 Task: Look for space in Brackenheim, Germany from 5th June, 2023 to 16th June, 2023 for 2 adults in price range Rs.7000 to Rs.15000. Place can be entire place with 1  bedroom having 1 bed and 1 bathroom. Property type can be house, flat, guest house, hotel. Booking option can be shelf check-in. Required host language is English.
Action: Mouse moved to (505, 126)
Screenshot: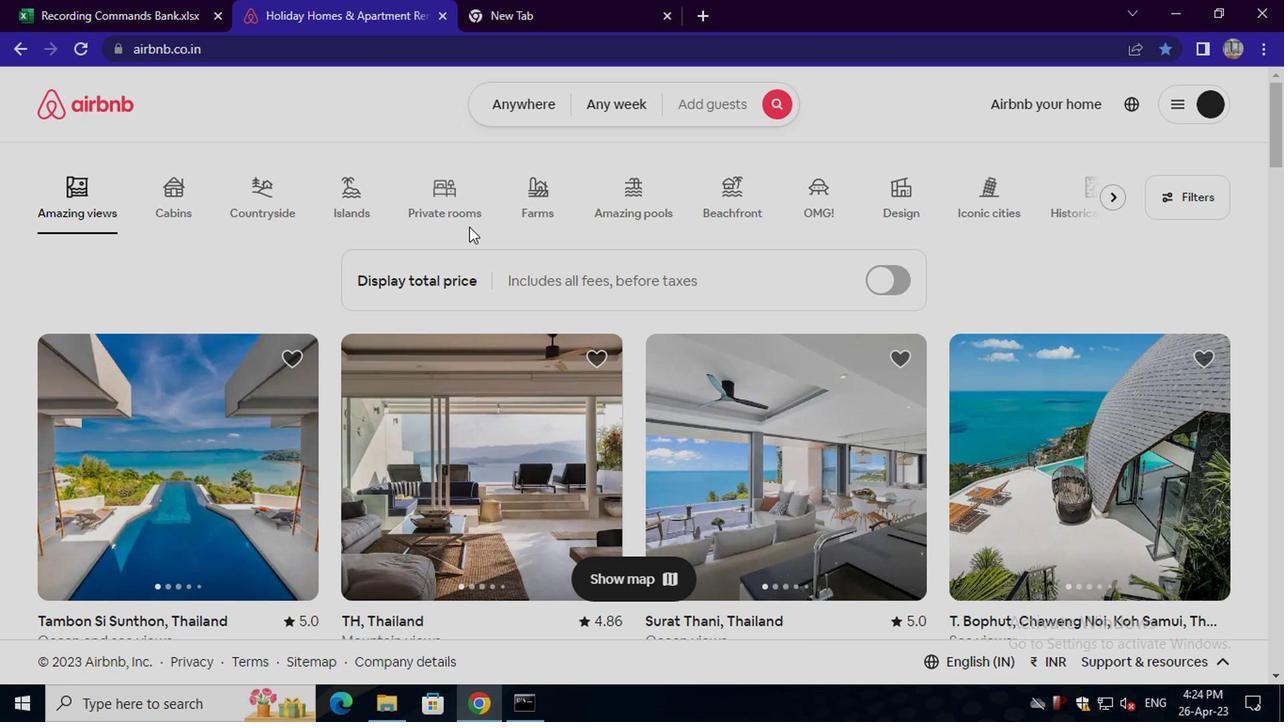 
Action: Mouse pressed left at (505, 126)
Screenshot: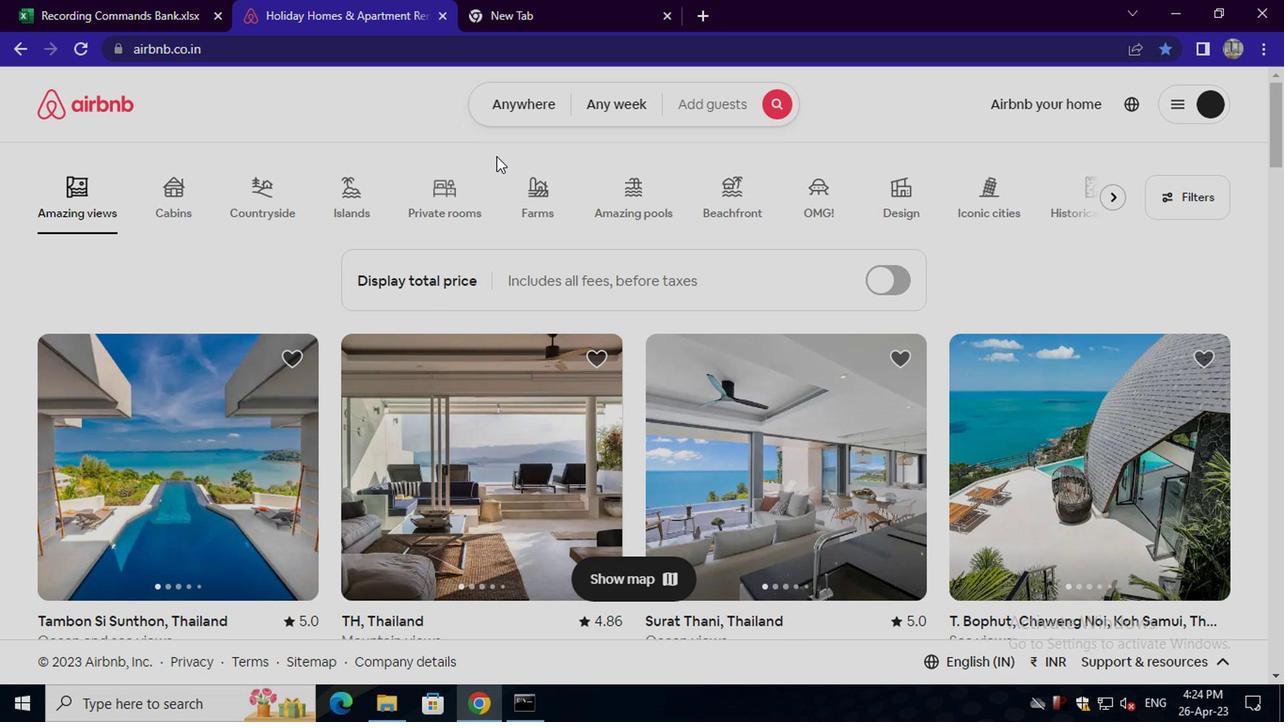 
Action: Mouse moved to (438, 177)
Screenshot: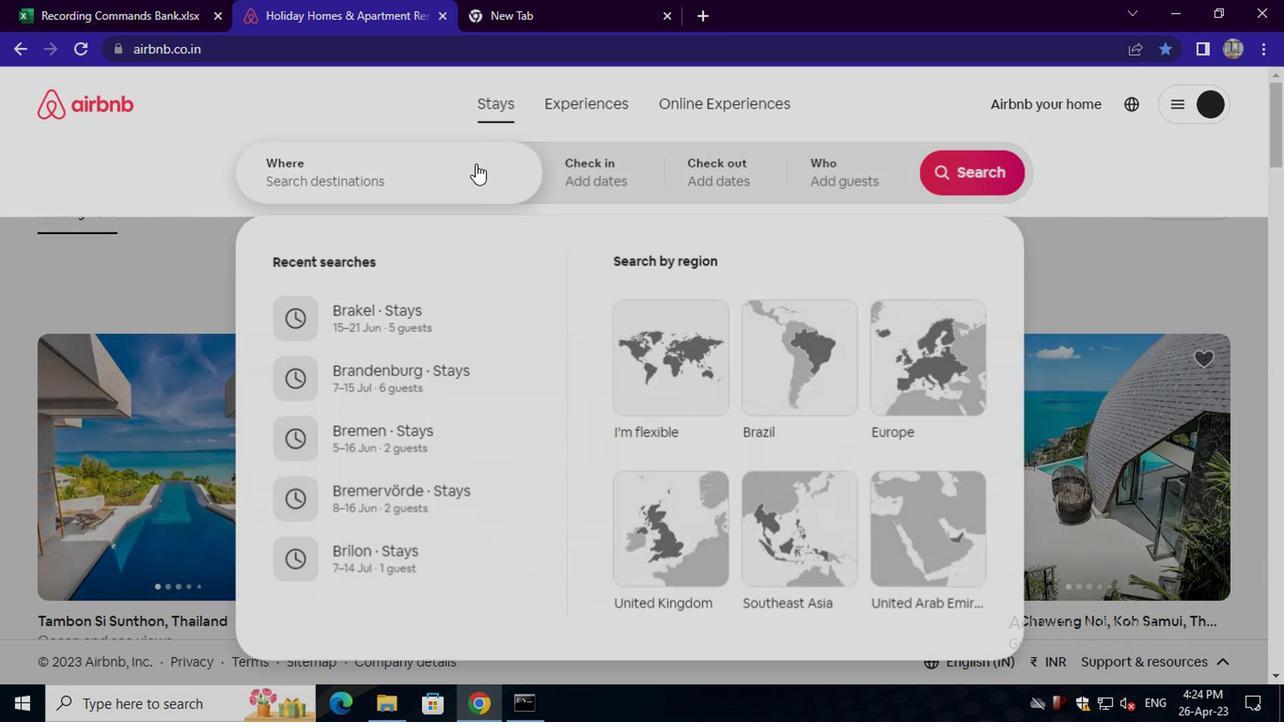 
Action: Mouse pressed left at (438, 177)
Screenshot: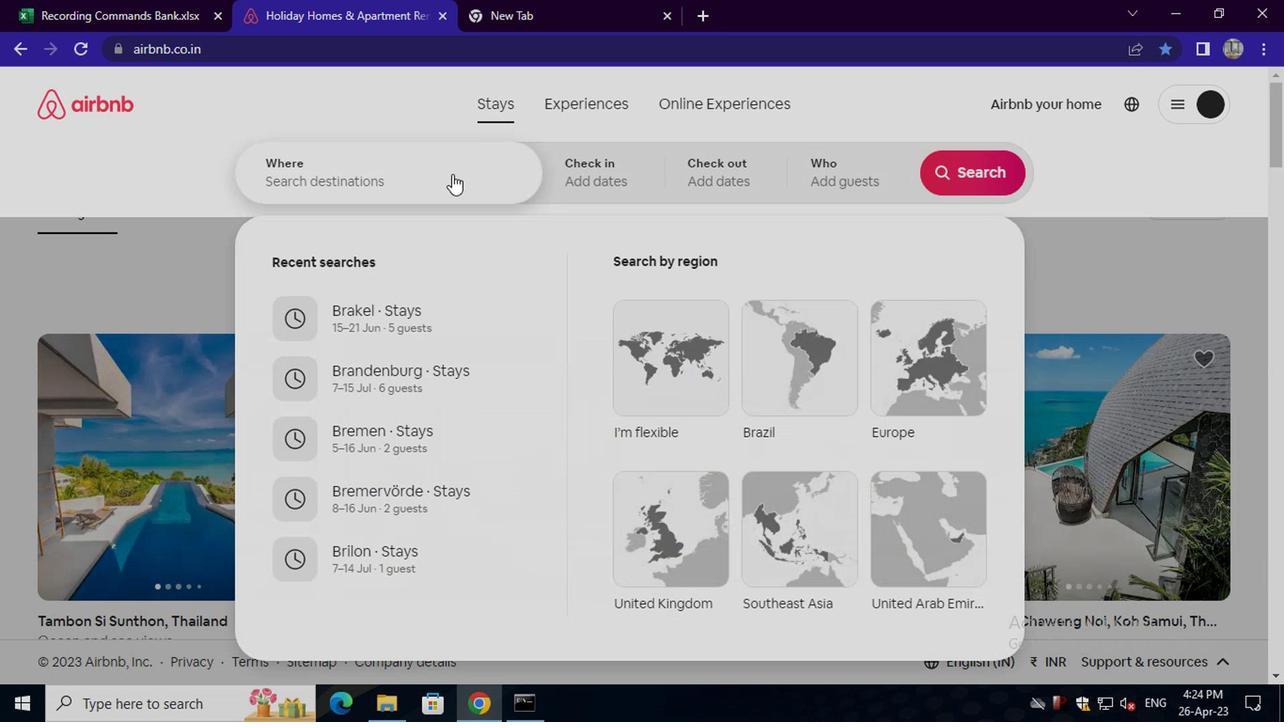 
Action: Mouse moved to (453, 163)
Screenshot: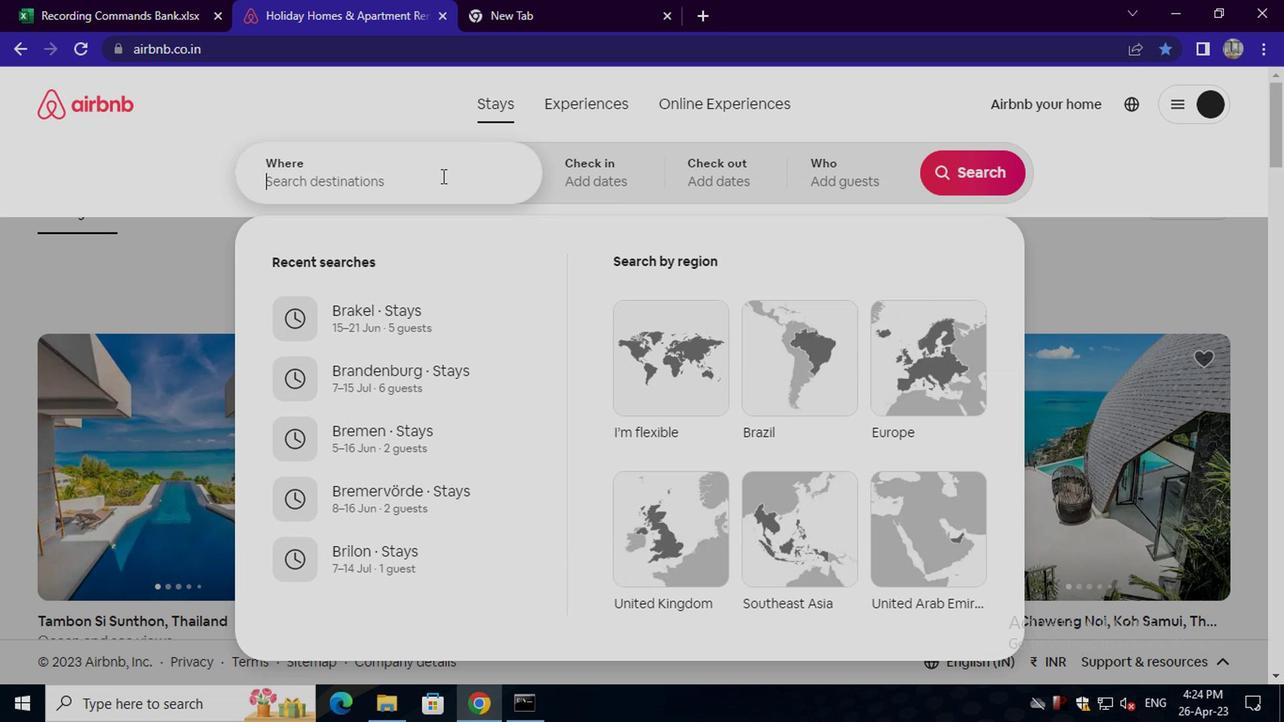 
Action: Key pressed brackenheim,<Key.space>germany<Key.enter>
Screenshot: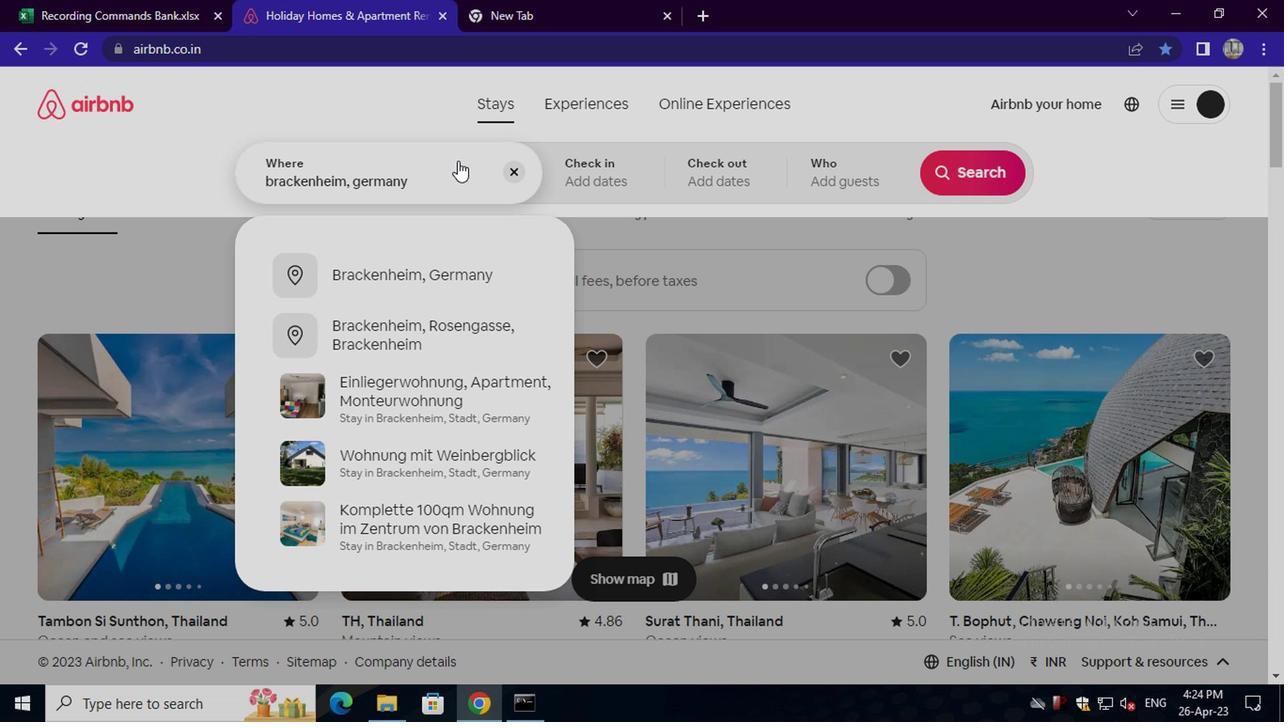 
Action: Mouse moved to (954, 333)
Screenshot: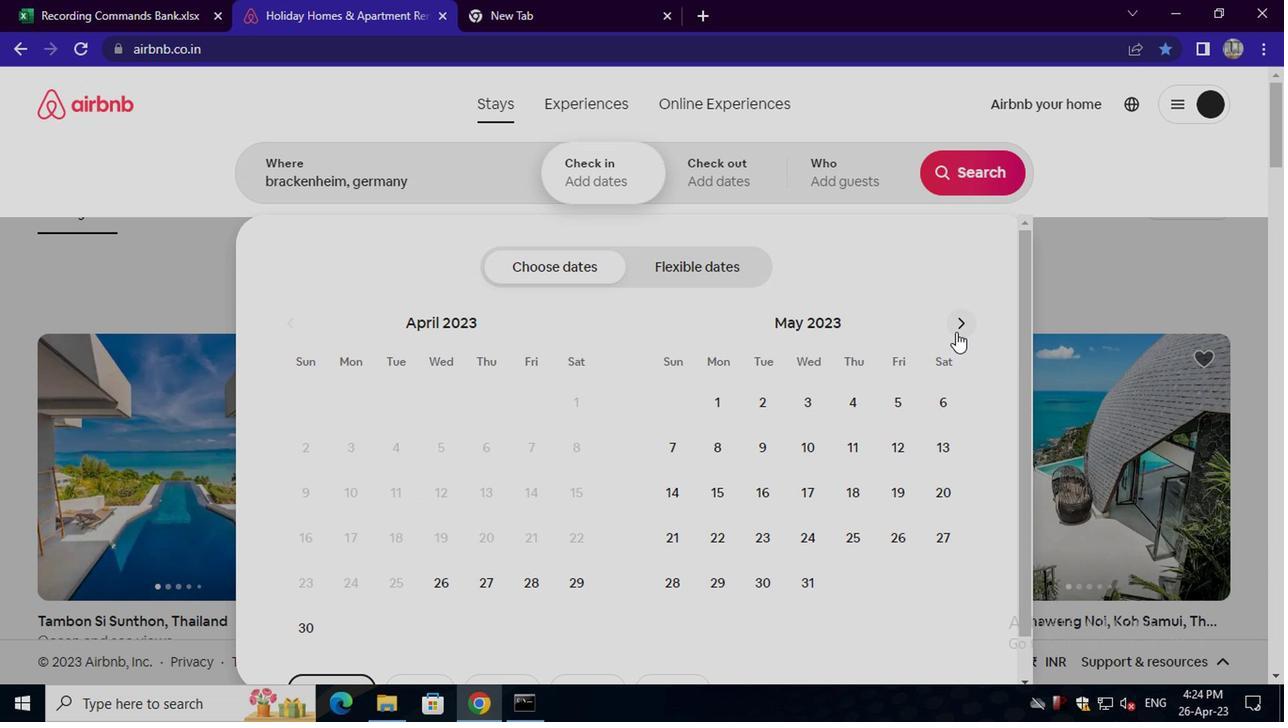 
Action: Mouse pressed left at (954, 333)
Screenshot: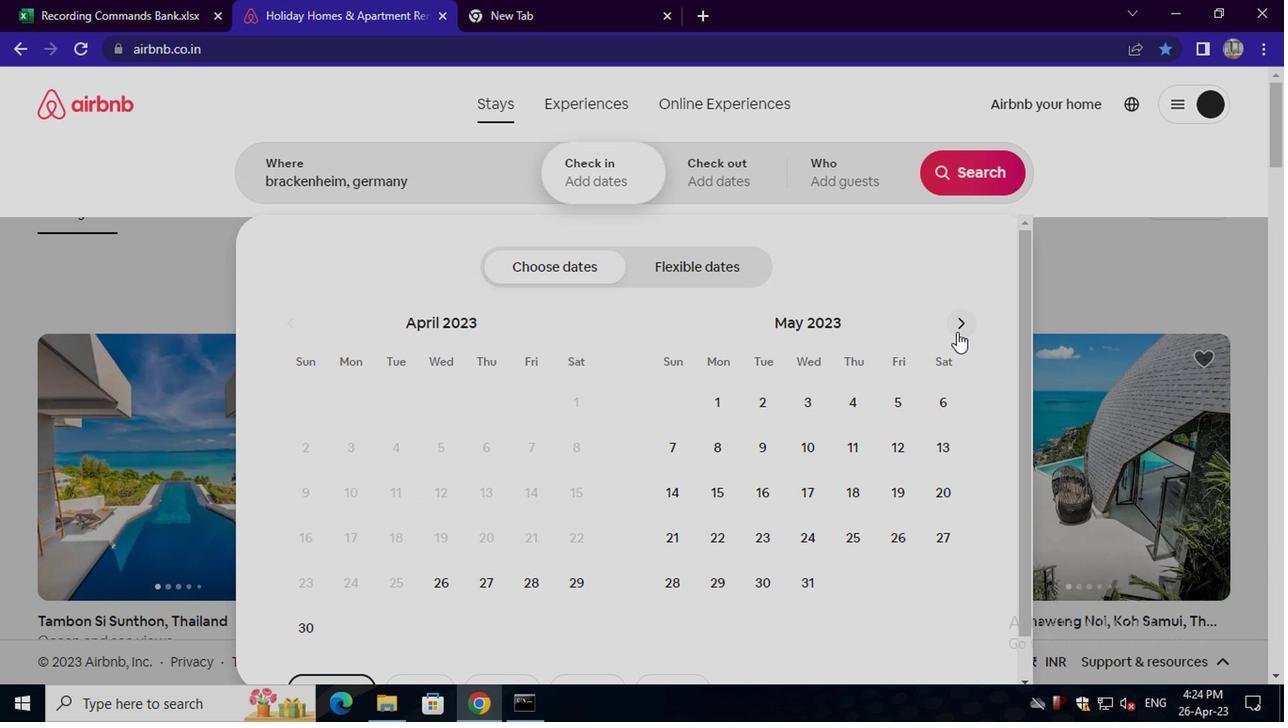 
Action: Mouse moved to (709, 450)
Screenshot: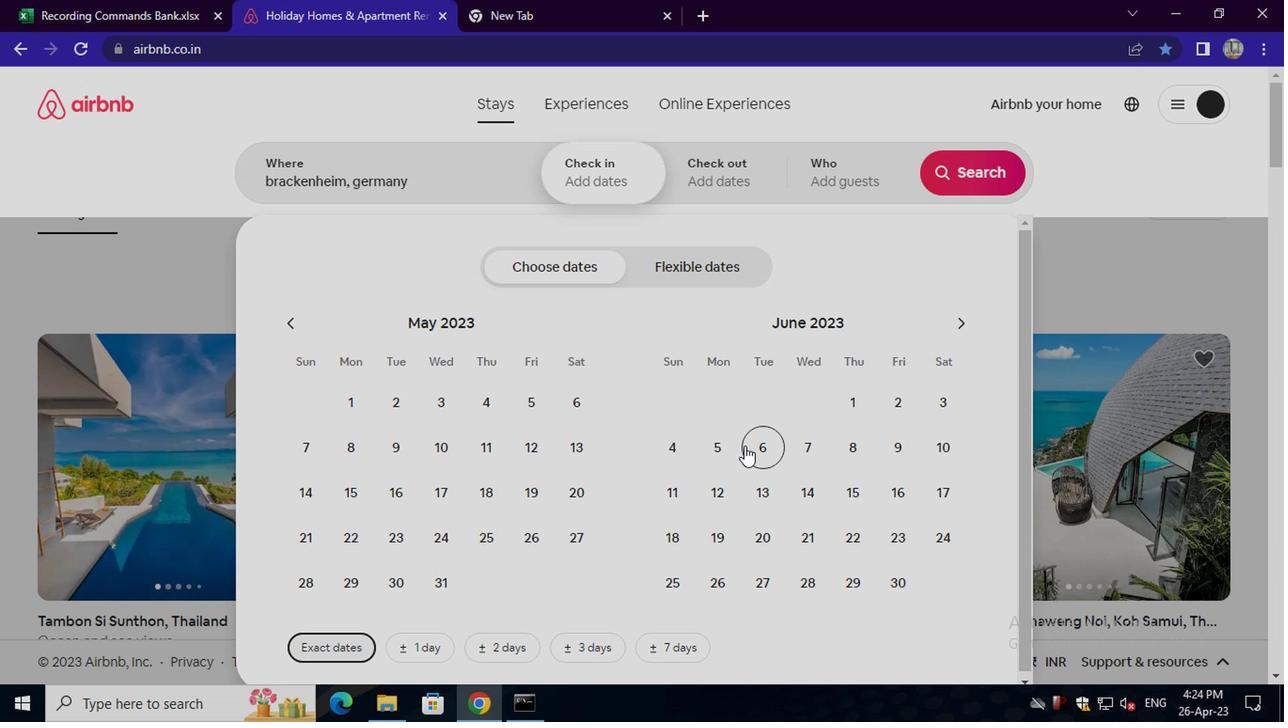 
Action: Mouse pressed left at (709, 450)
Screenshot: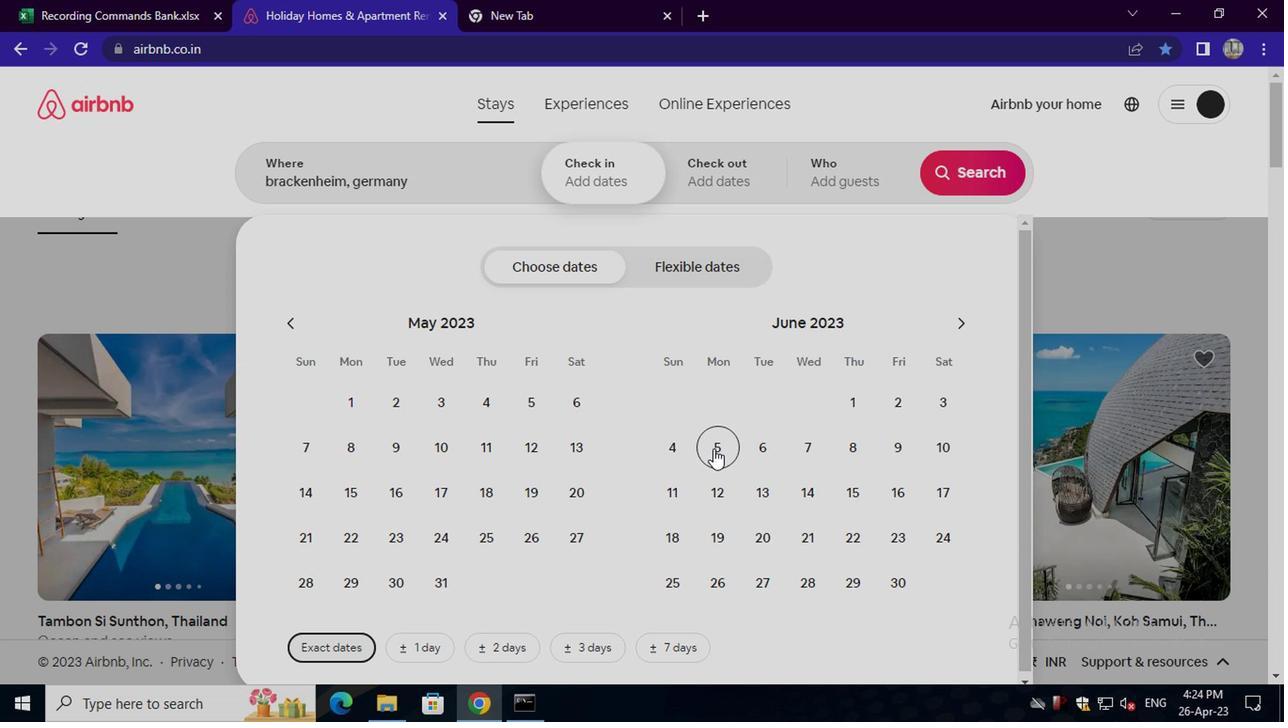 
Action: Mouse moved to (903, 503)
Screenshot: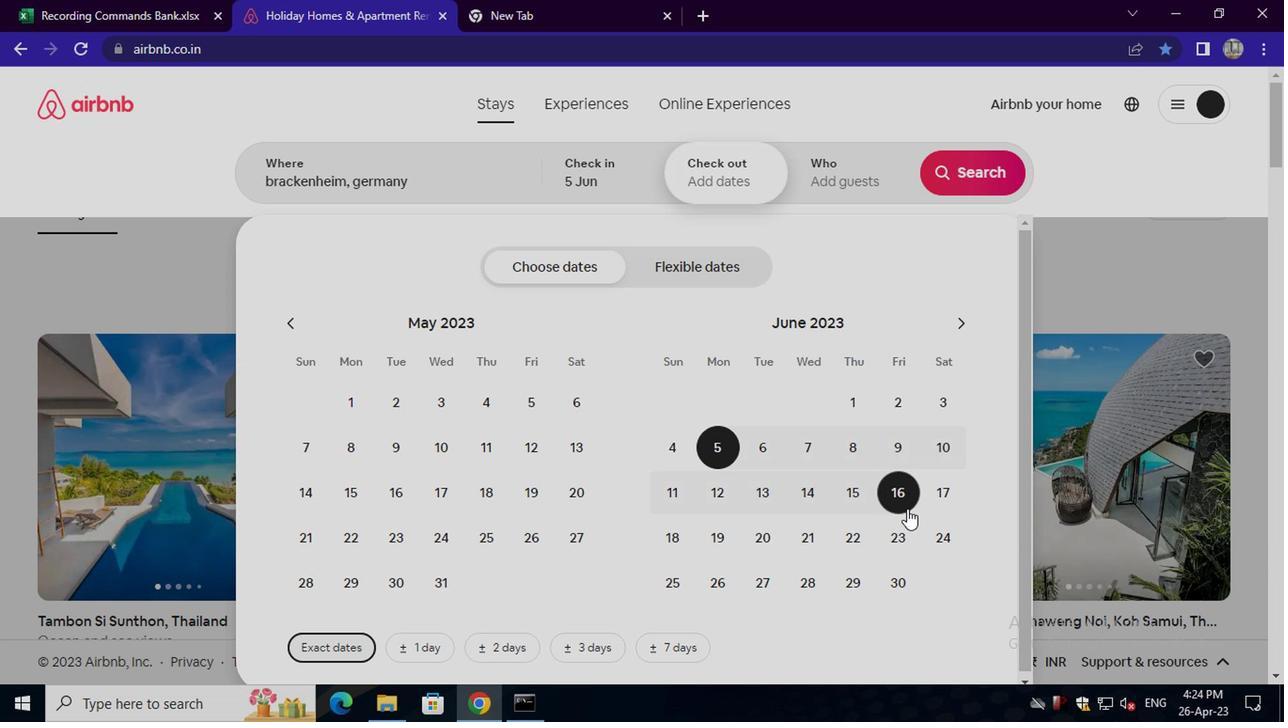 
Action: Mouse pressed left at (903, 503)
Screenshot: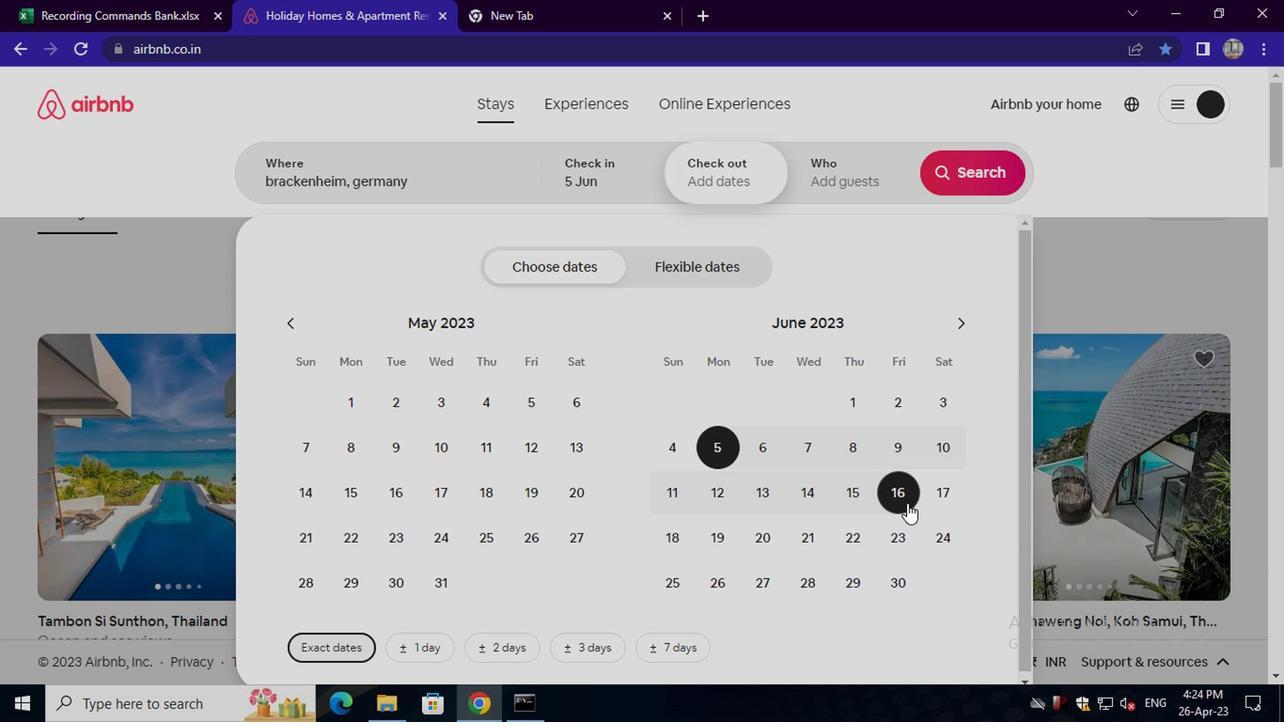 
Action: Mouse moved to (858, 178)
Screenshot: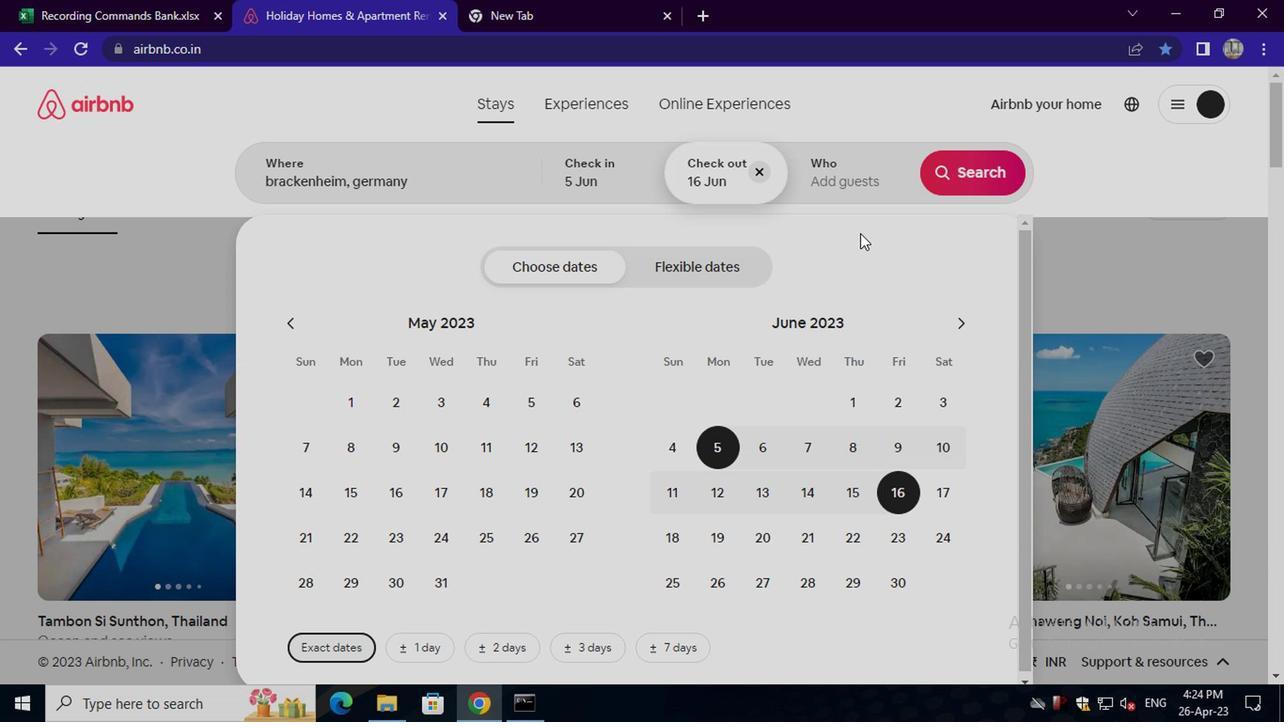 
Action: Mouse pressed left at (858, 178)
Screenshot: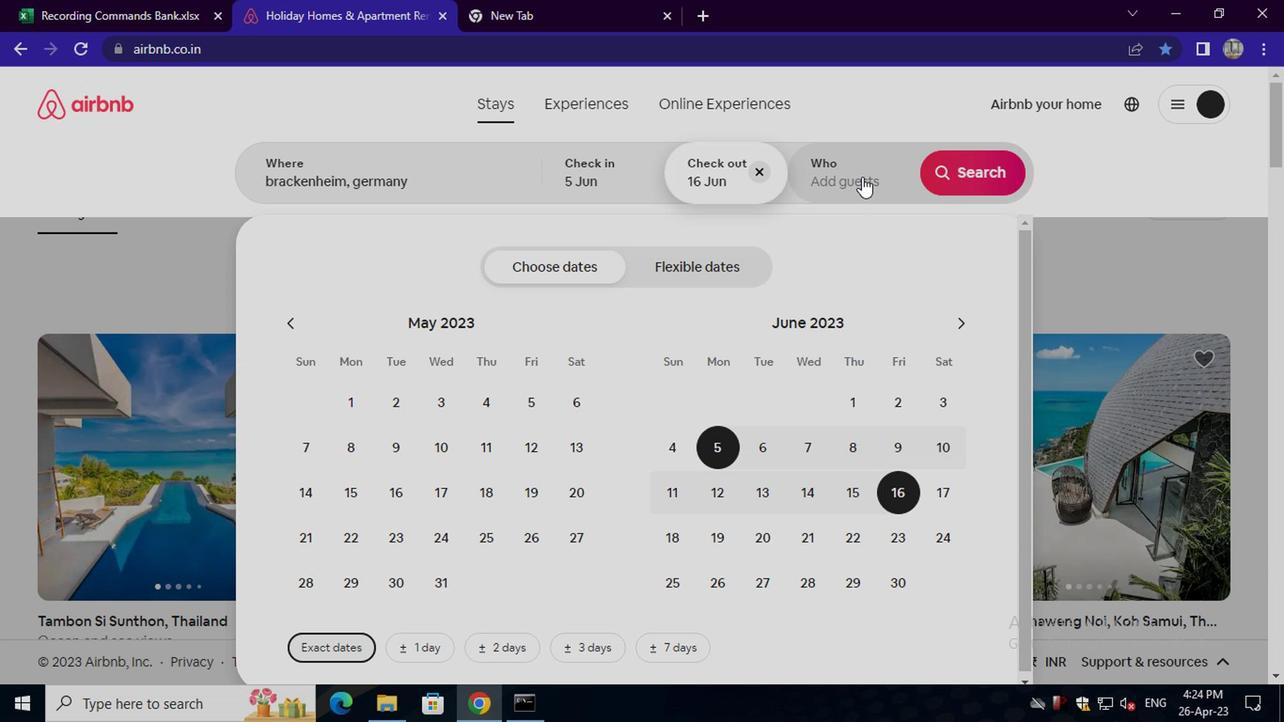 
Action: Mouse moved to (969, 266)
Screenshot: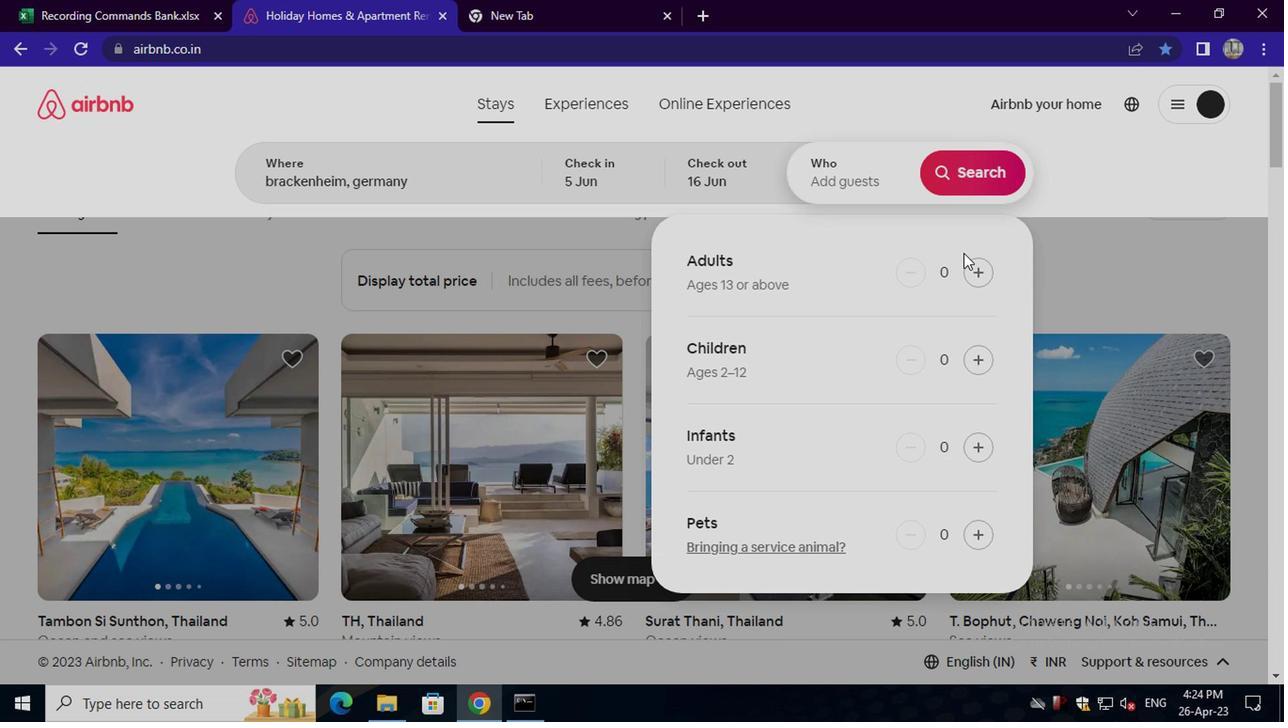 
Action: Mouse pressed left at (969, 266)
Screenshot: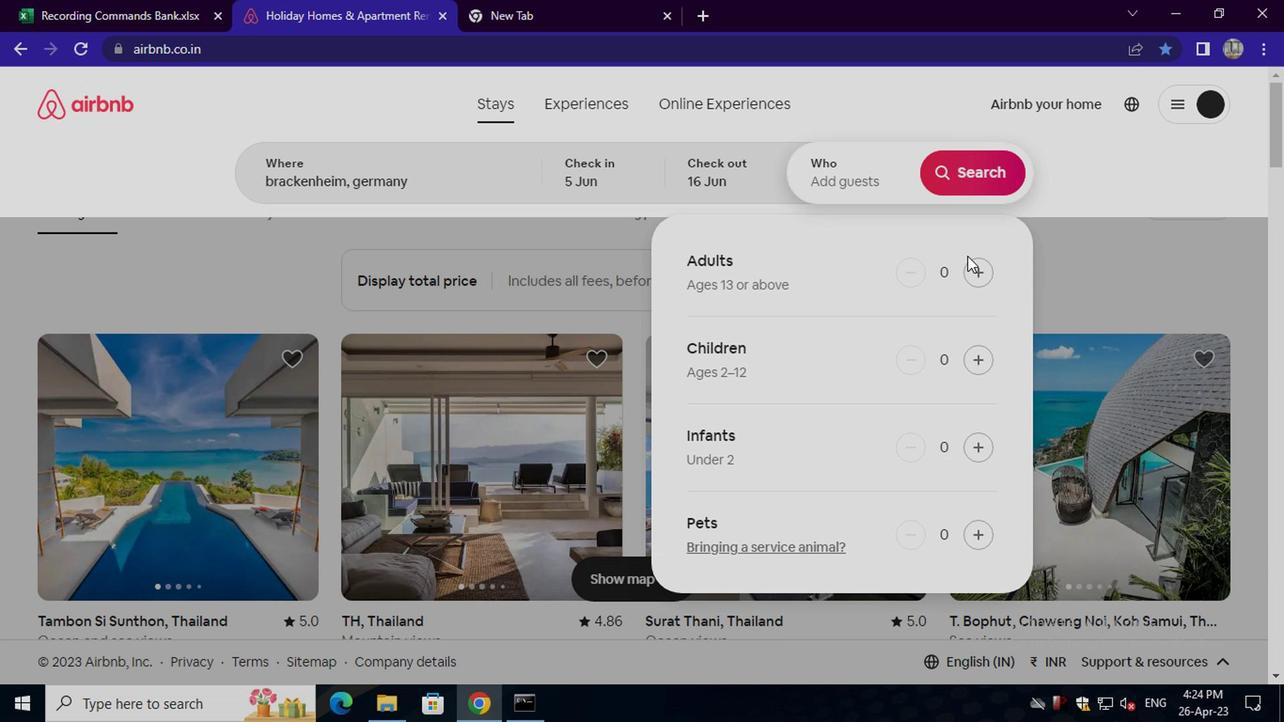 
Action: Mouse pressed left at (969, 266)
Screenshot: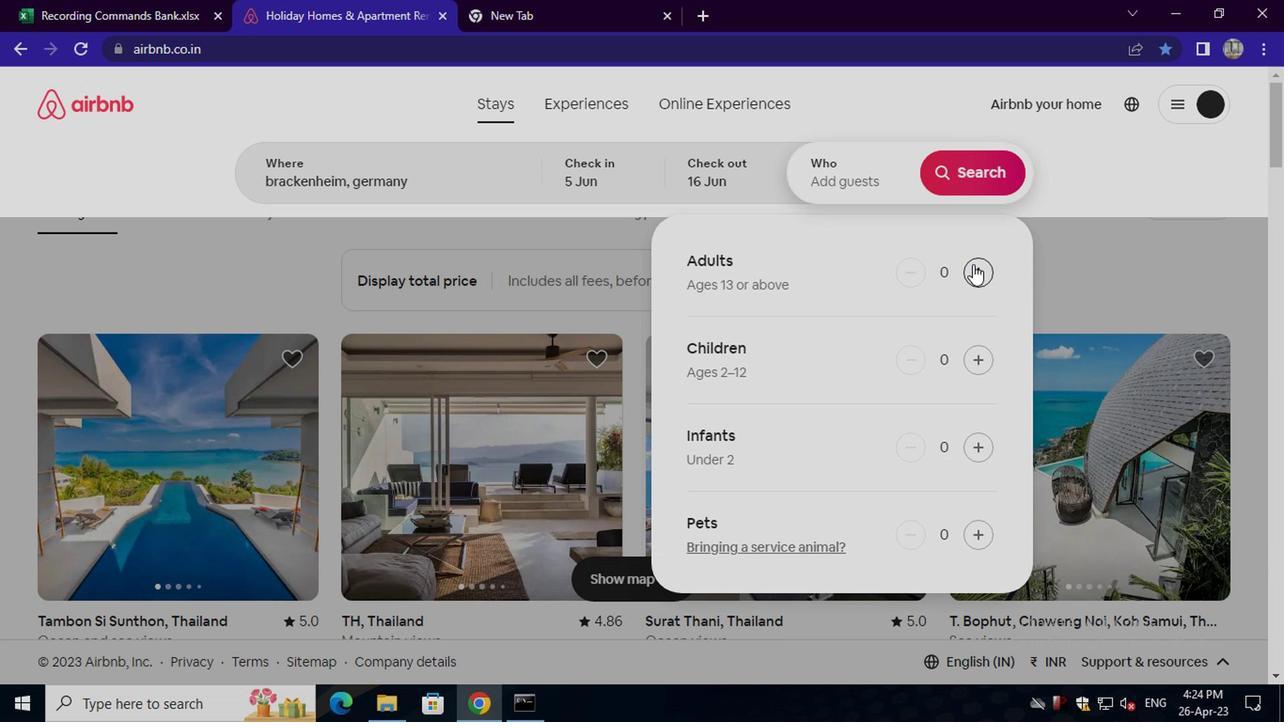 
Action: Mouse moved to (974, 178)
Screenshot: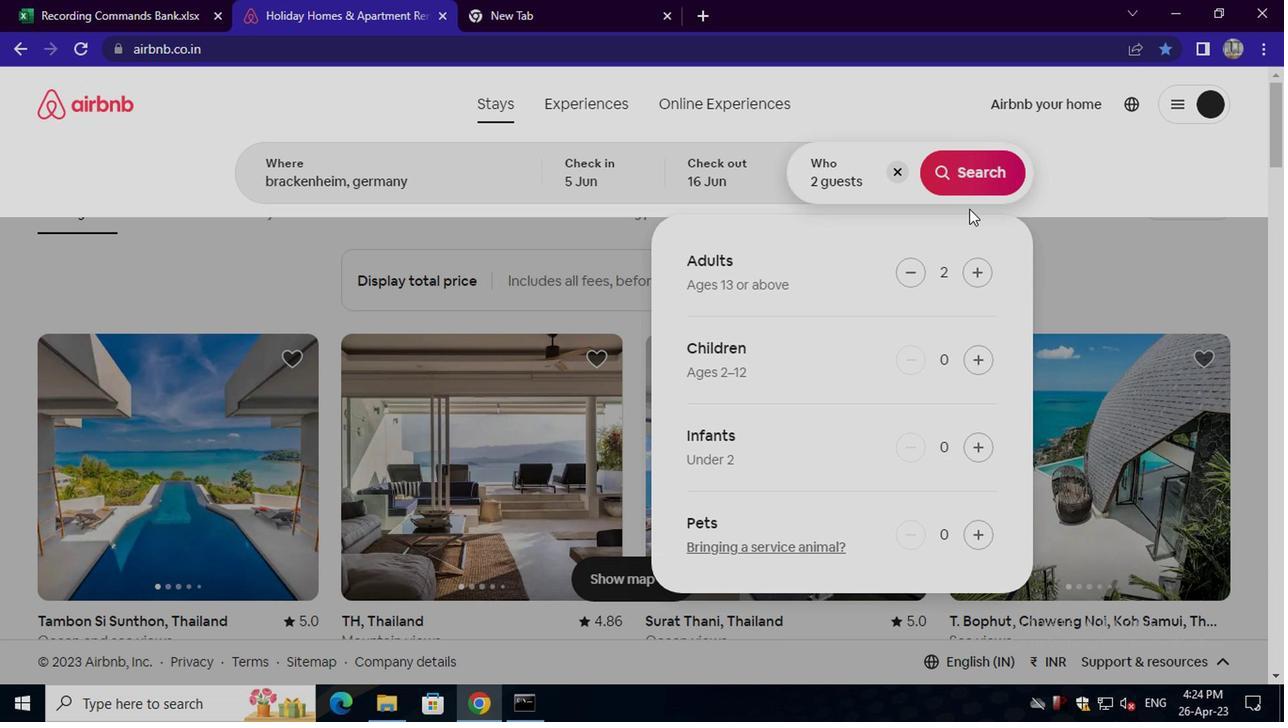 
Action: Mouse pressed left at (974, 178)
Screenshot: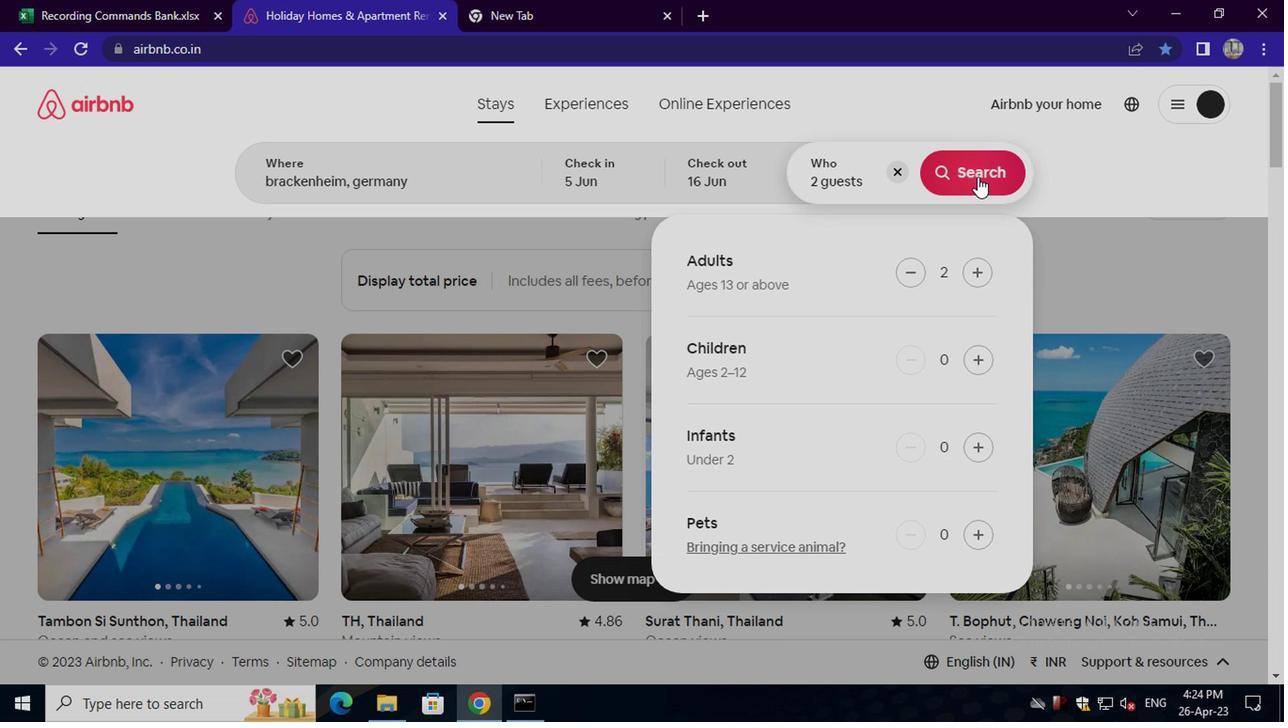 
Action: Mouse moved to (1173, 184)
Screenshot: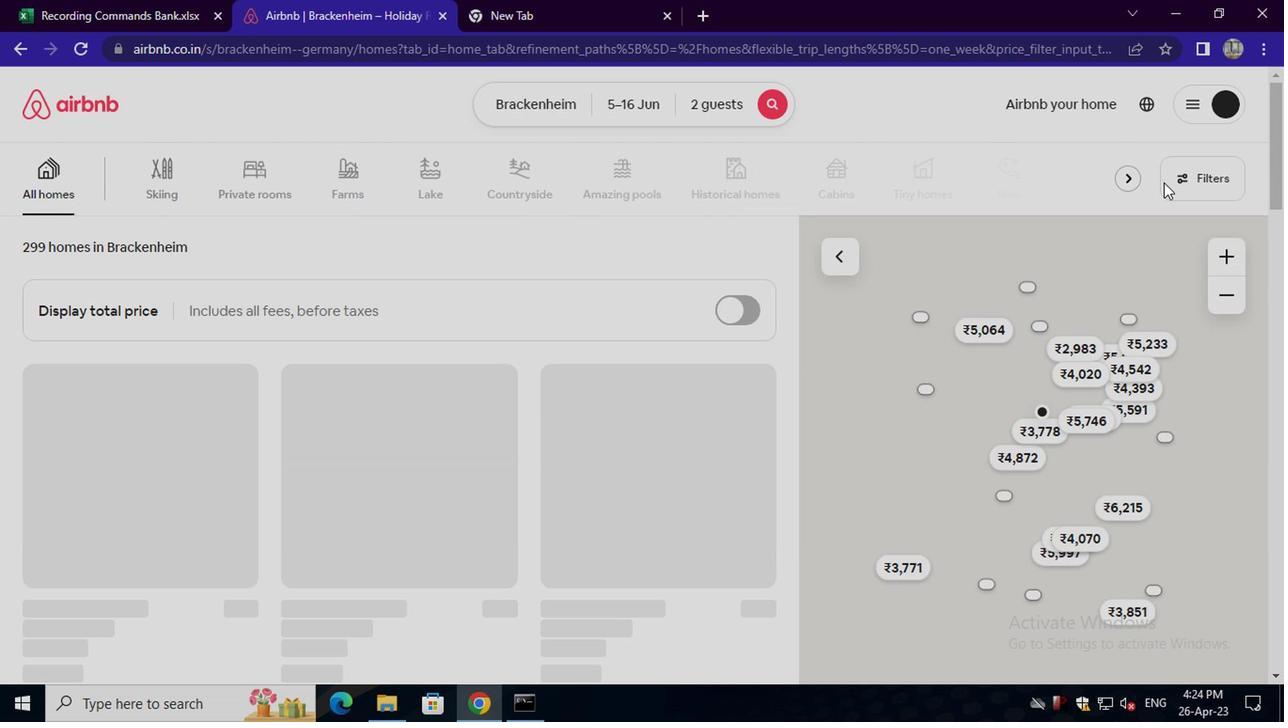 
Action: Mouse pressed left at (1173, 184)
Screenshot: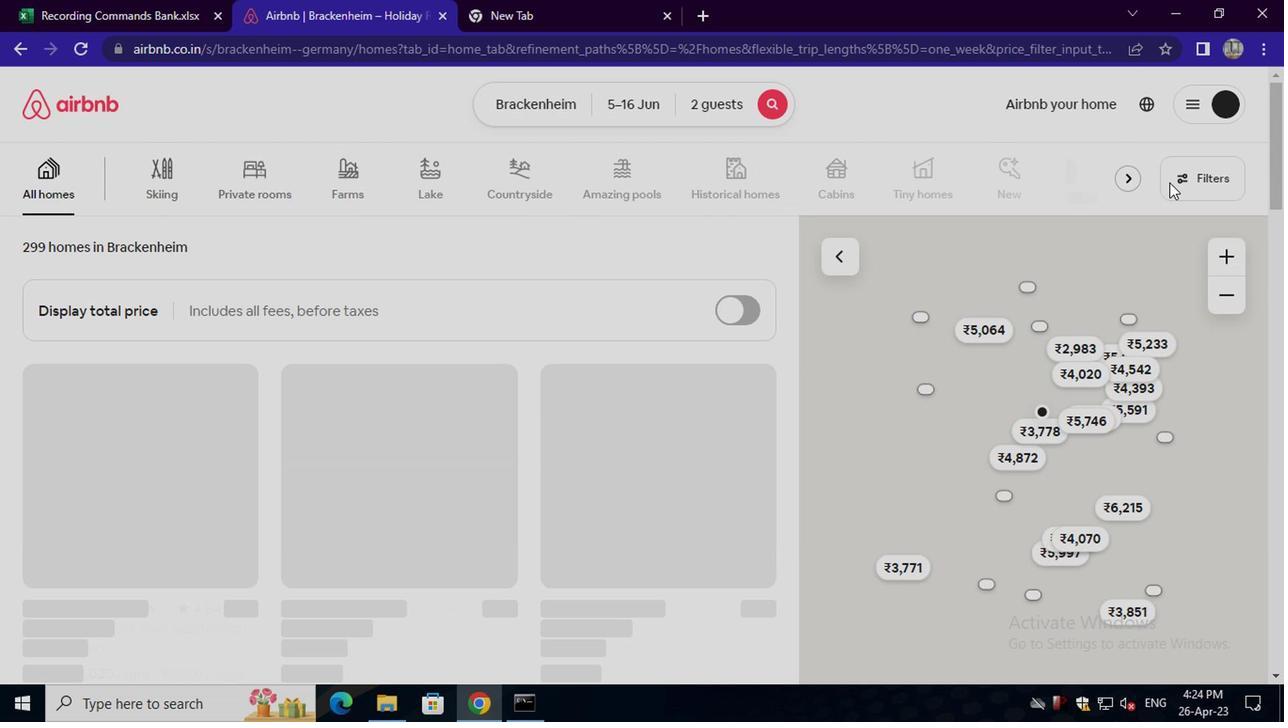 
Action: Mouse moved to (424, 428)
Screenshot: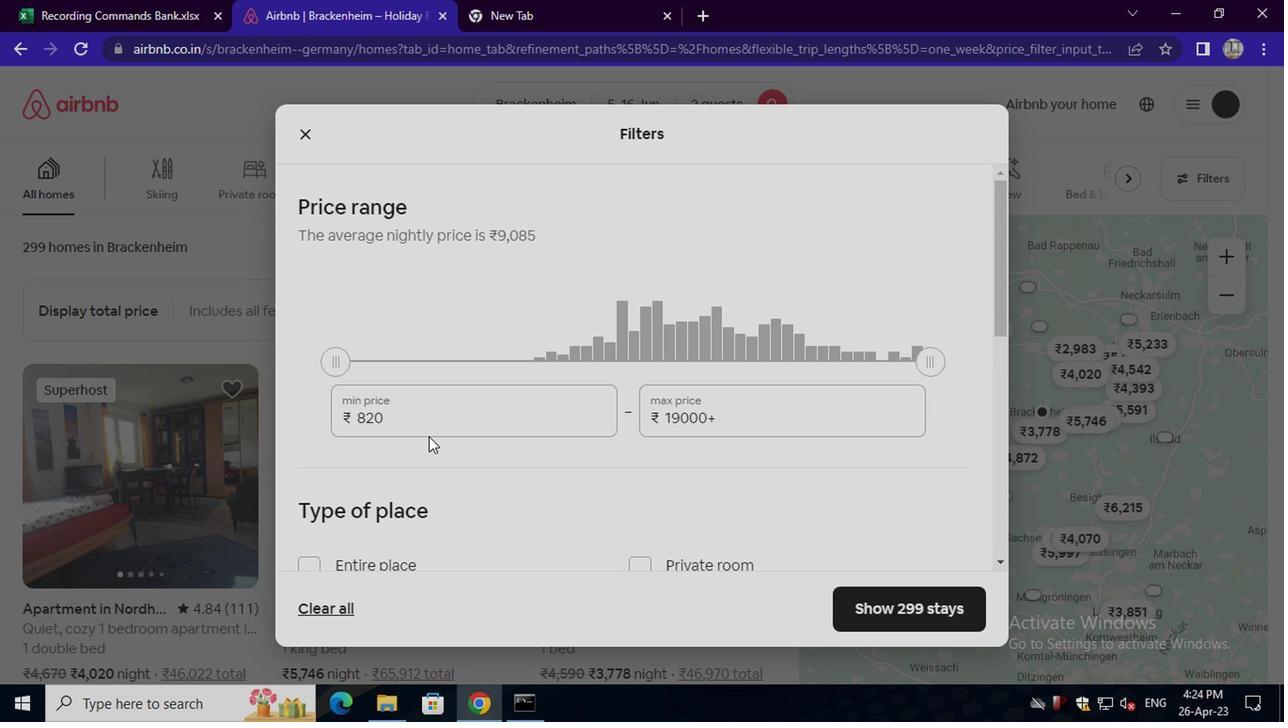 
Action: Mouse pressed left at (424, 428)
Screenshot: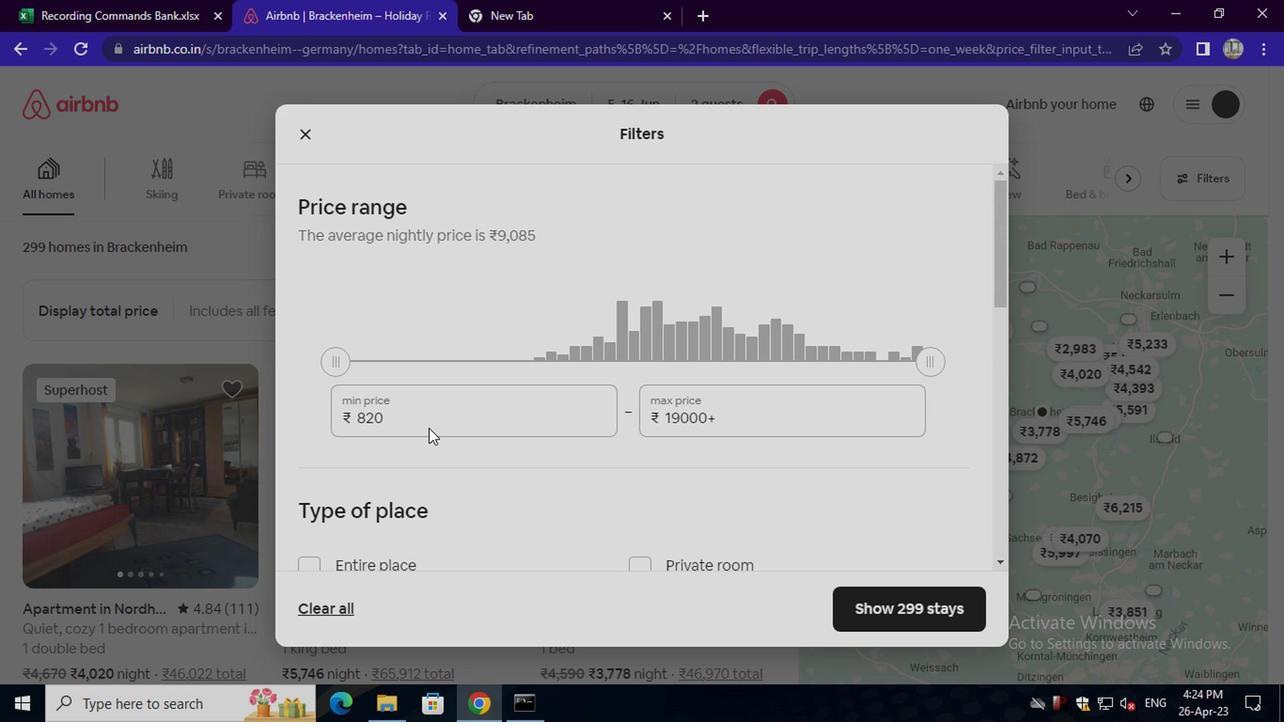 
Action: Mouse moved to (441, 416)
Screenshot: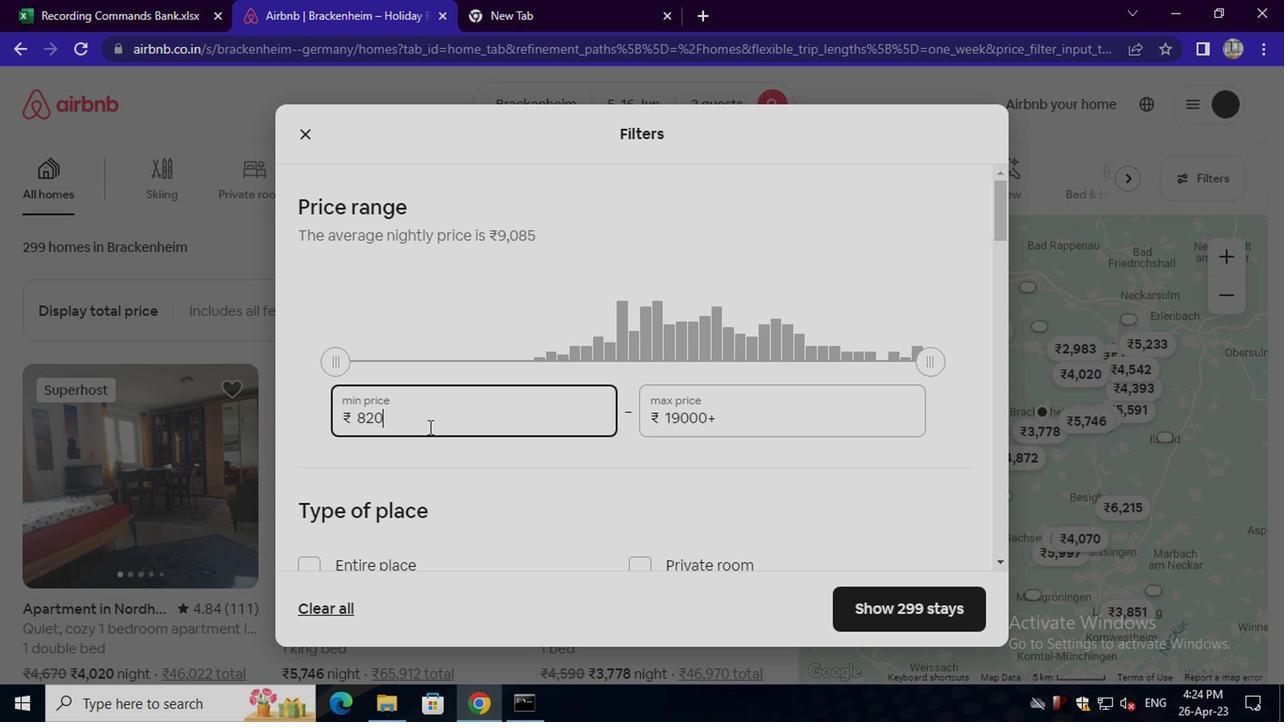 
Action: Key pressed <Key.backspace><Key.backspace><Key.backspace><Key.backspace><Key.backspace><Key.backspace><Key.backspace><Key.backspace><Key.backspace><Key.backspace><Key.backspace><Key.backspace><Key.backspace><Key.backspace>7000
Screenshot: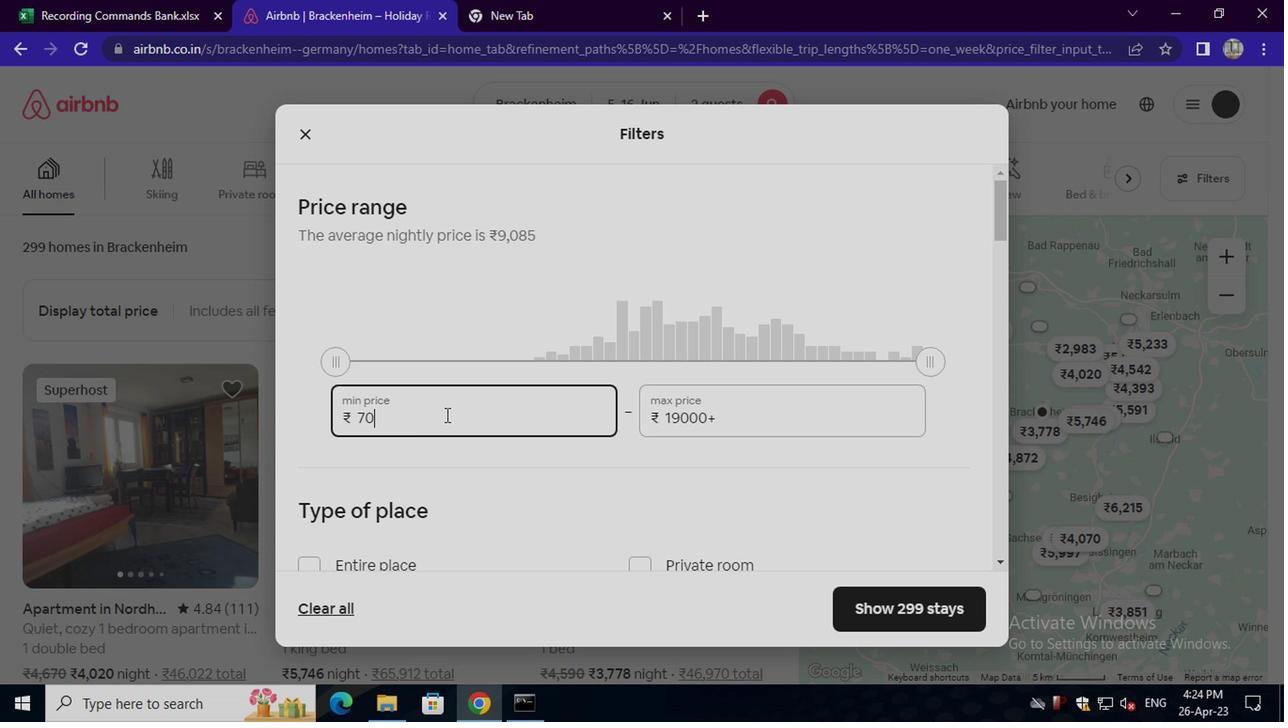 
Action: Mouse moved to (723, 418)
Screenshot: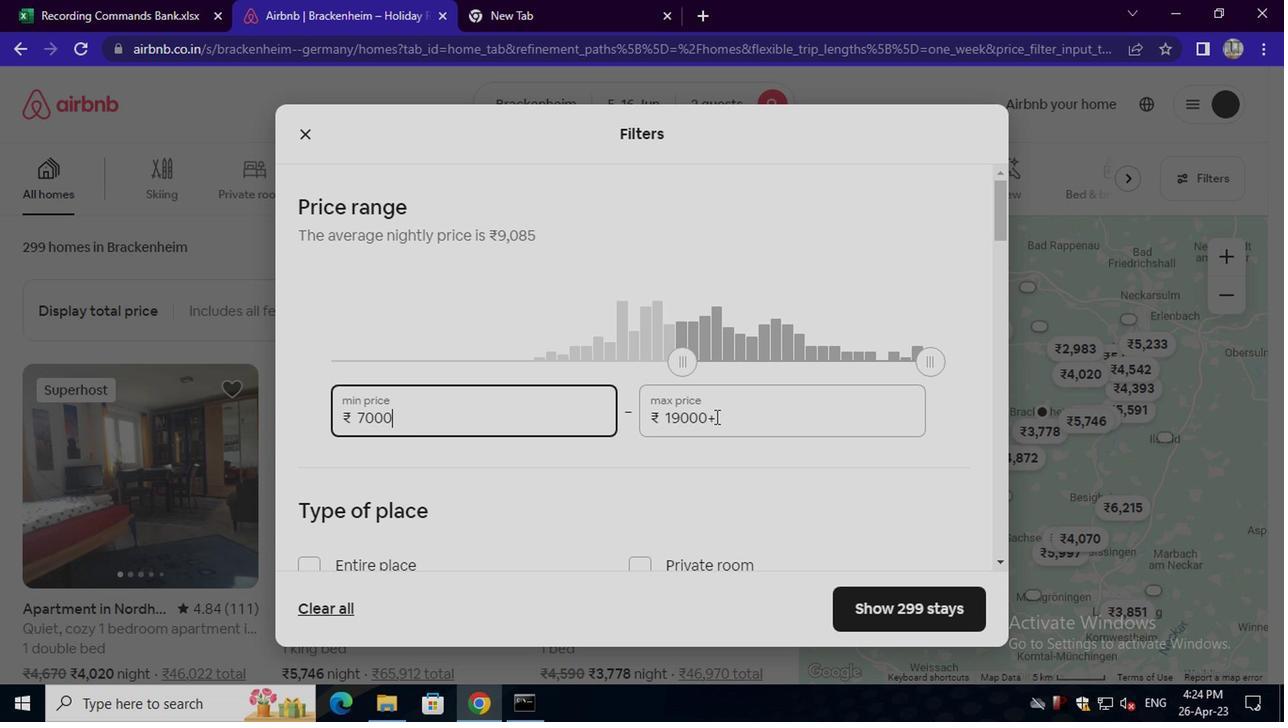
Action: Mouse pressed left at (723, 418)
Screenshot: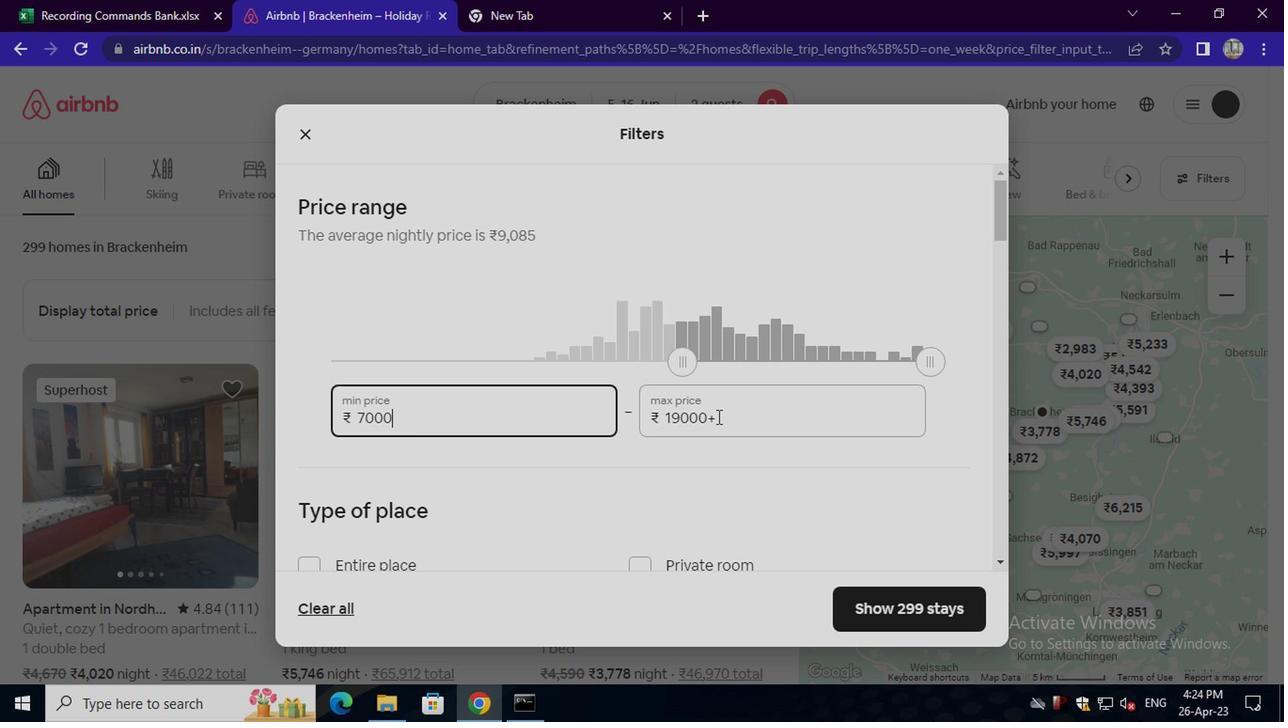 
Action: Key pressed <Key.backspace><Key.backspace><Key.backspace><Key.backspace><Key.backspace><Key.backspace><Key.backspace><Key.backspace><Key.backspace><Key.backspace><Key.backspace><Key.backspace><Key.backspace><Key.backspace><Key.backspace><Key.backspace><Key.backspace><Key.backspace><Key.backspace>15000
Screenshot: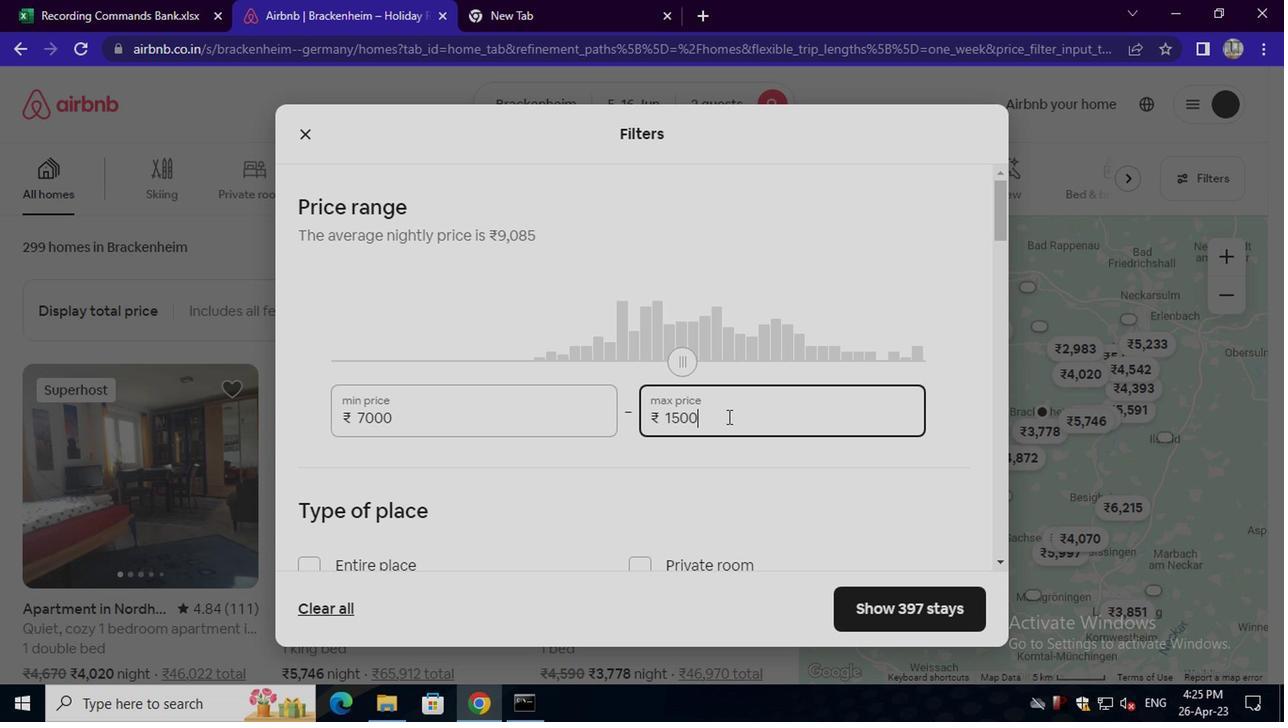 
Action: Mouse moved to (713, 428)
Screenshot: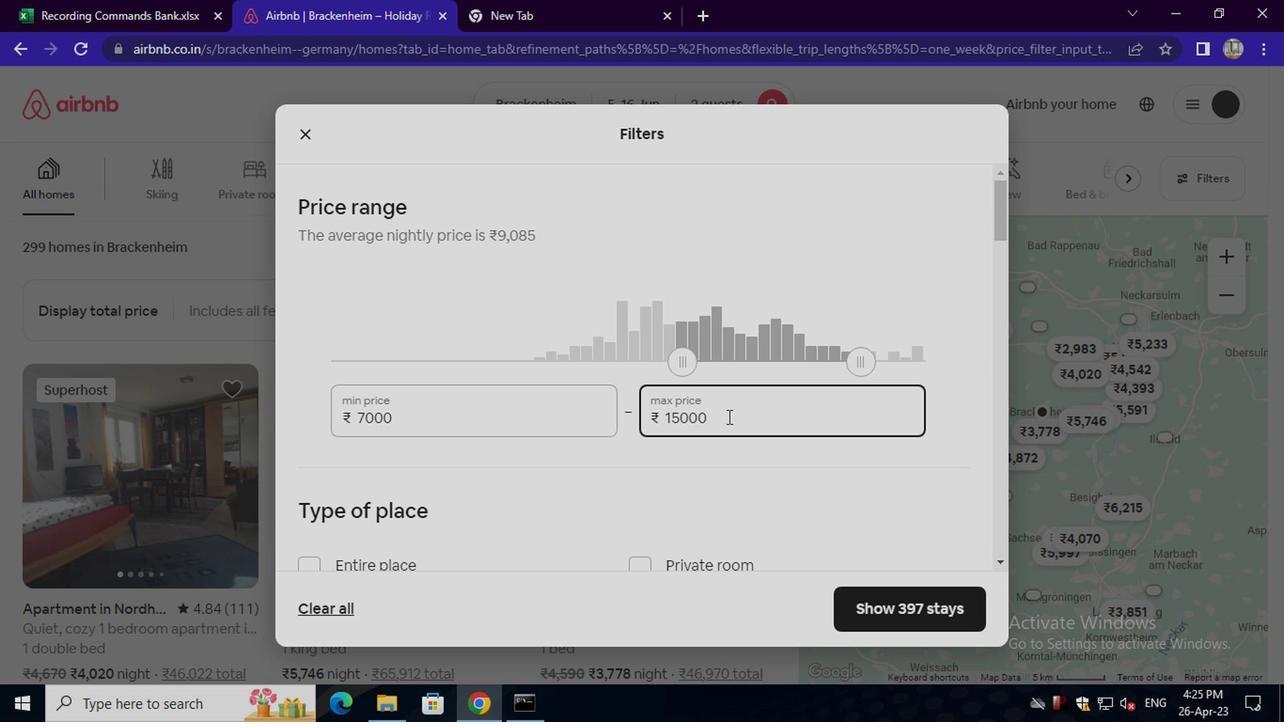 
Action: Mouse scrolled (713, 427) with delta (0, -1)
Screenshot: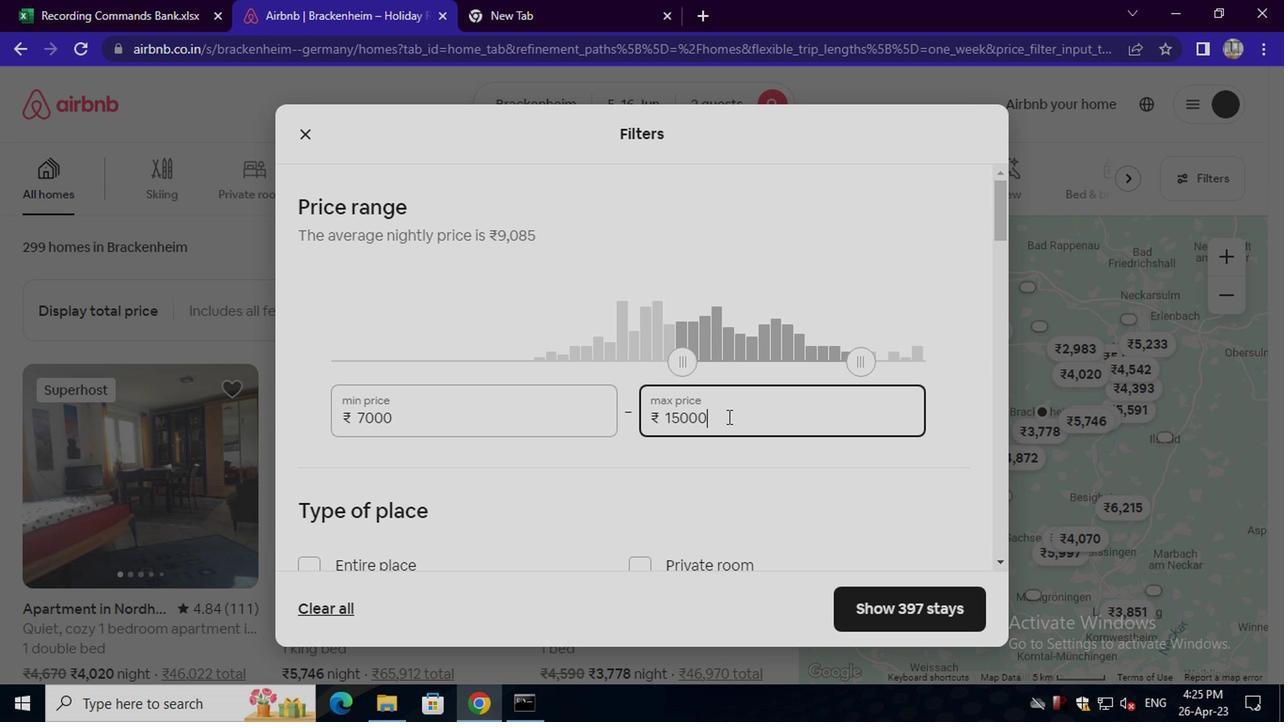 
Action: Mouse moved to (707, 432)
Screenshot: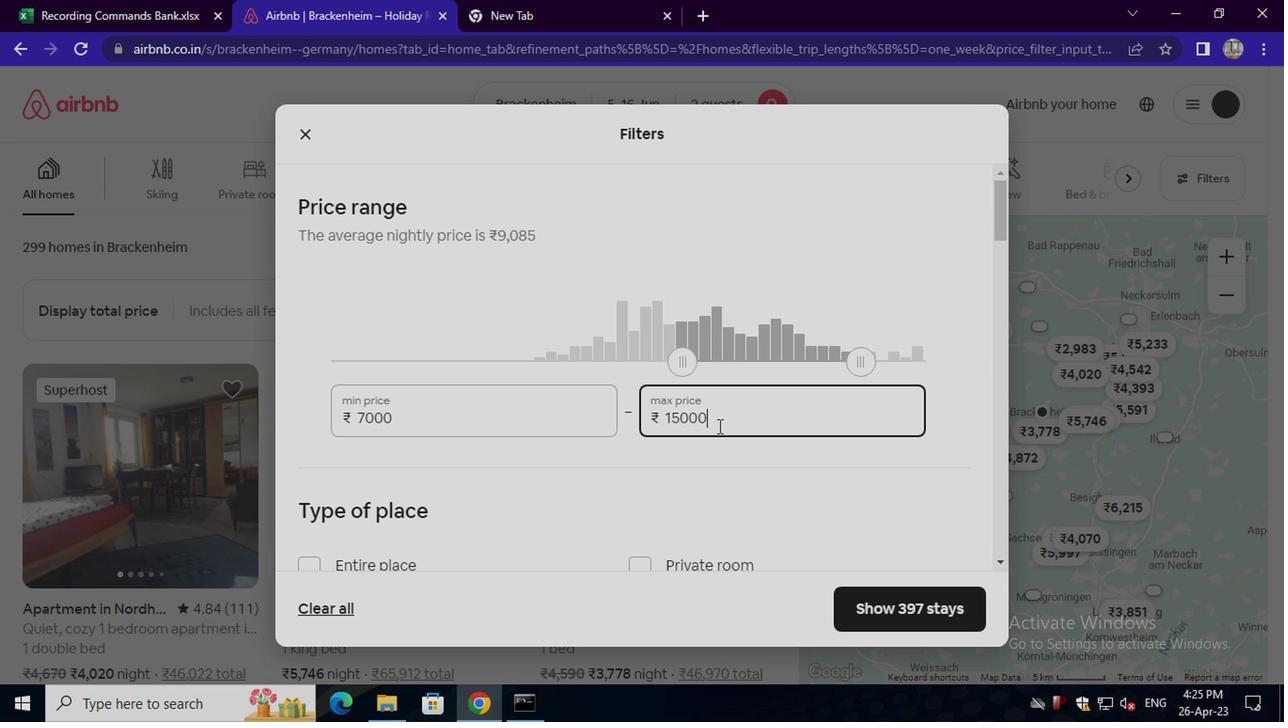 
Action: Mouse scrolled (707, 431) with delta (0, -1)
Screenshot: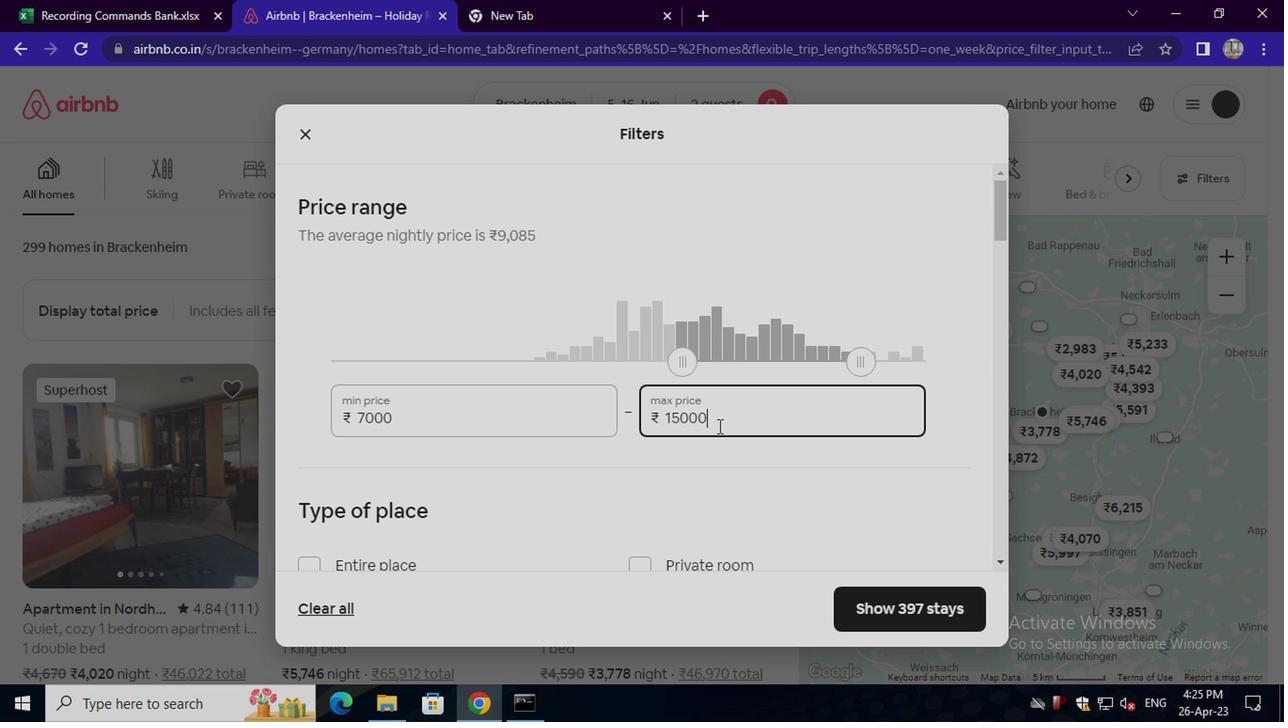 
Action: Mouse moved to (409, 387)
Screenshot: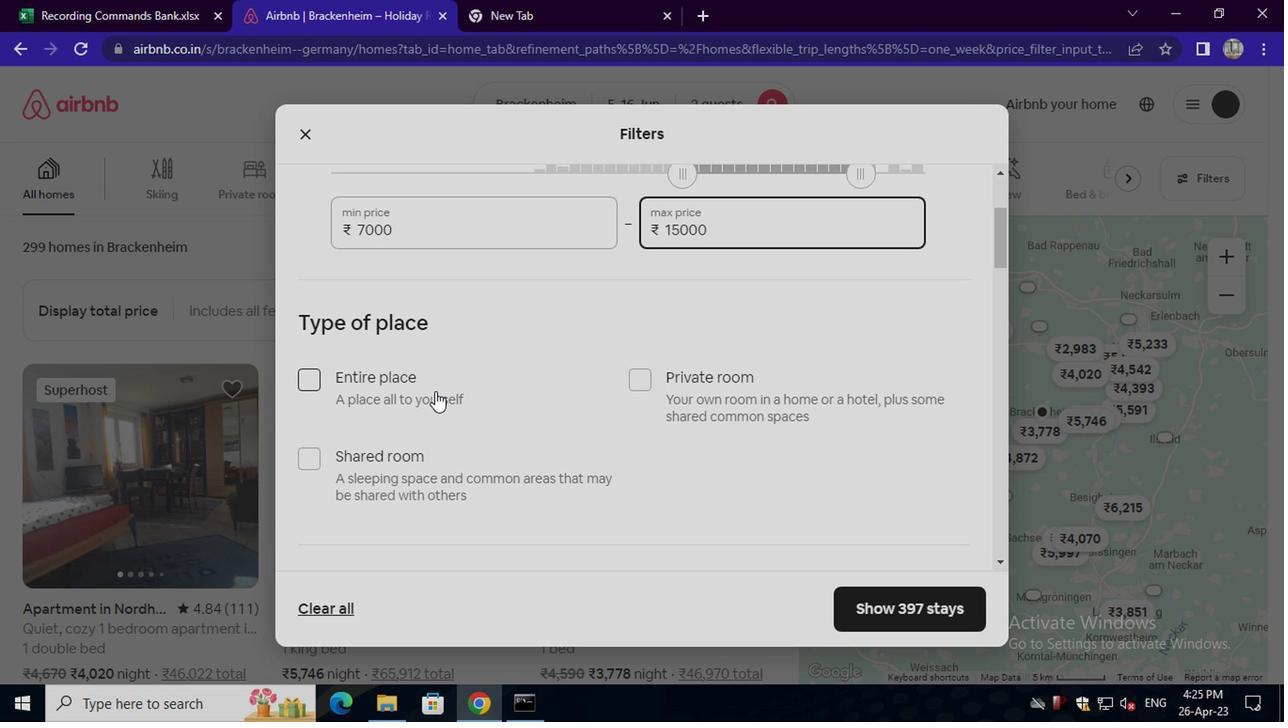 
Action: Mouse pressed left at (409, 387)
Screenshot: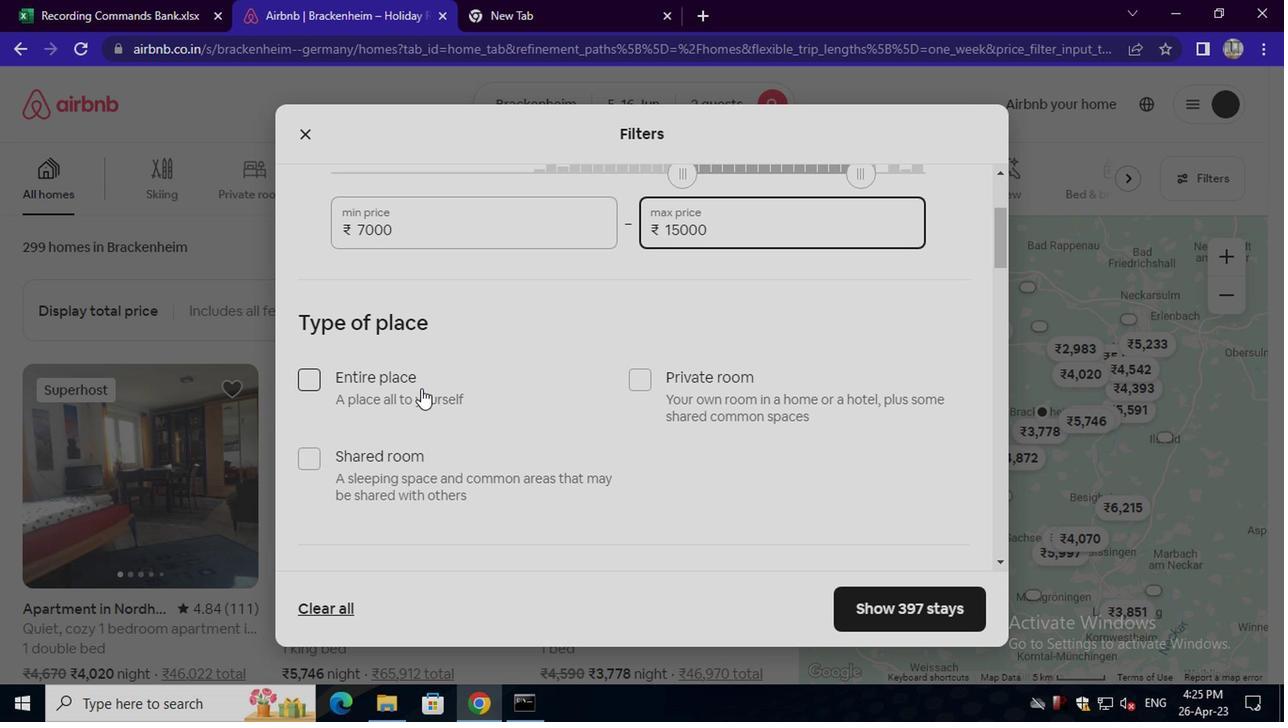 
Action: Mouse moved to (501, 442)
Screenshot: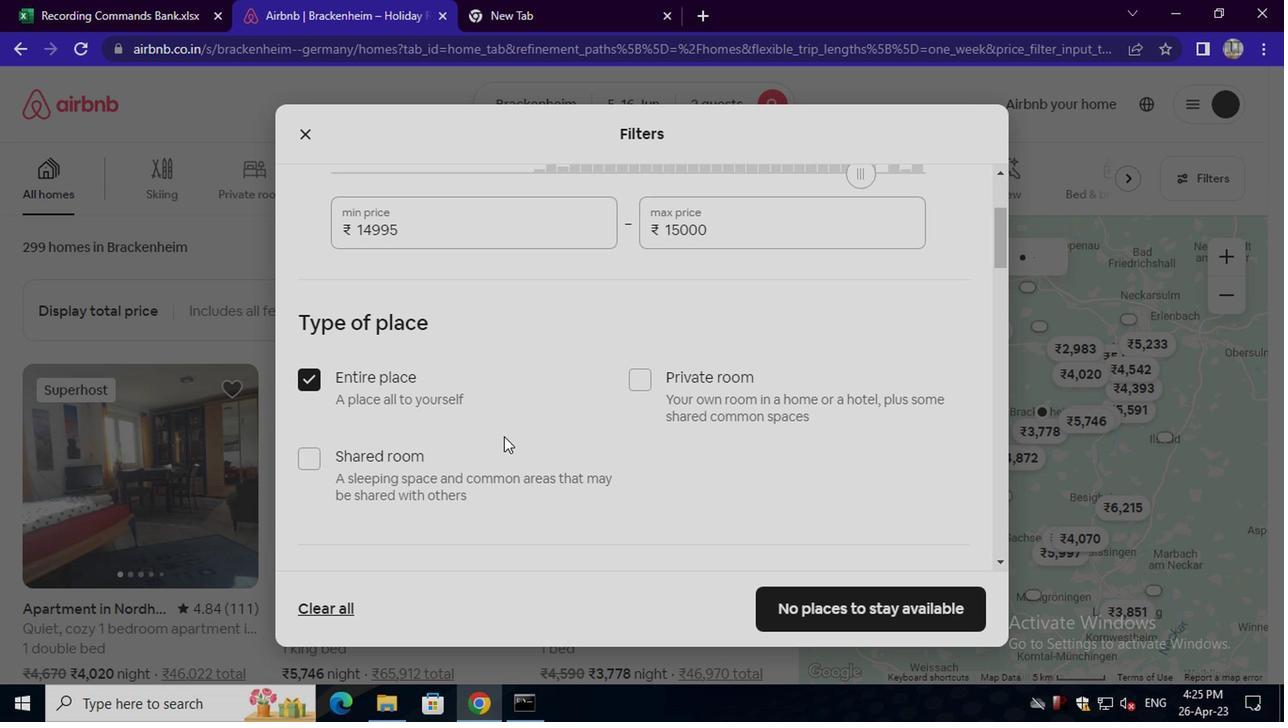 
Action: Mouse scrolled (501, 440) with delta (0, -1)
Screenshot: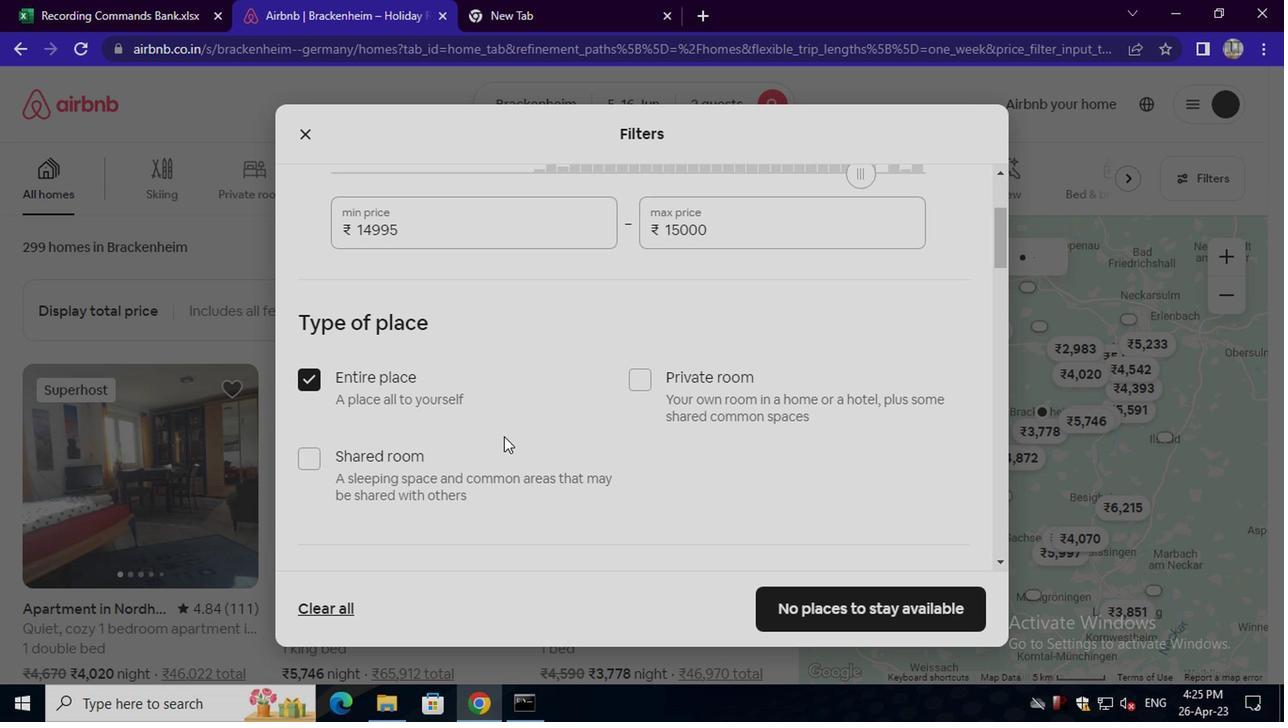 
Action: Mouse moved to (501, 442)
Screenshot: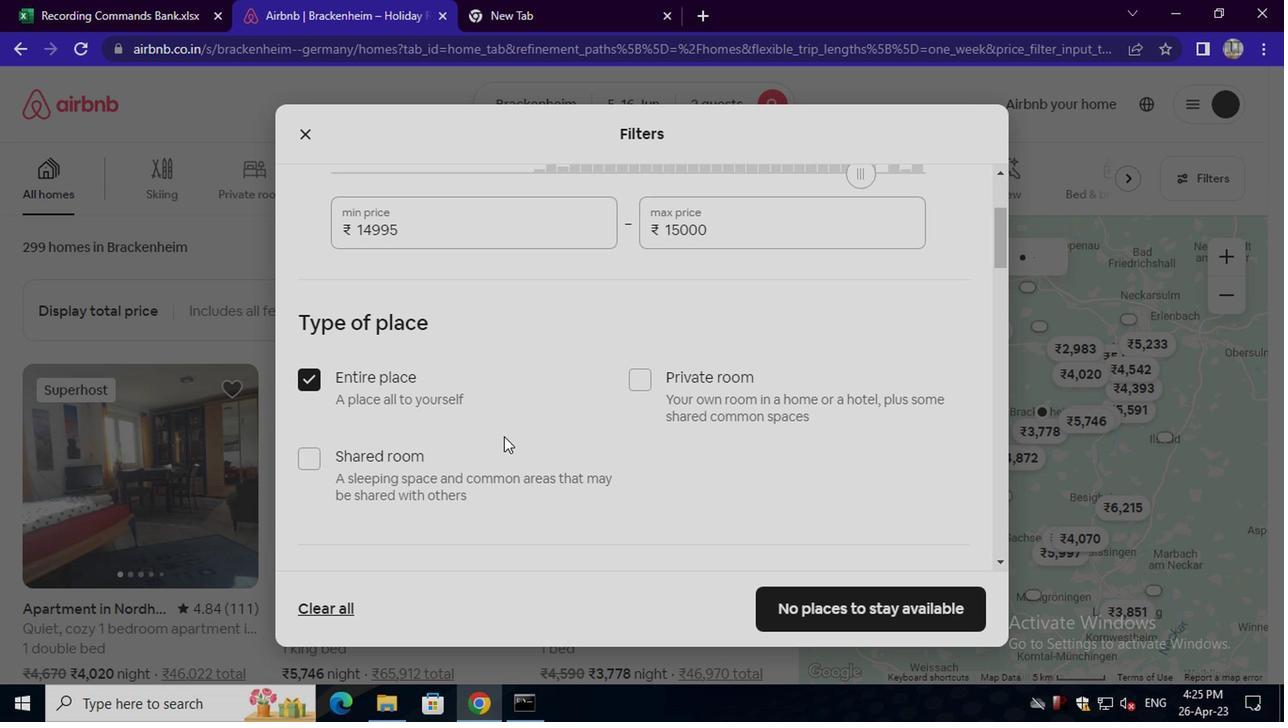 
Action: Mouse scrolled (501, 440) with delta (0, -1)
Screenshot: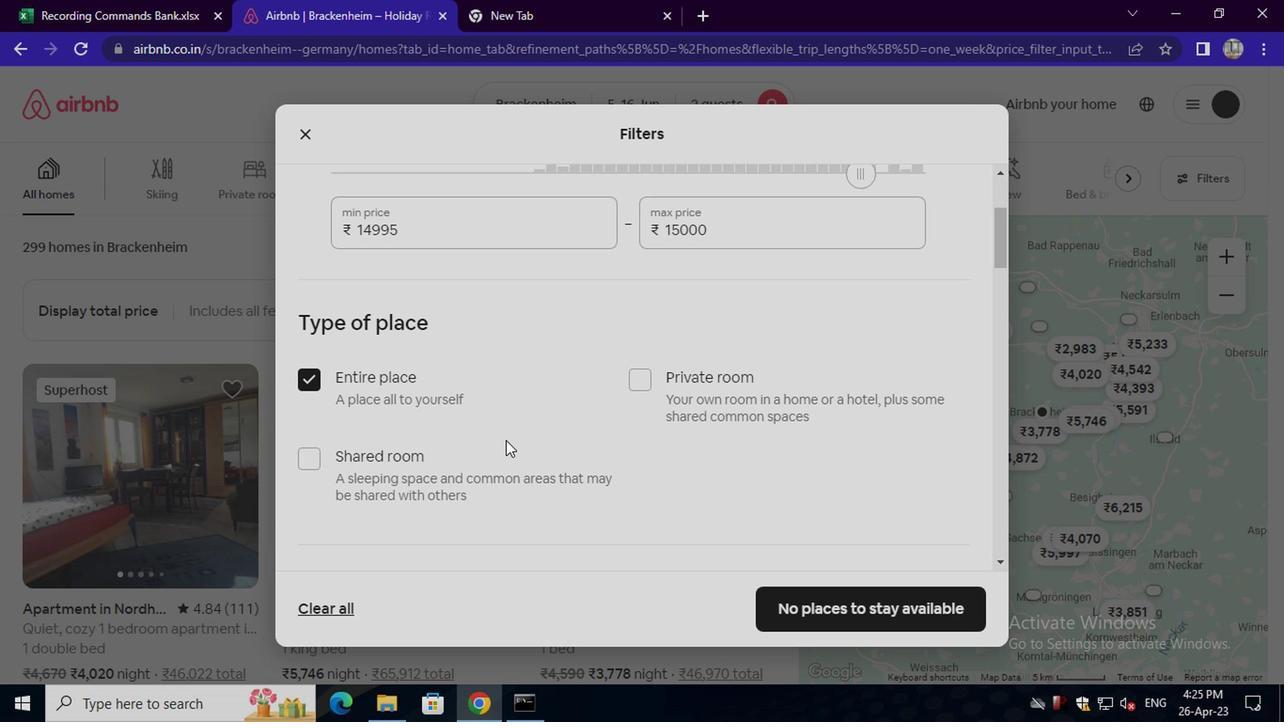 
Action: Mouse moved to (404, 496)
Screenshot: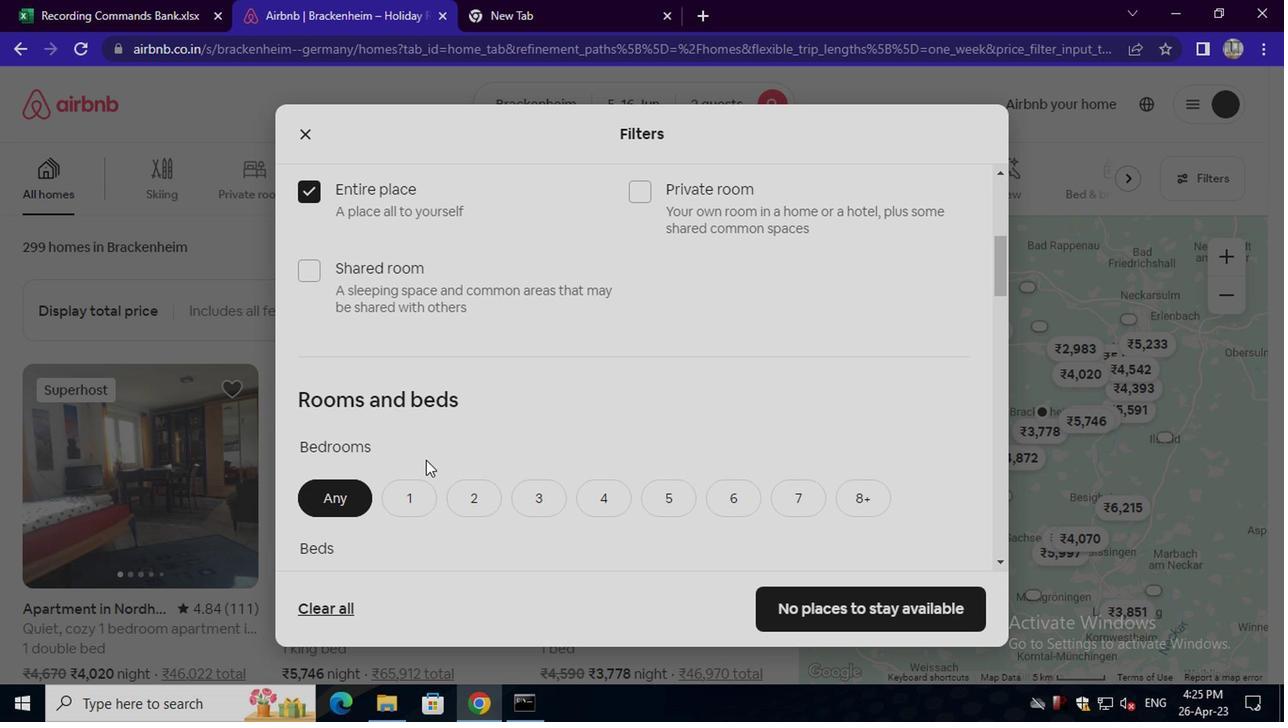
Action: Mouse pressed left at (404, 496)
Screenshot: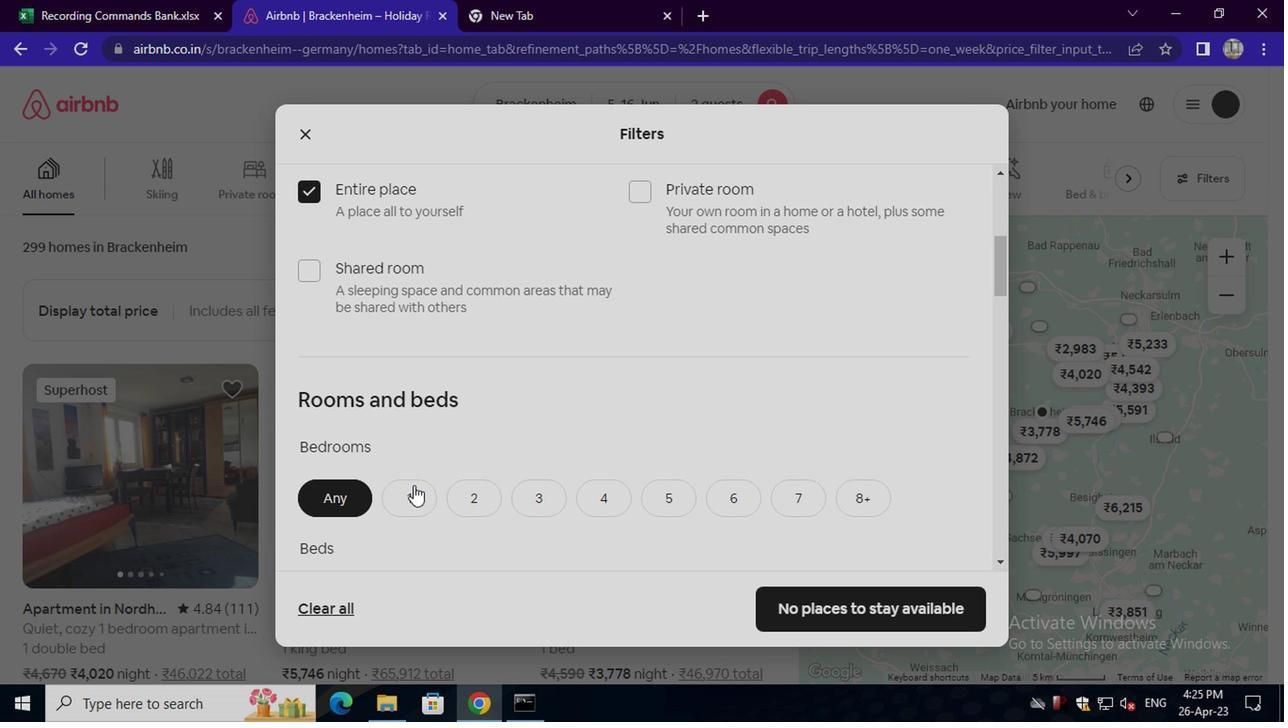 
Action: Mouse scrolled (404, 495) with delta (0, 0)
Screenshot: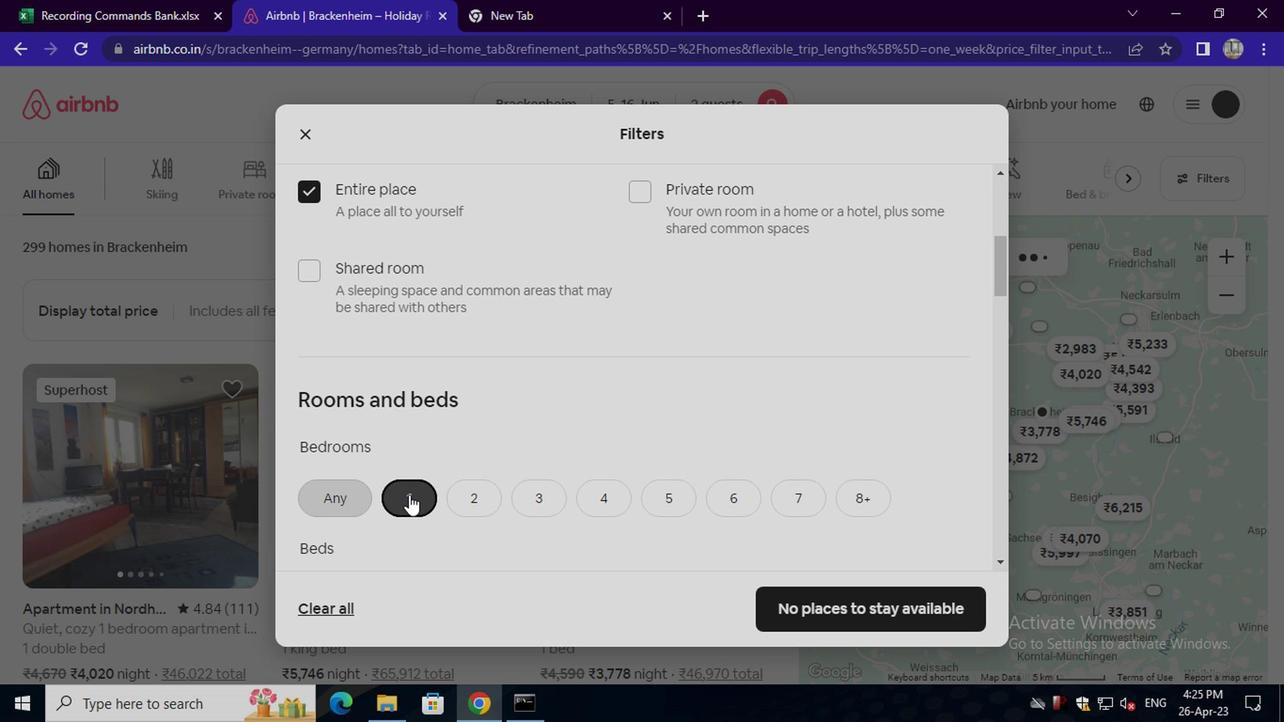
Action: Mouse scrolled (404, 495) with delta (0, 0)
Screenshot: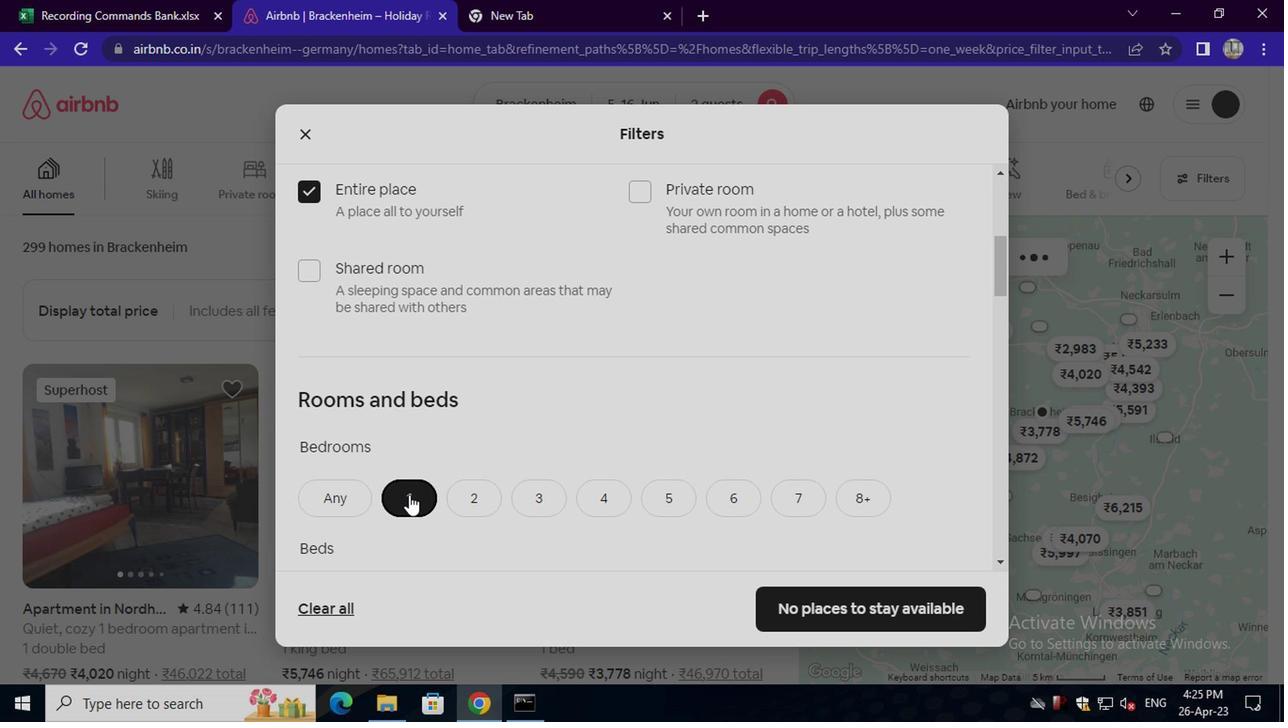
Action: Mouse scrolled (404, 495) with delta (0, 0)
Screenshot: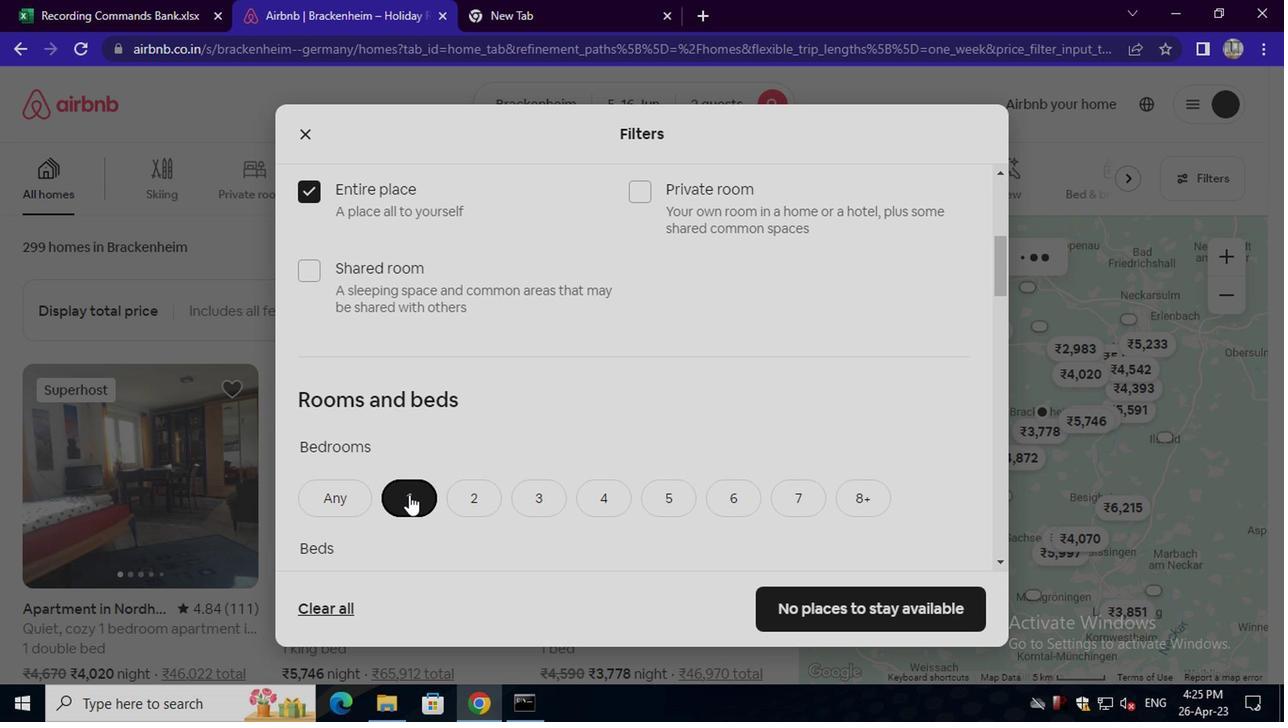 
Action: Mouse moved to (409, 317)
Screenshot: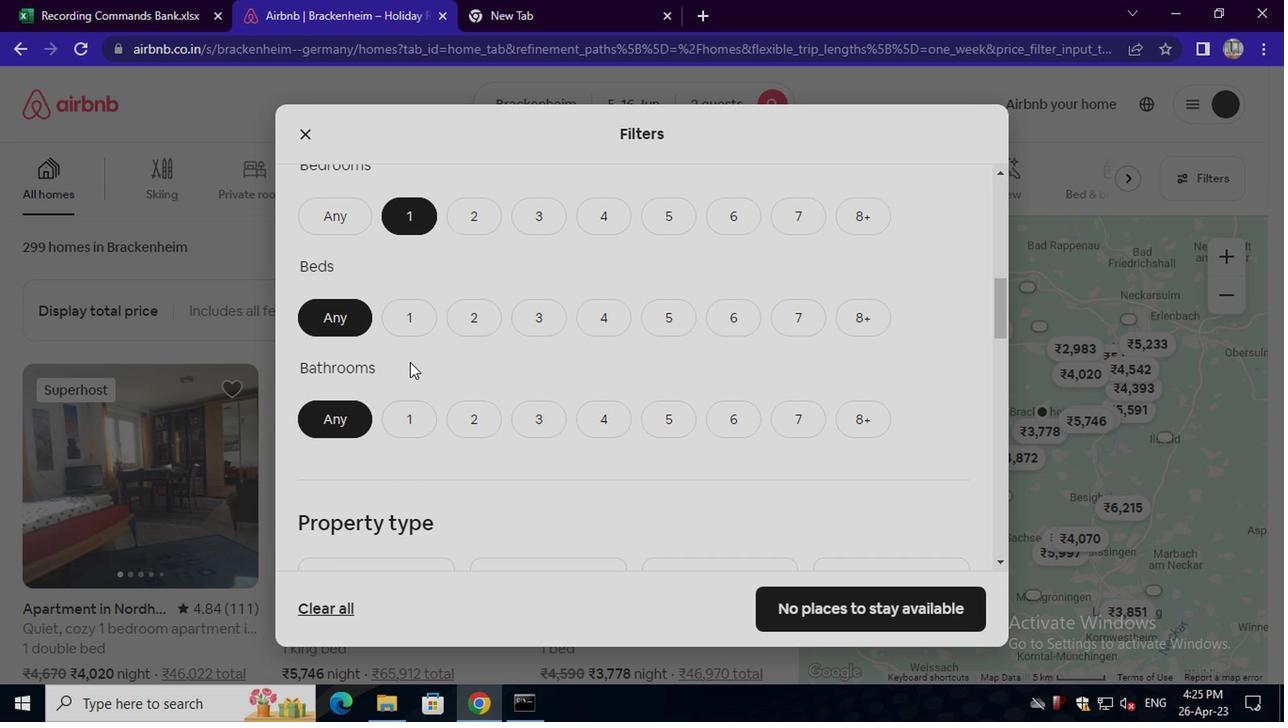 
Action: Mouse pressed left at (409, 317)
Screenshot: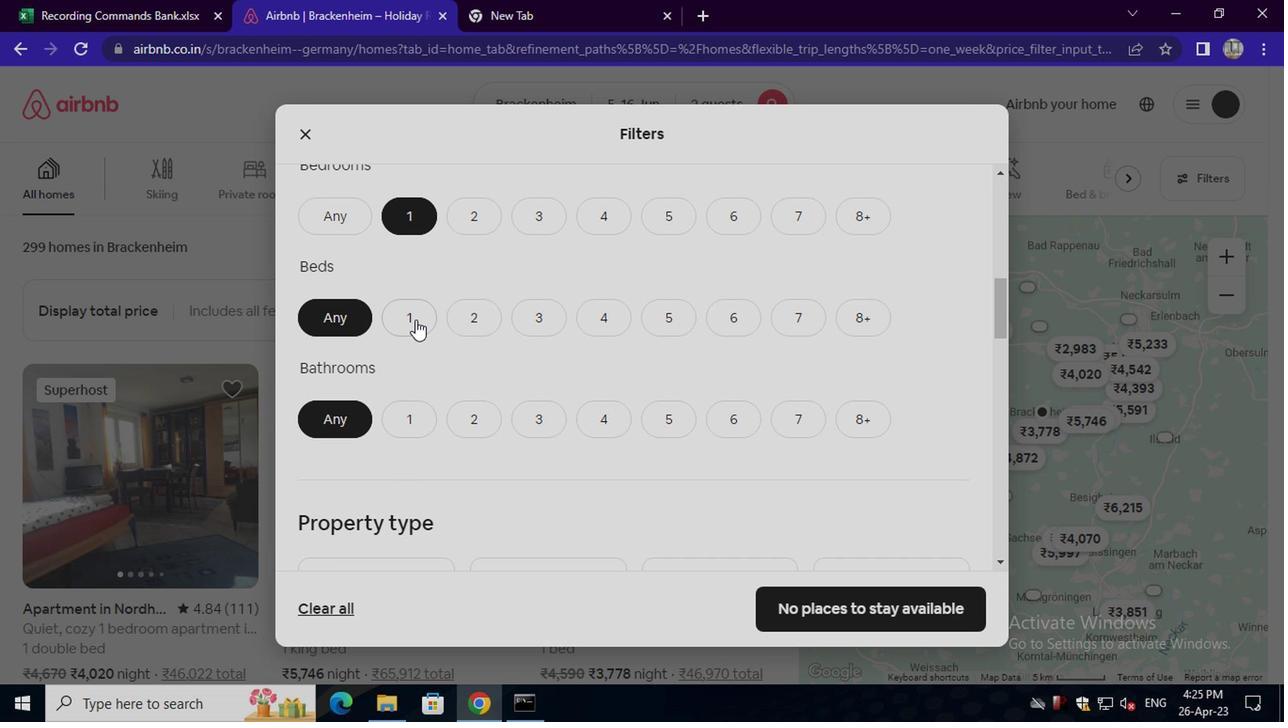 
Action: Mouse moved to (404, 415)
Screenshot: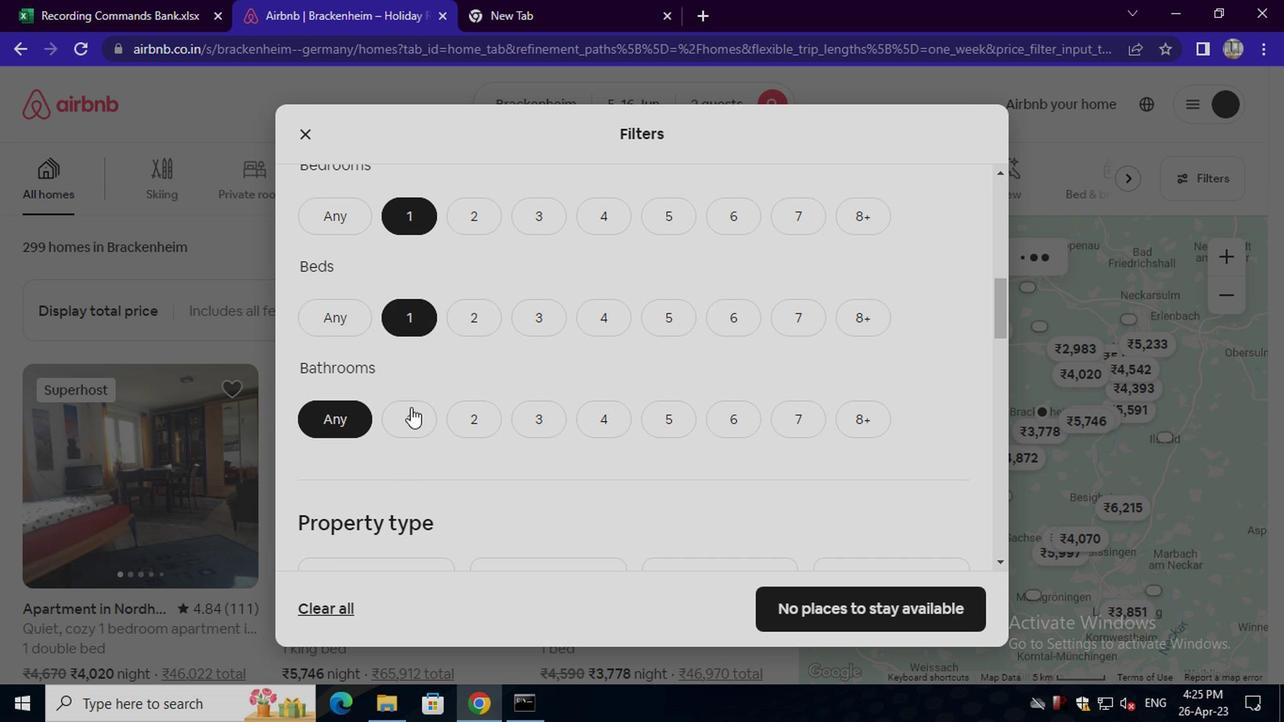 
Action: Mouse pressed left at (404, 415)
Screenshot: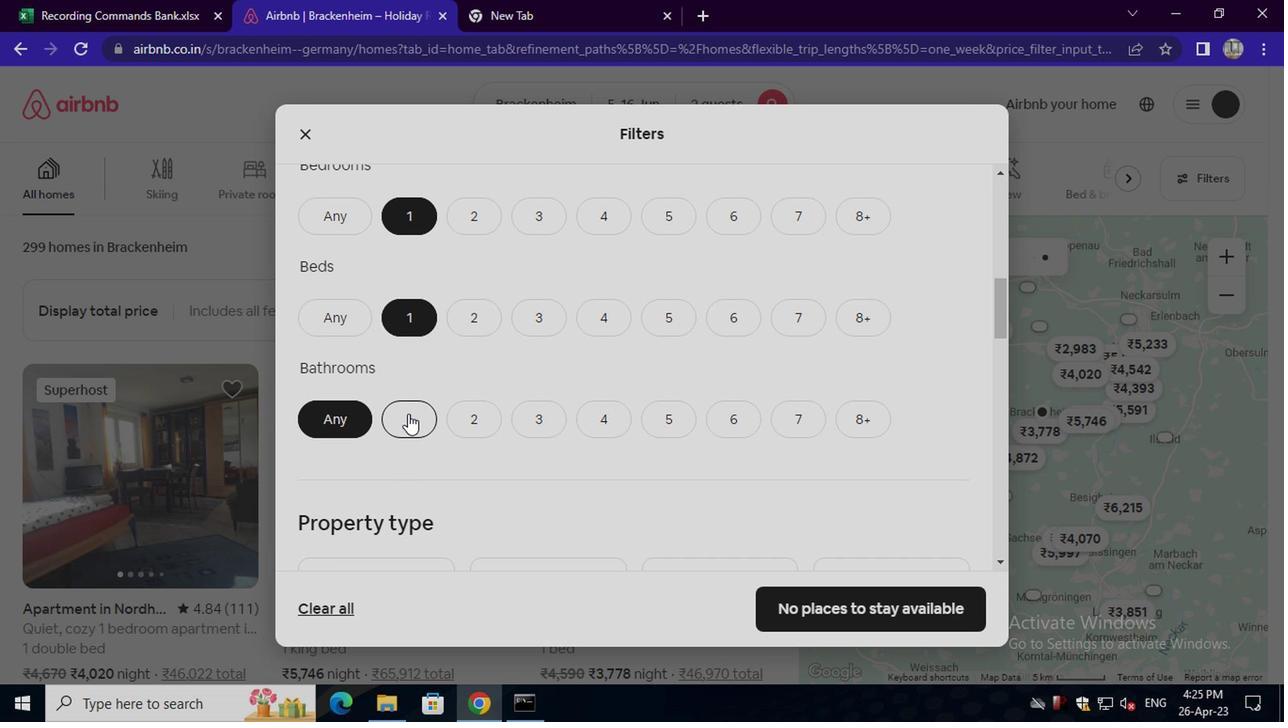 
Action: Mouse moved to (407, 422)
Screenshot: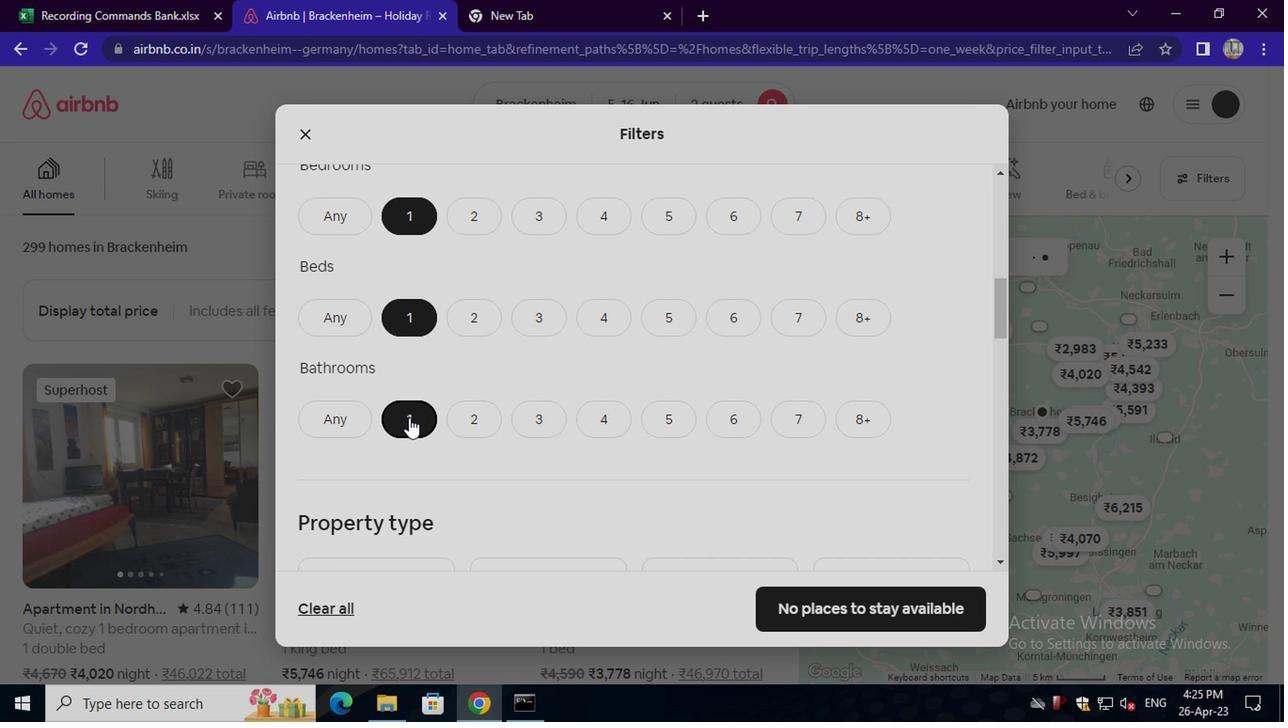 
Action: Mouse scrolled (407, 421) with delta (0, 0)
Screenshot: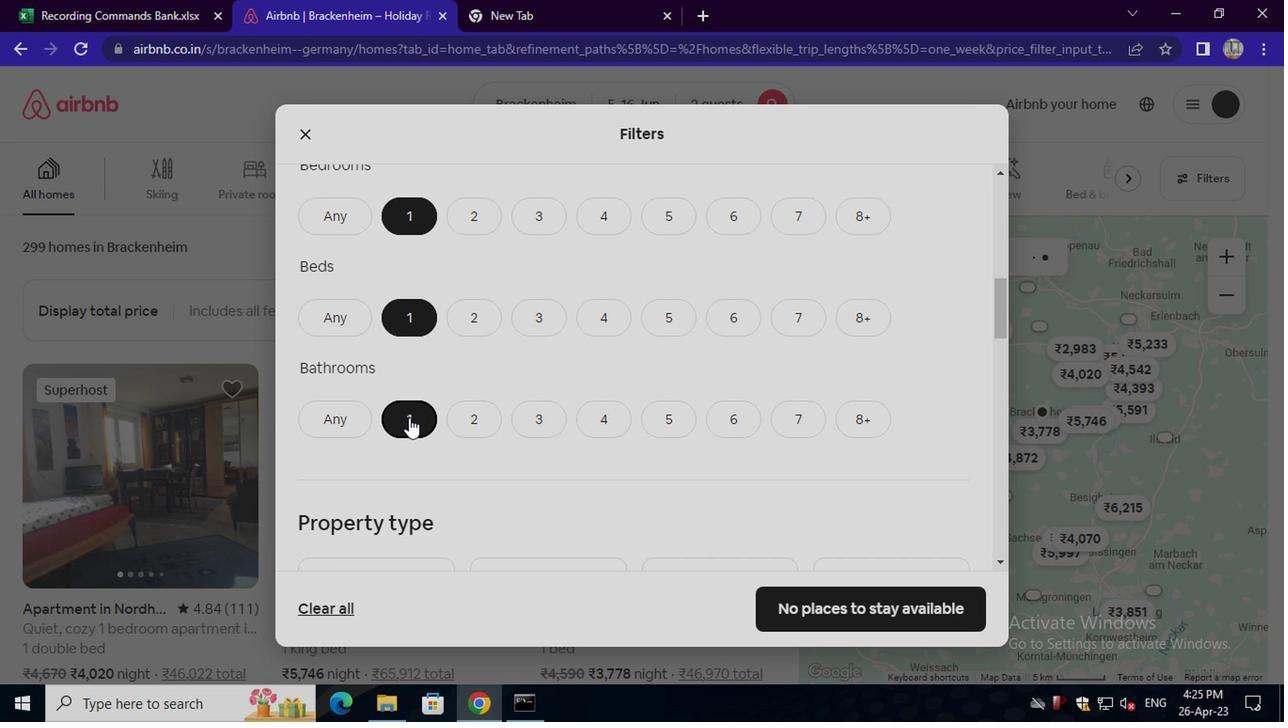 
Action: Mouse moved to (407, 424)
Screenshot: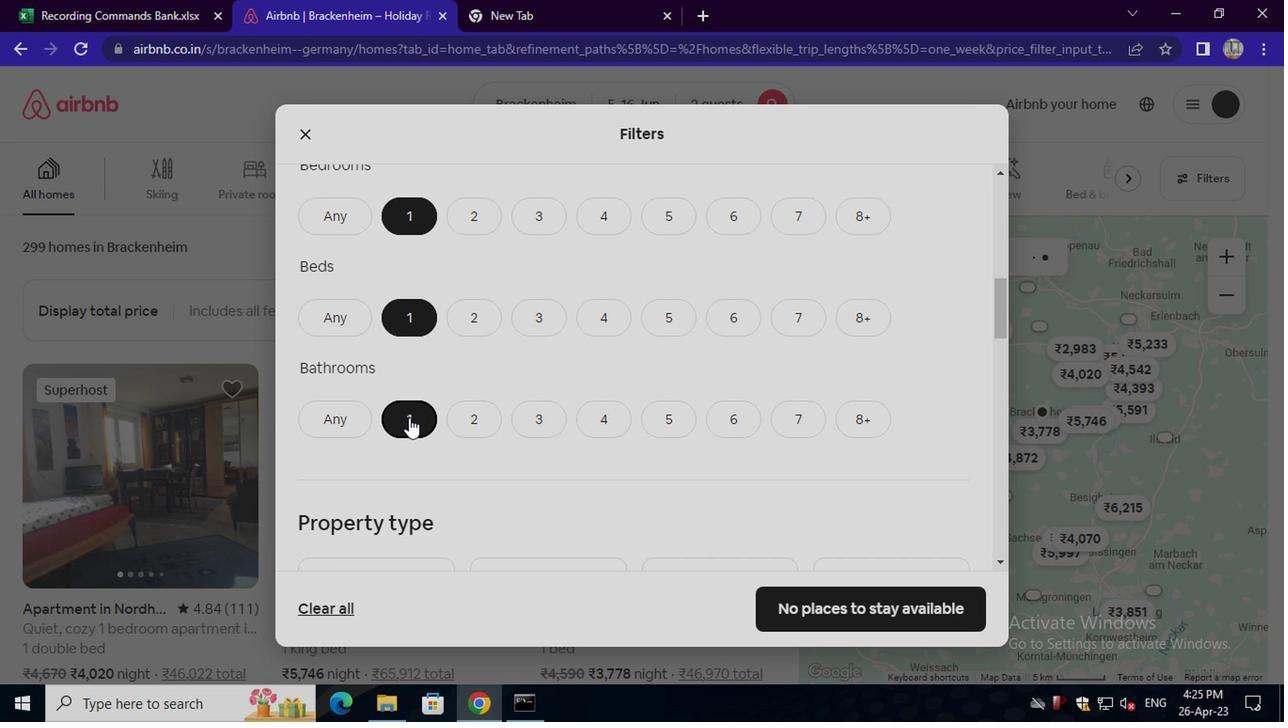 
Action: Mouse scrolled (407, 422) with delta (0, -1)
Screenshot: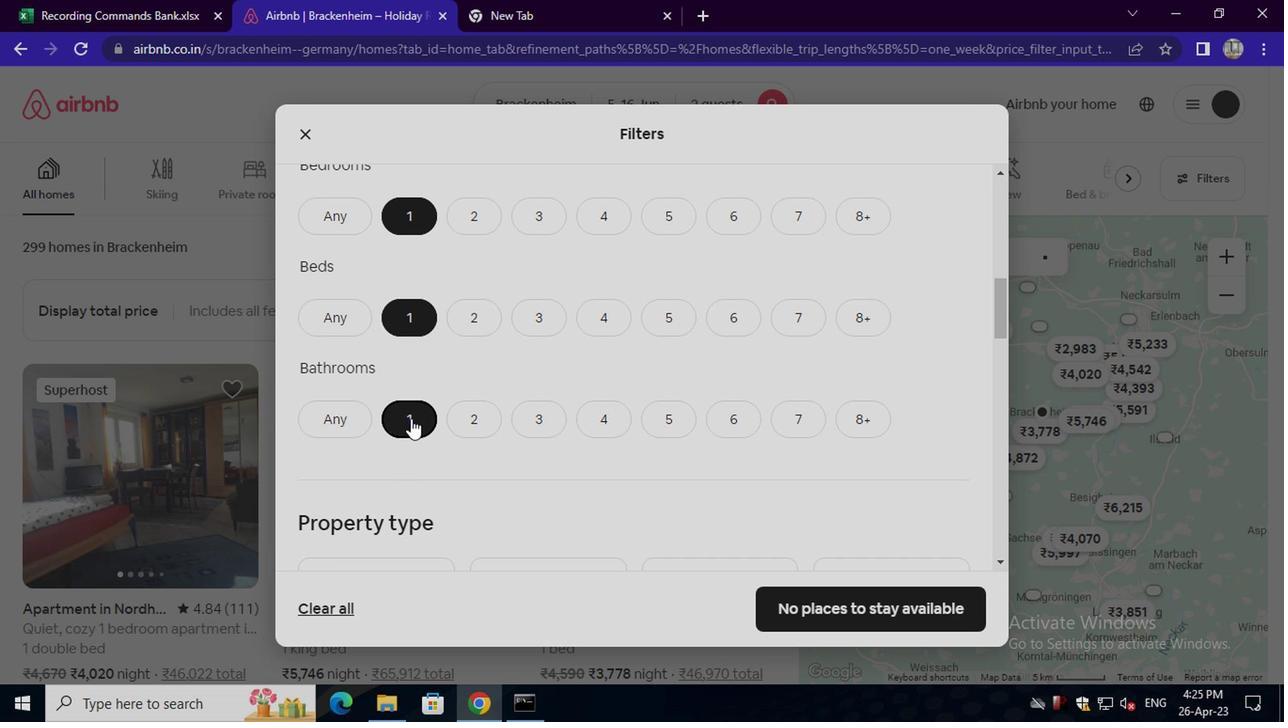 
Action: Mouse scrolled (407, 422) with delta (0, -1)
Screenshot: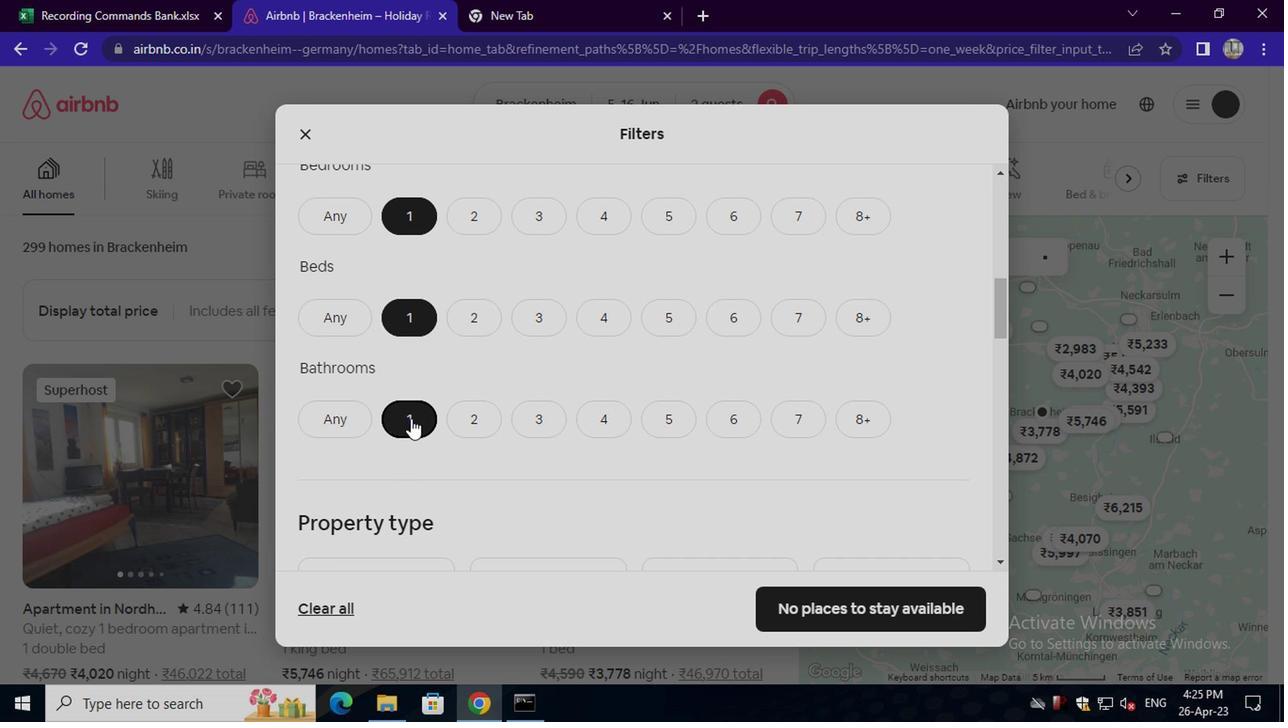 
Action: Mouse moved to (372, 361)
Screenshot: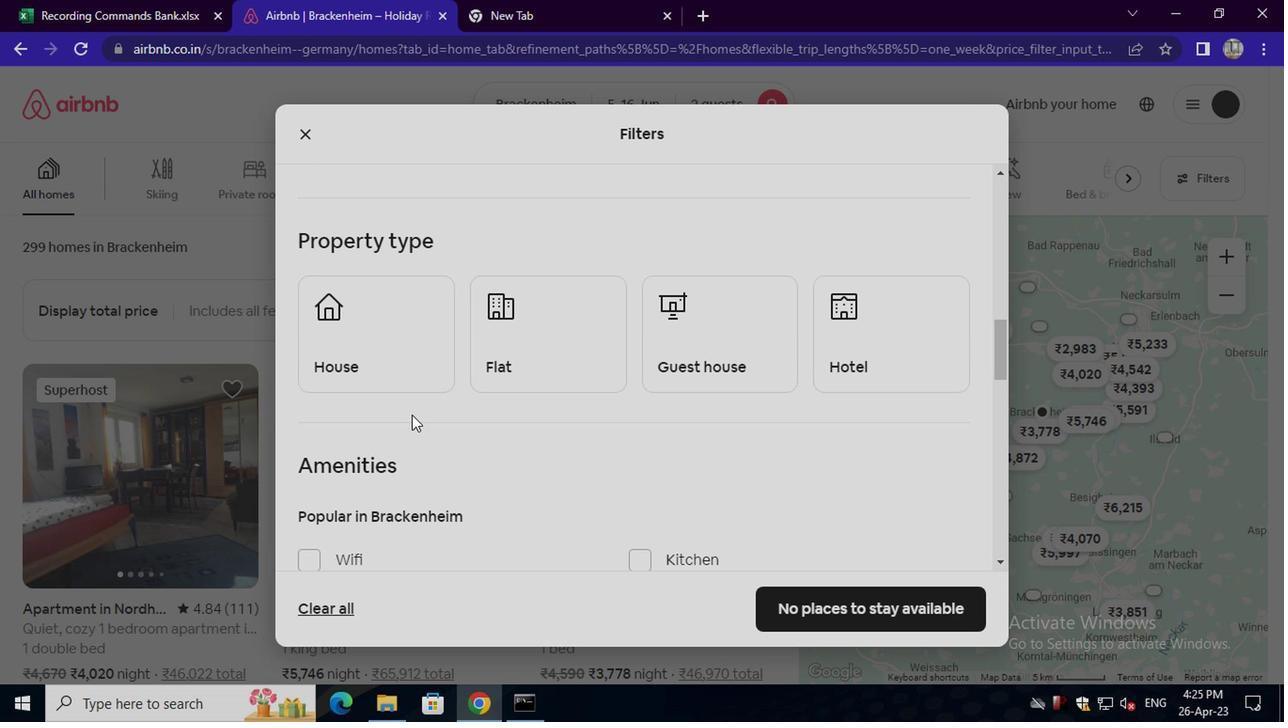 
Action: Mouse pressed left at (372, 361)
Screenshot: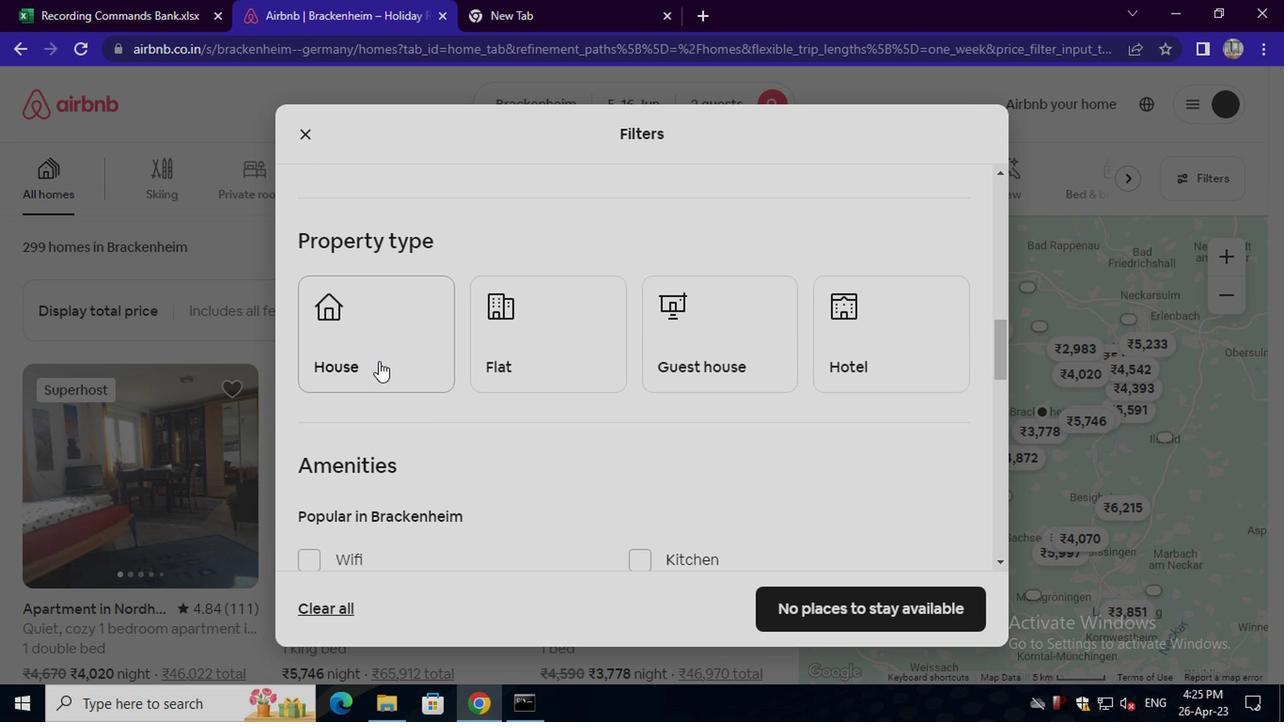 
Action: Mouse moved to (515, 363)
Screenshot: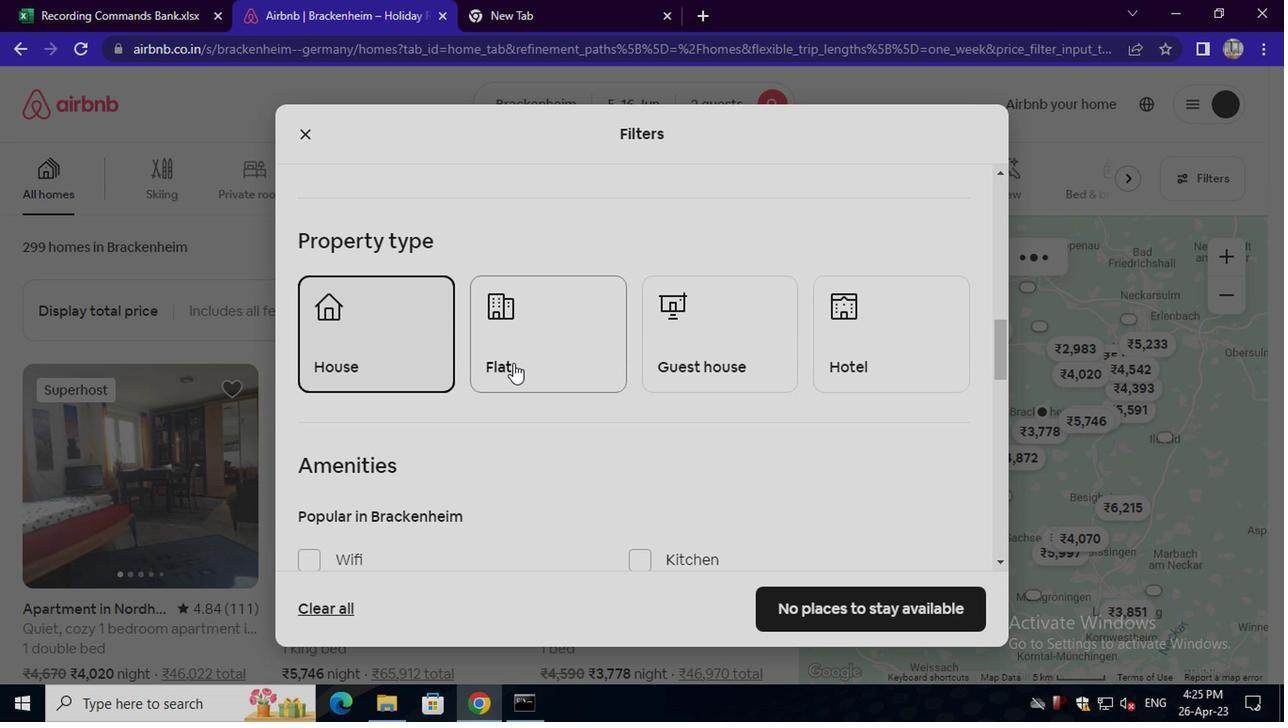 
Action: Mouse pressed left at (515, 363)
Screenshot: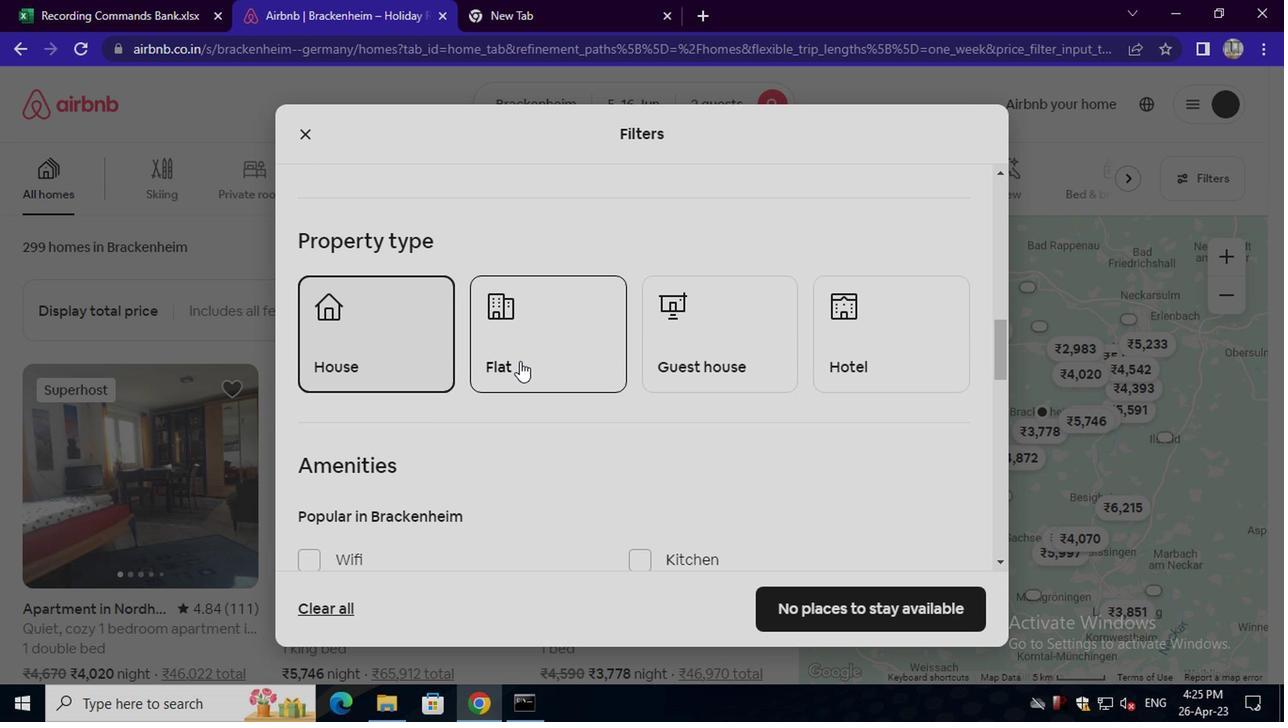 
Action: Mouse moved to (719, 364)
Screenshot: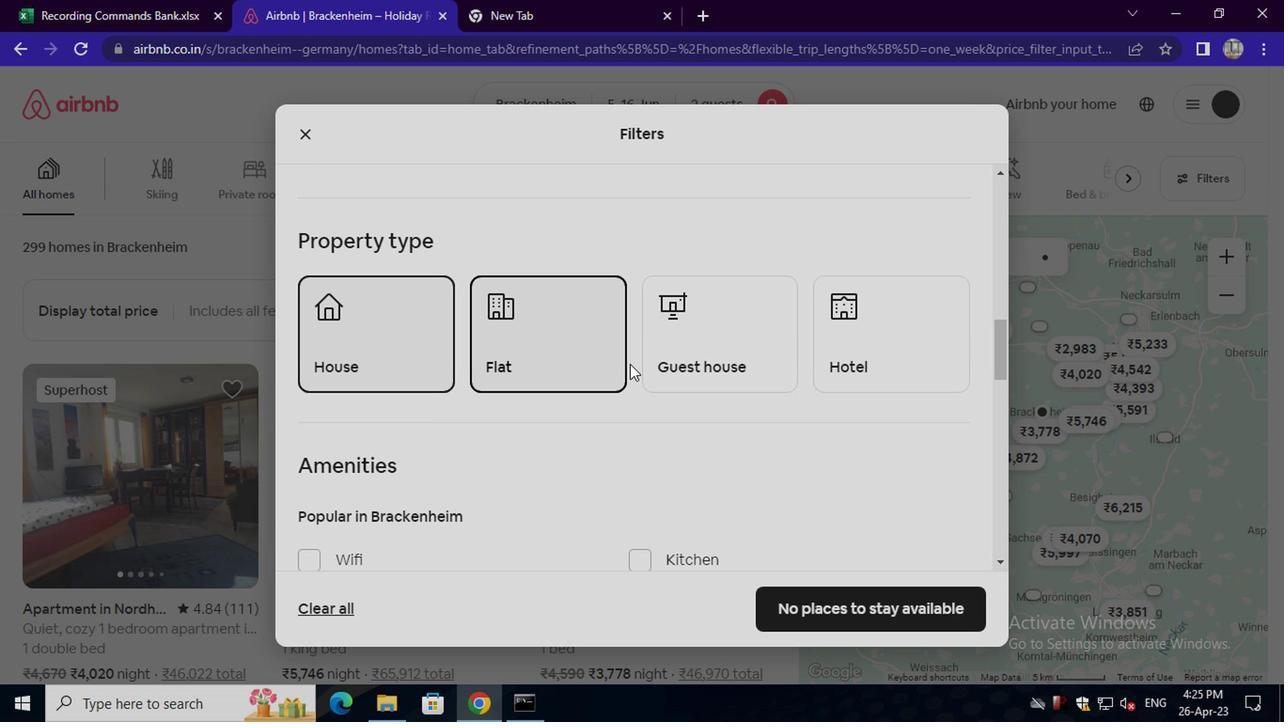 
Action: Mouse pressed left at (719, 364)
Screenshot: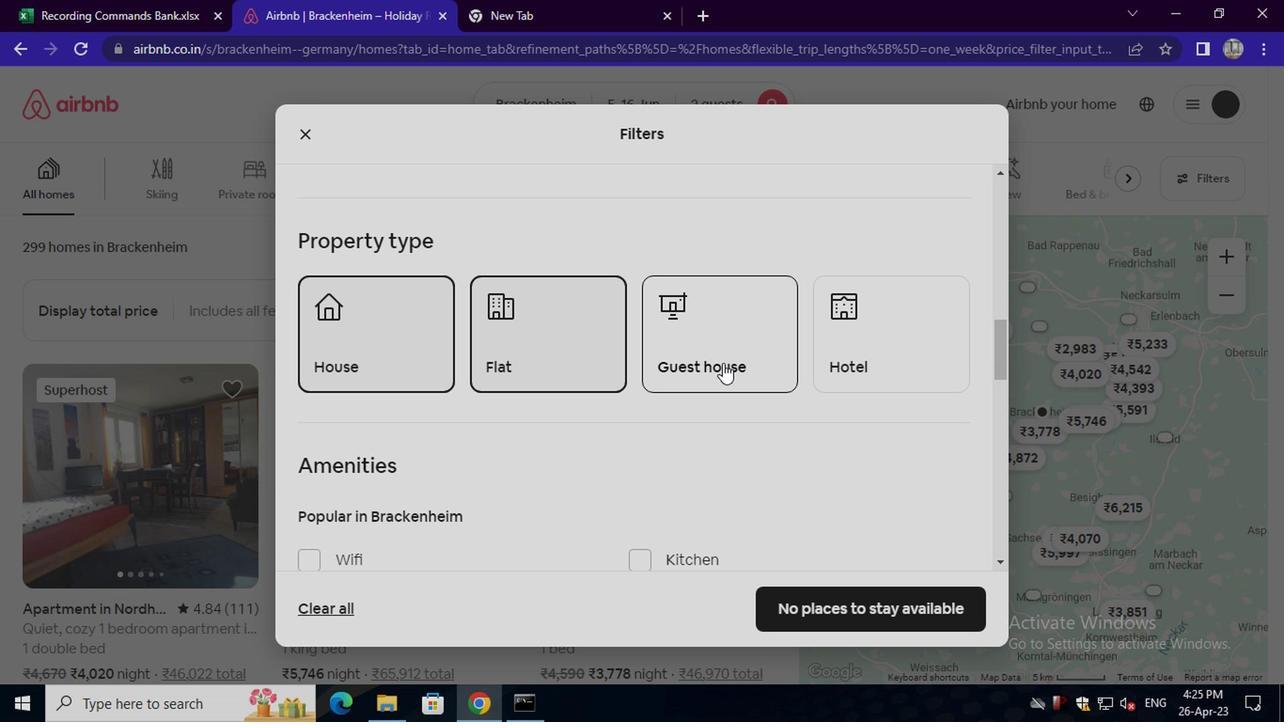 
Action: Mouse moved to (860, 347)
Screenshot: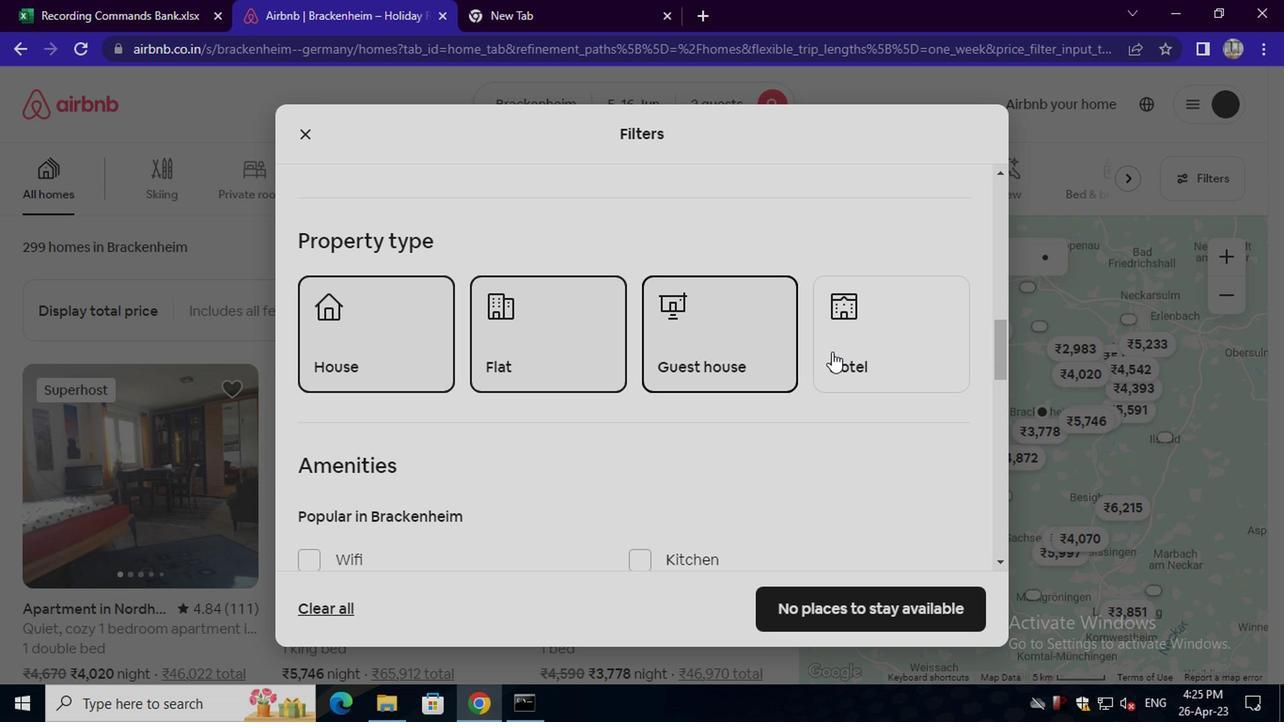 
Action: Mouse pressed left at (860, 347)
Screenshot: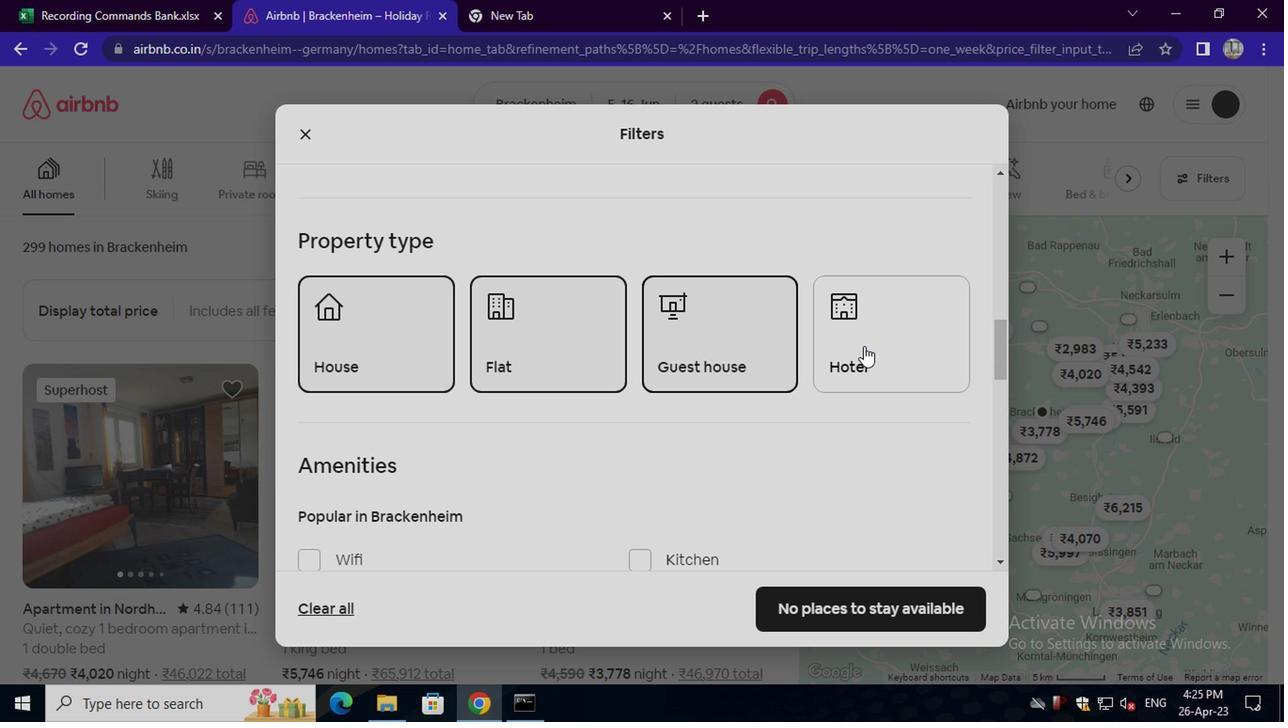 
Action: Mouse moved to (860, 350)
Screenshot: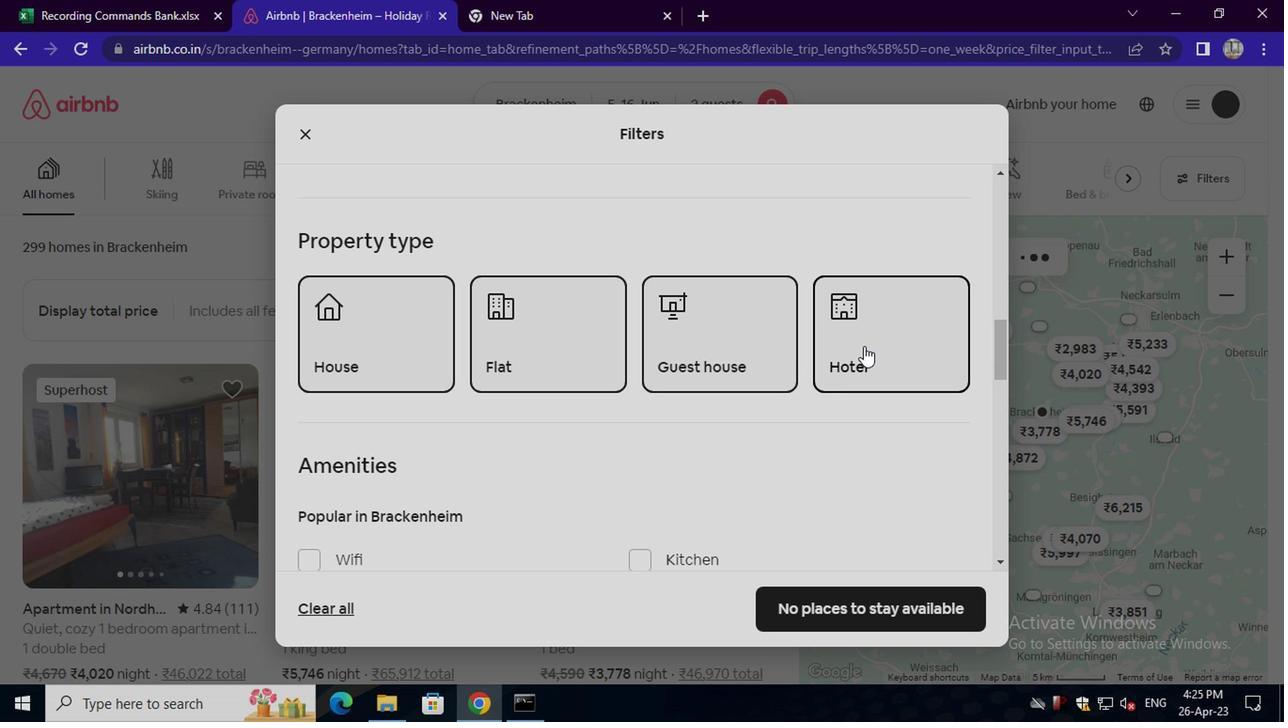 
Action: Mouse scrolled (860, 349) with delta (0, 0)
Screenshot: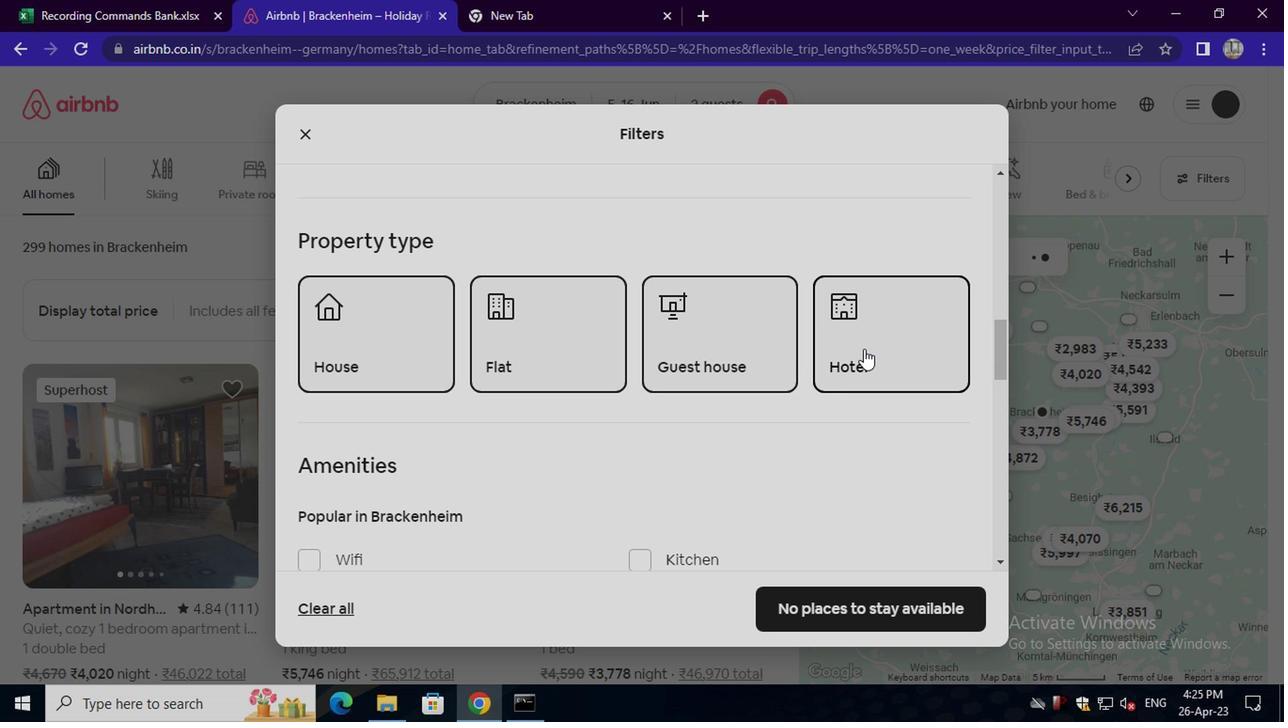 
Action: Mouse scrolled (860, 349) with delta (0, 0)
Screenshot: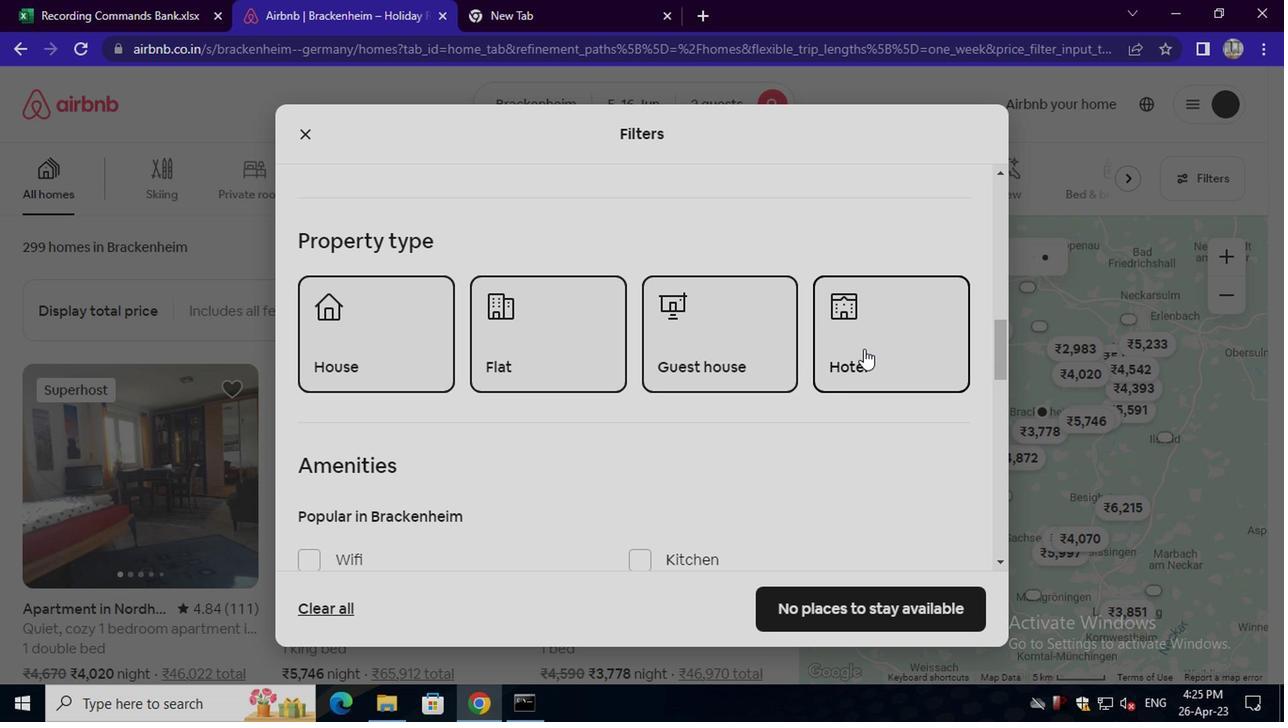 
Action: Mouse scrolled (860, 349) with delta (0, 0)
Screenshot: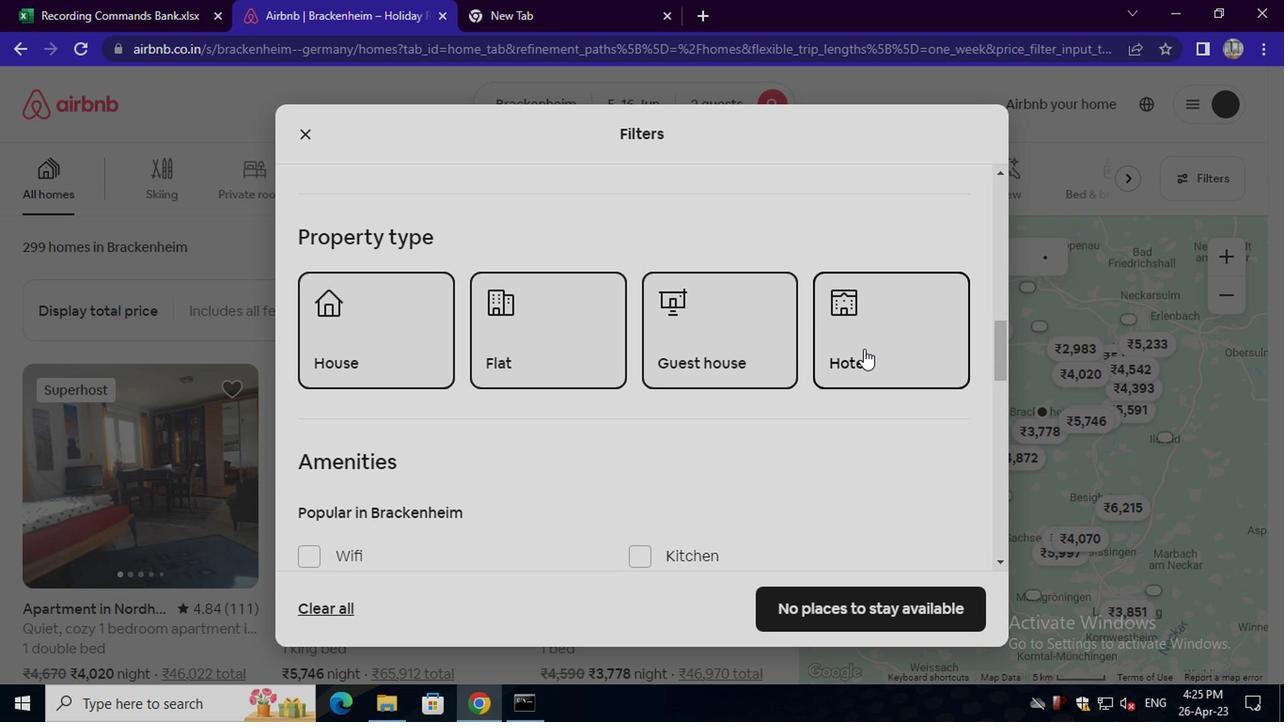 
Action: Mouse scrolled (860, 349) with delta (0, 0)
Screenshot: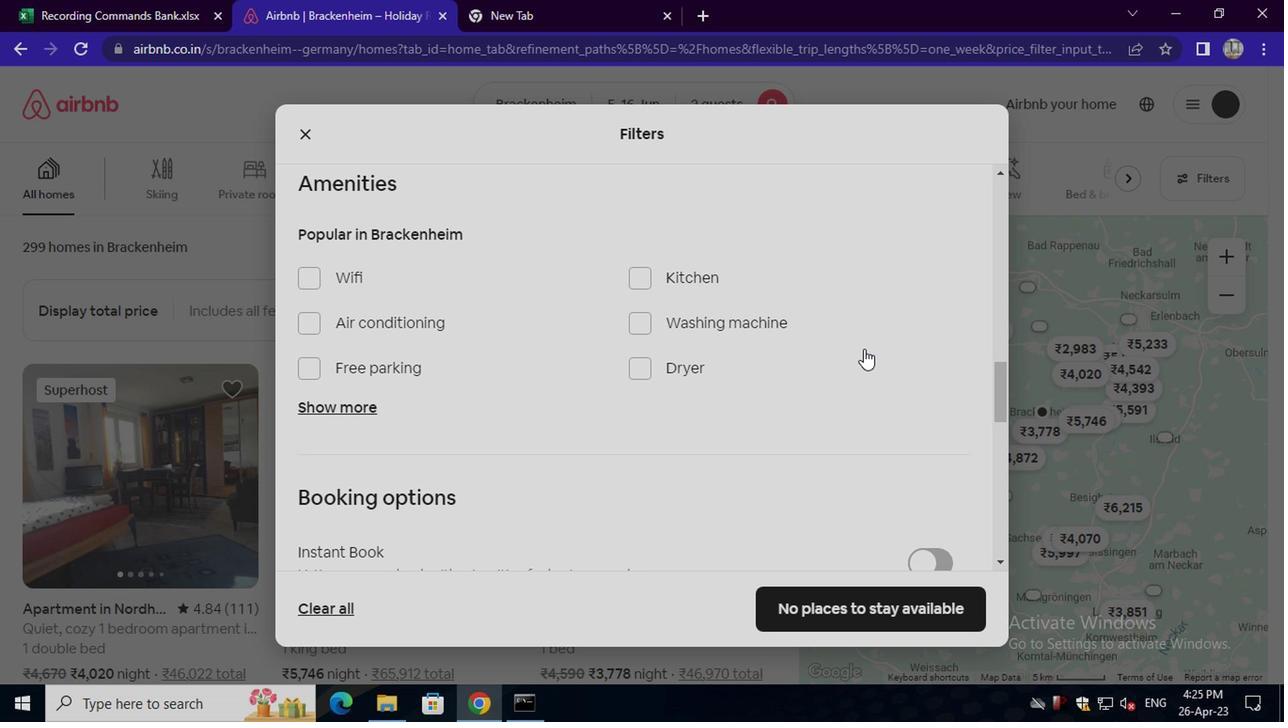 
Action: Mouse scrolled (860, 349) with delta (0, 0)
Screenshot: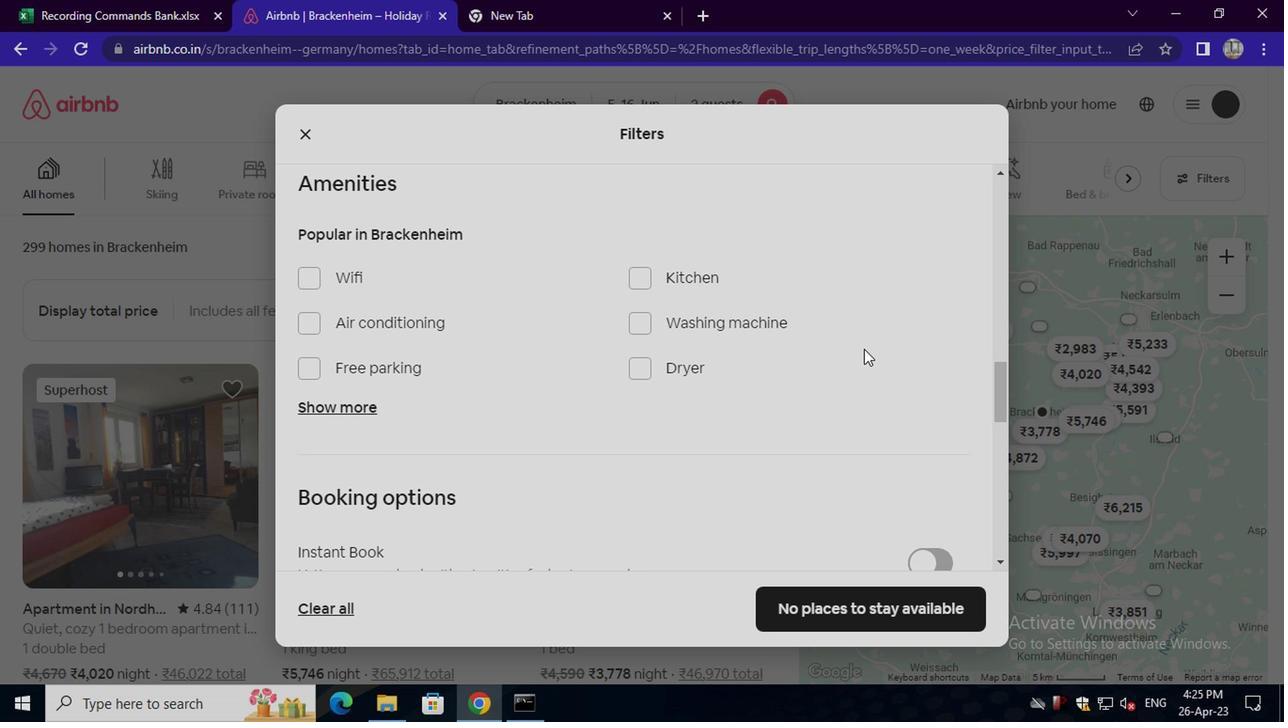
Action: Mouse moved to (910, 438)
Screenshot: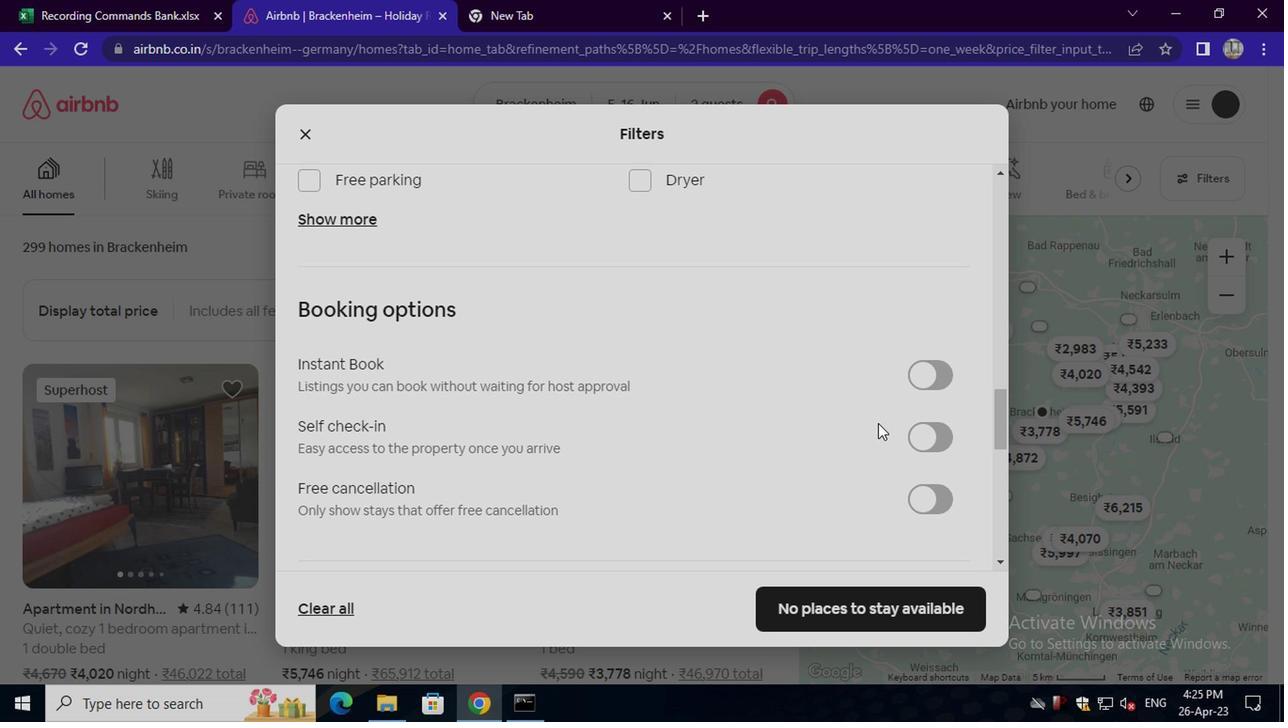 
Action: Mouse pressed left at (910, 438)
Screenshot: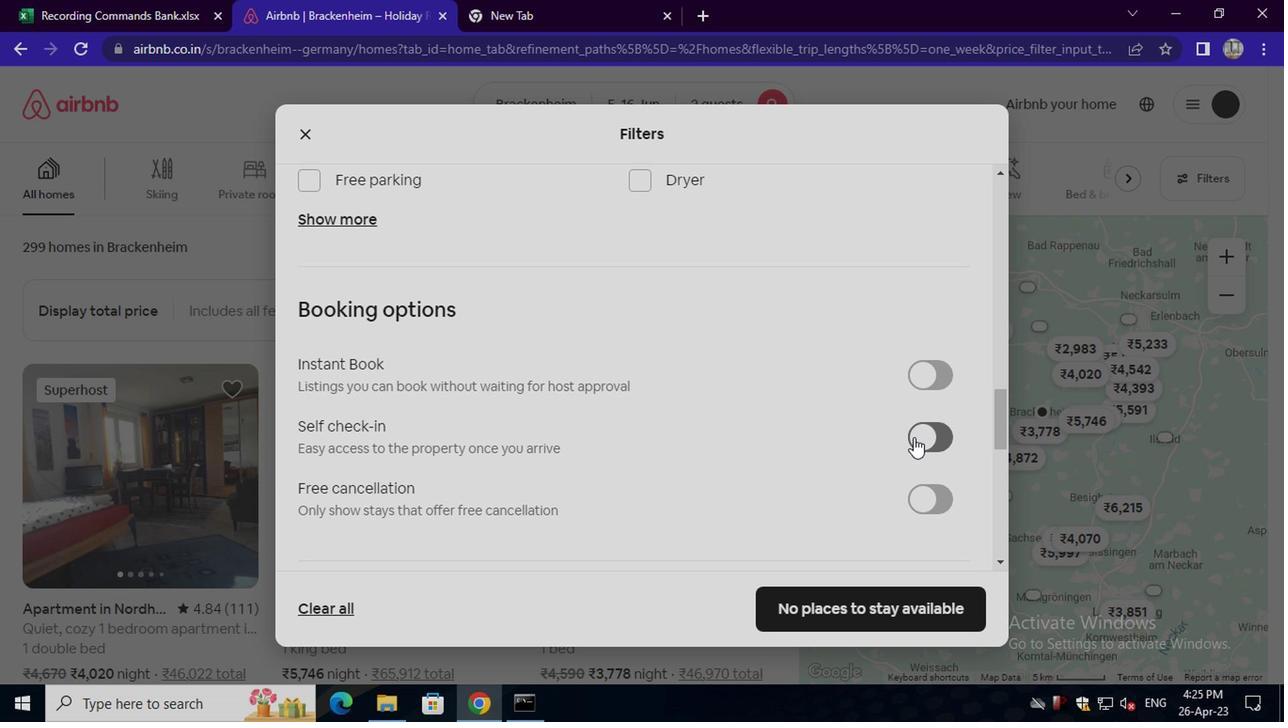
Action: Mouse moved to (672, 446)
Screenshot: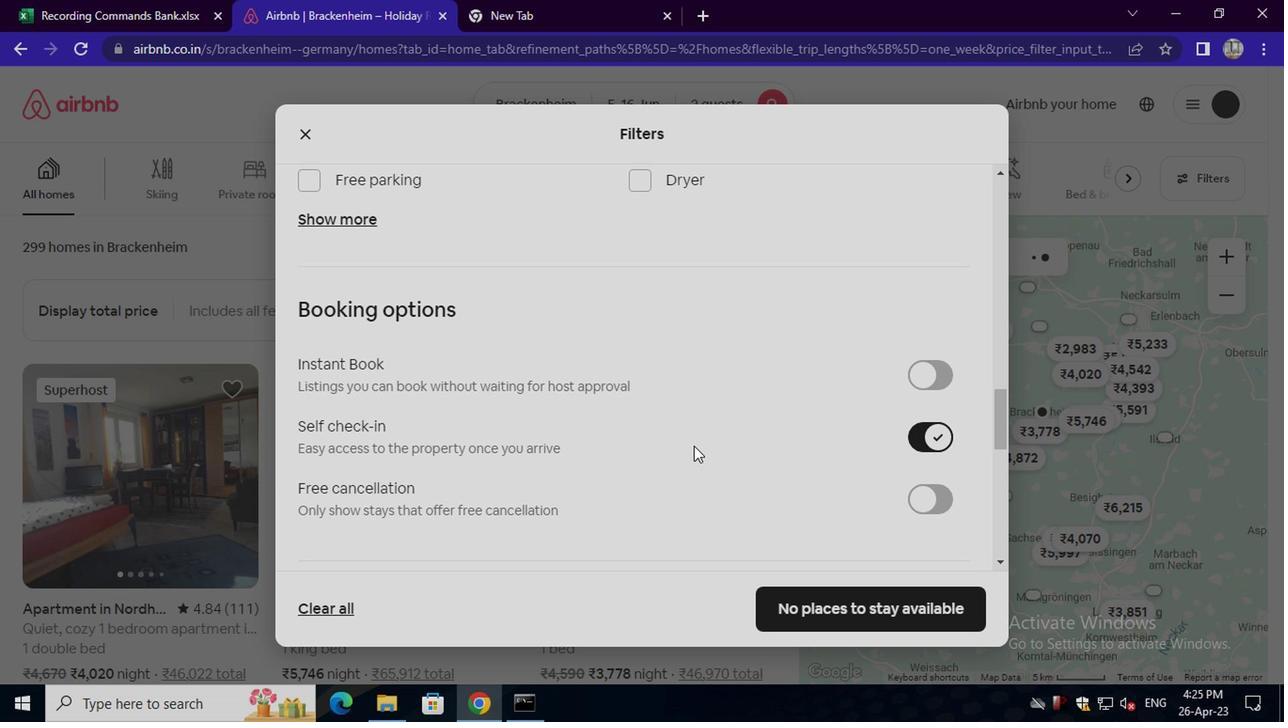 
Action: Mouse scrolled (672, 445) with delta (0, -1)
Screenshot: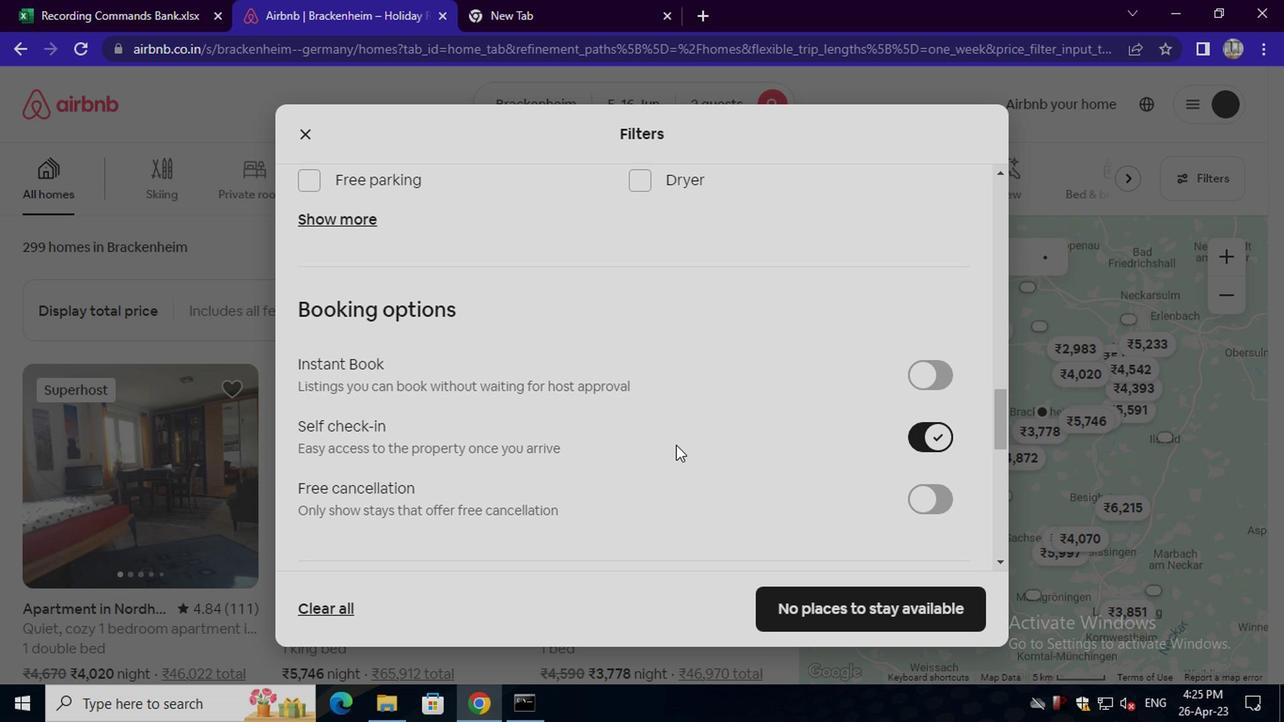 
Action: Mouse scrolled (672, 445) with delta (0, -1)
Screenshot: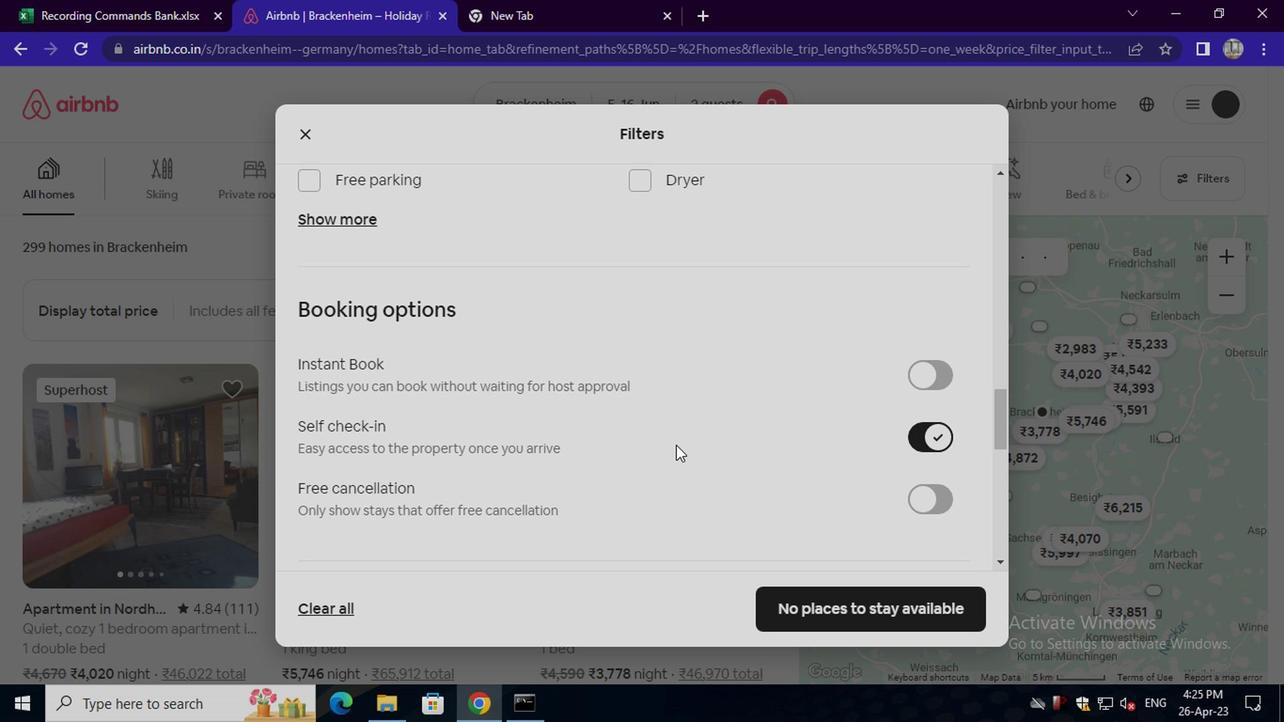 
Action: Mouse scrolled (672, 445) with delta (0, -1)
Screenshot: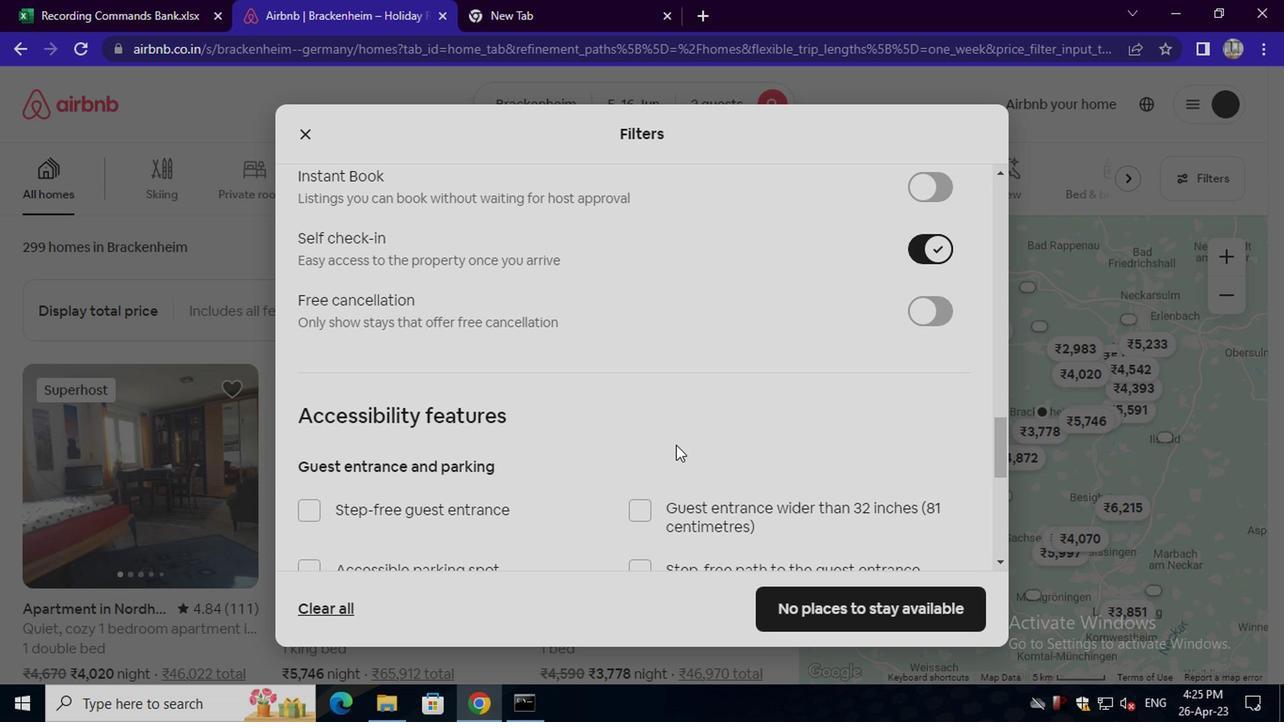 
Action: Mouse moved to (668, 446)
Screenshot: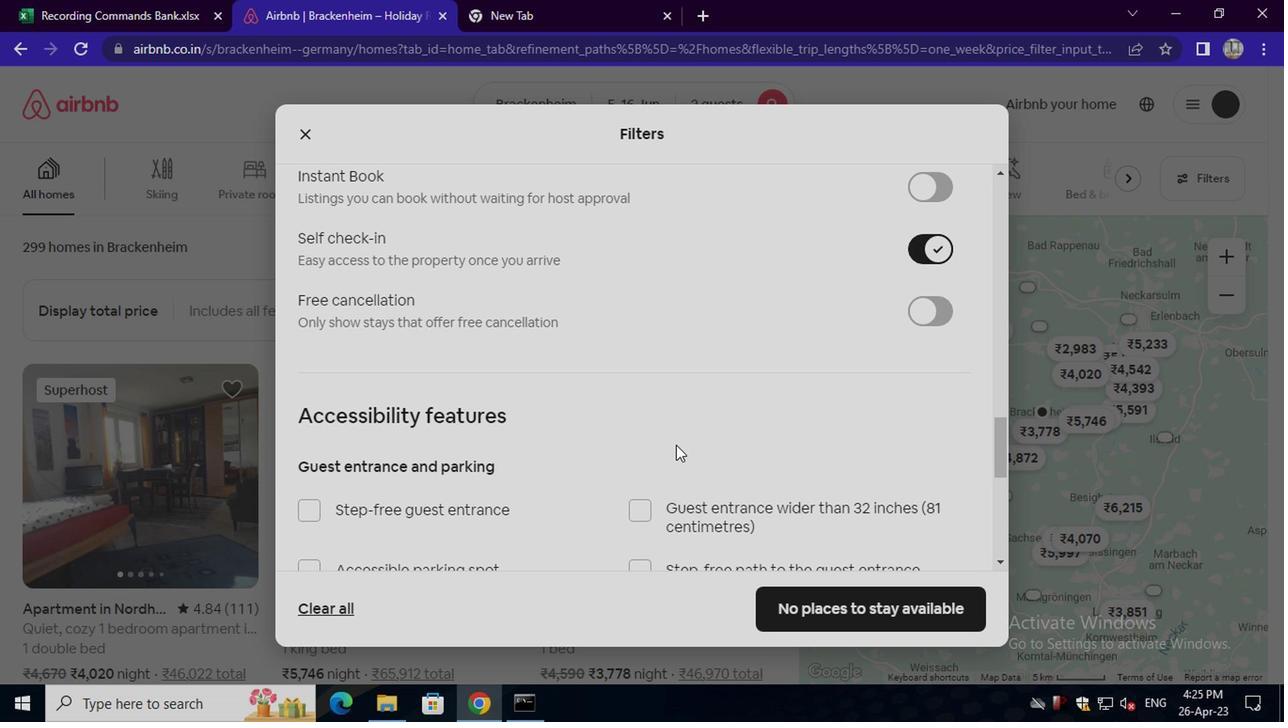 
Action: Mouse scrolled (668, 445) with delta (0, -1)
Screenshot: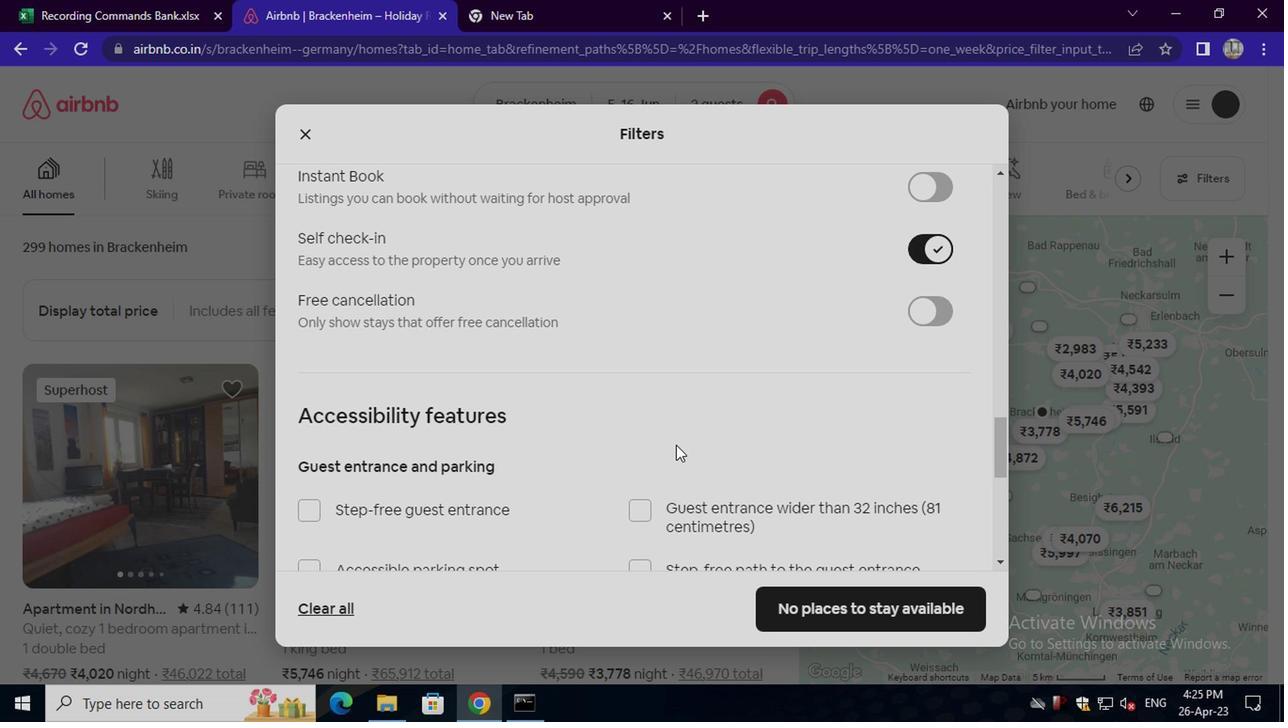 
Action: Mouse moved to (586, 450)
Screenshot: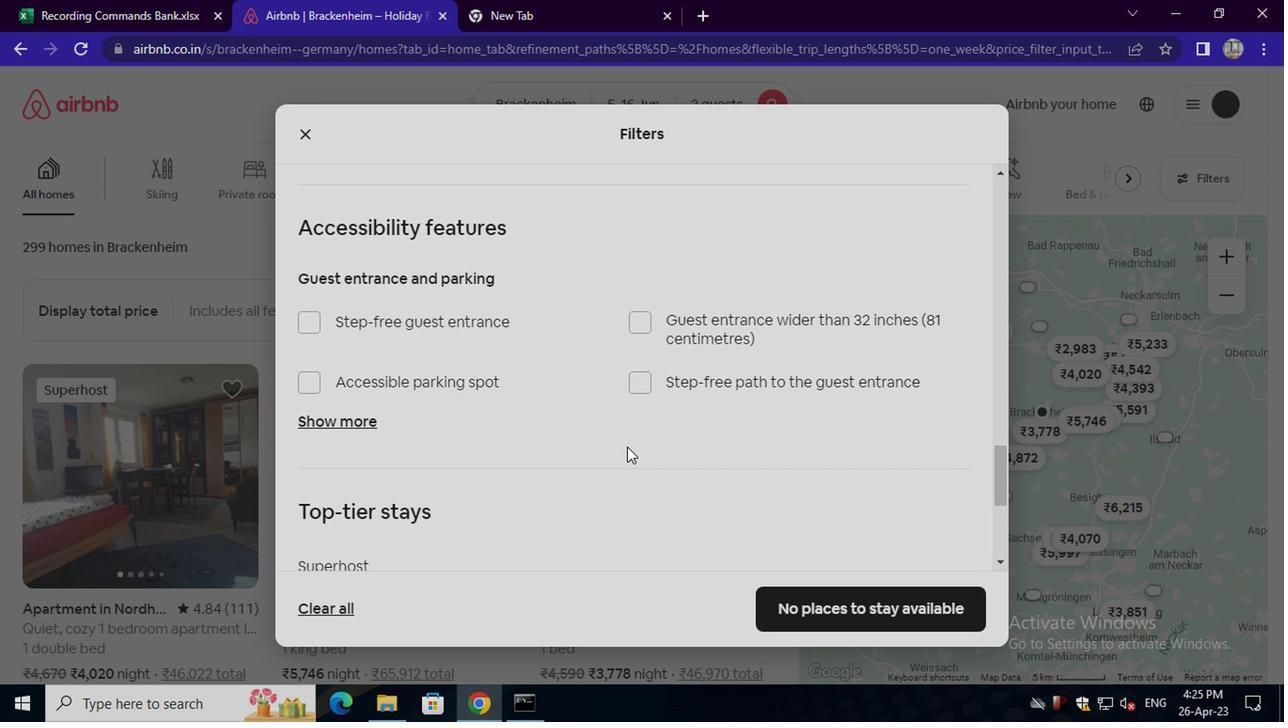 
Action: Mouse scrolled (586, 449) with delta (0, 0)
Screenshot: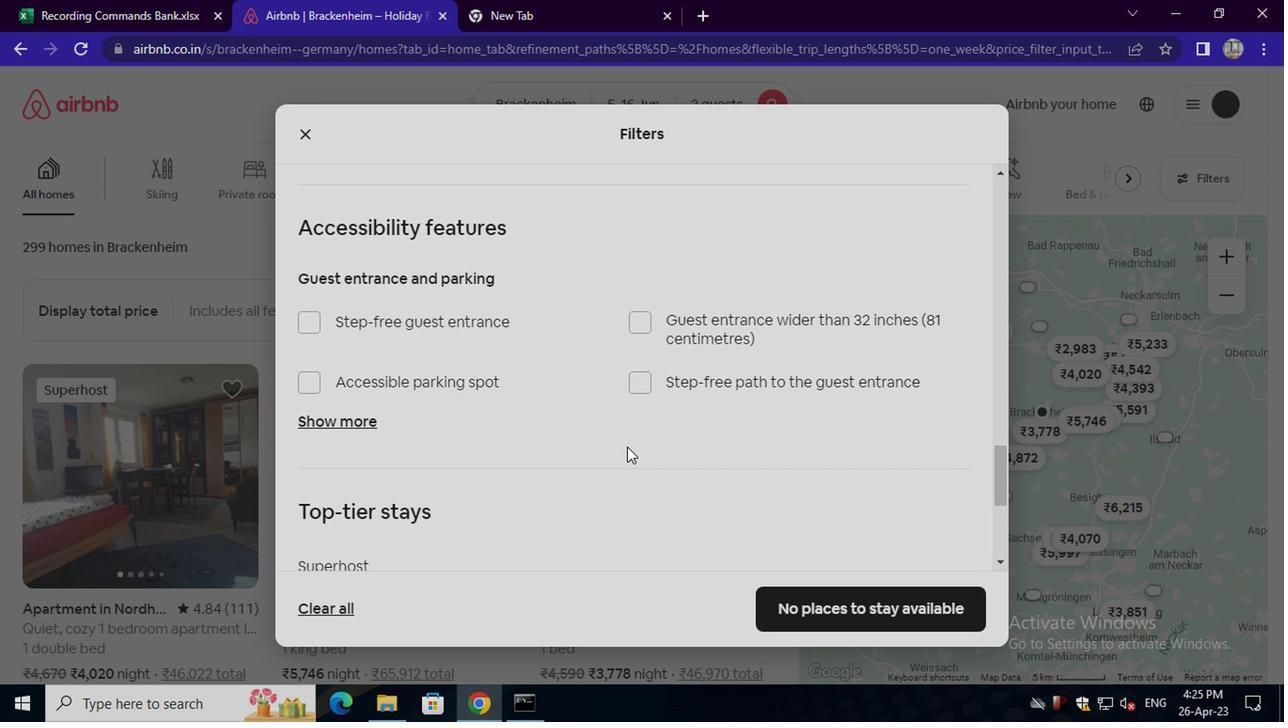 
Action: Mouse moved to (585, 451)
Screenshot: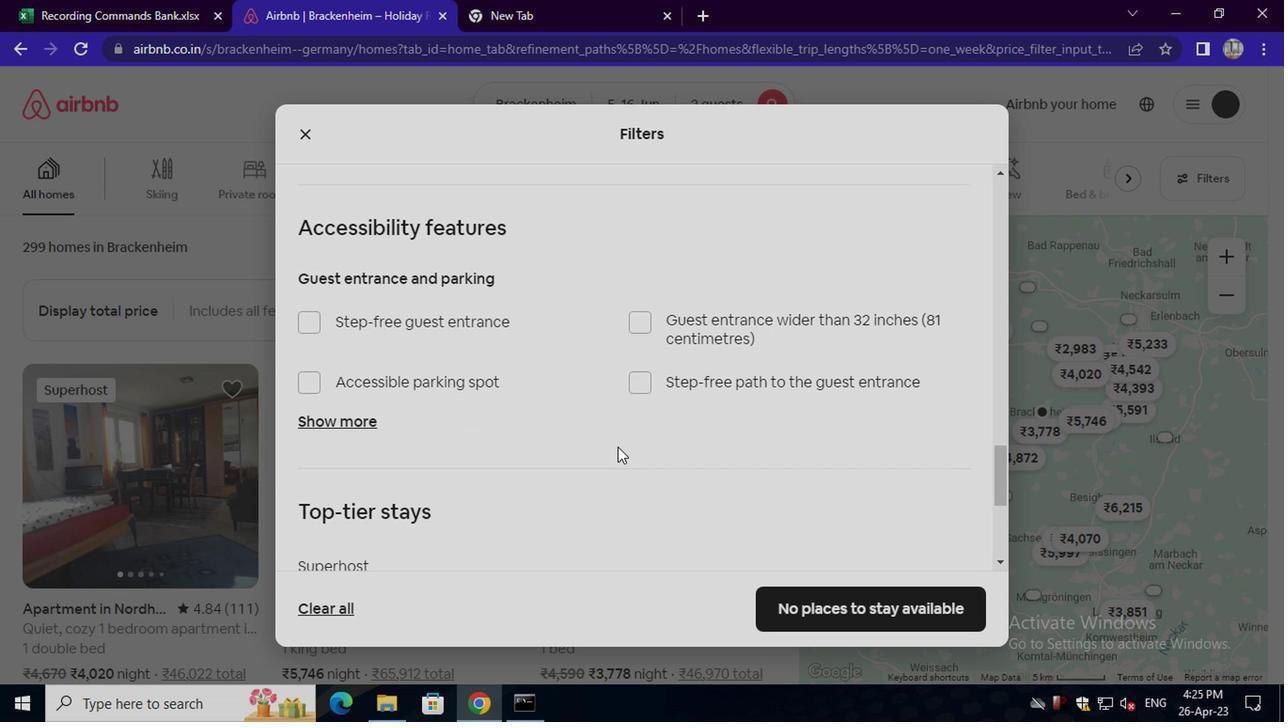 
Action: Mouse scrolled (585, 450) with delta (0, -1)
Screenshot: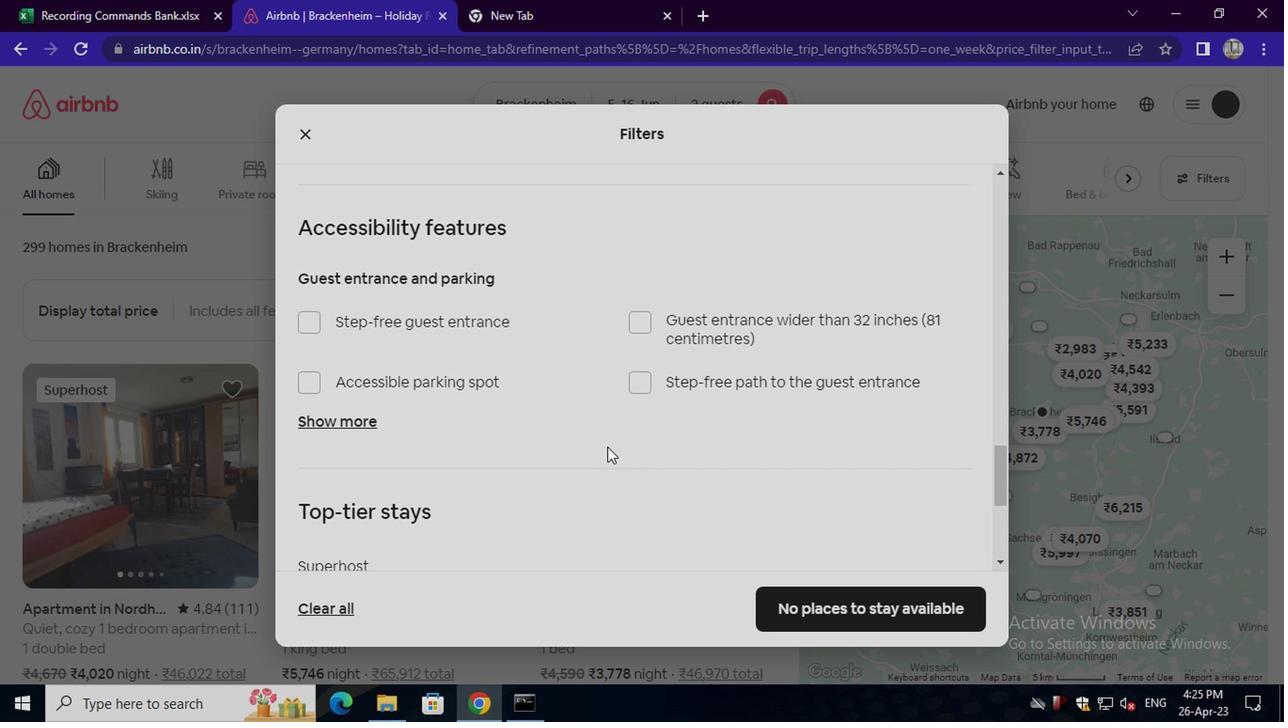 
Action: Mouse scrolled (585, 450) with delta (0, -1)
Screenshot: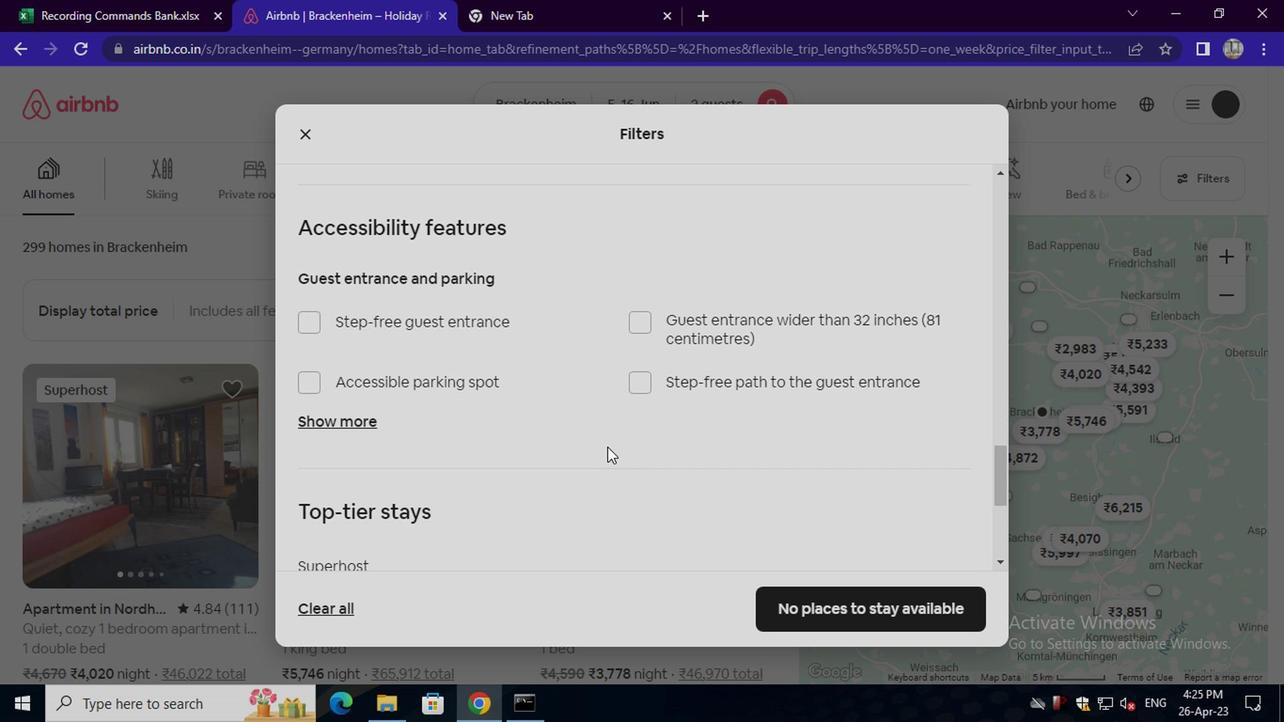 
Action: Mouse scrolled (585, 450) with delta (0, -1)
Screenshot: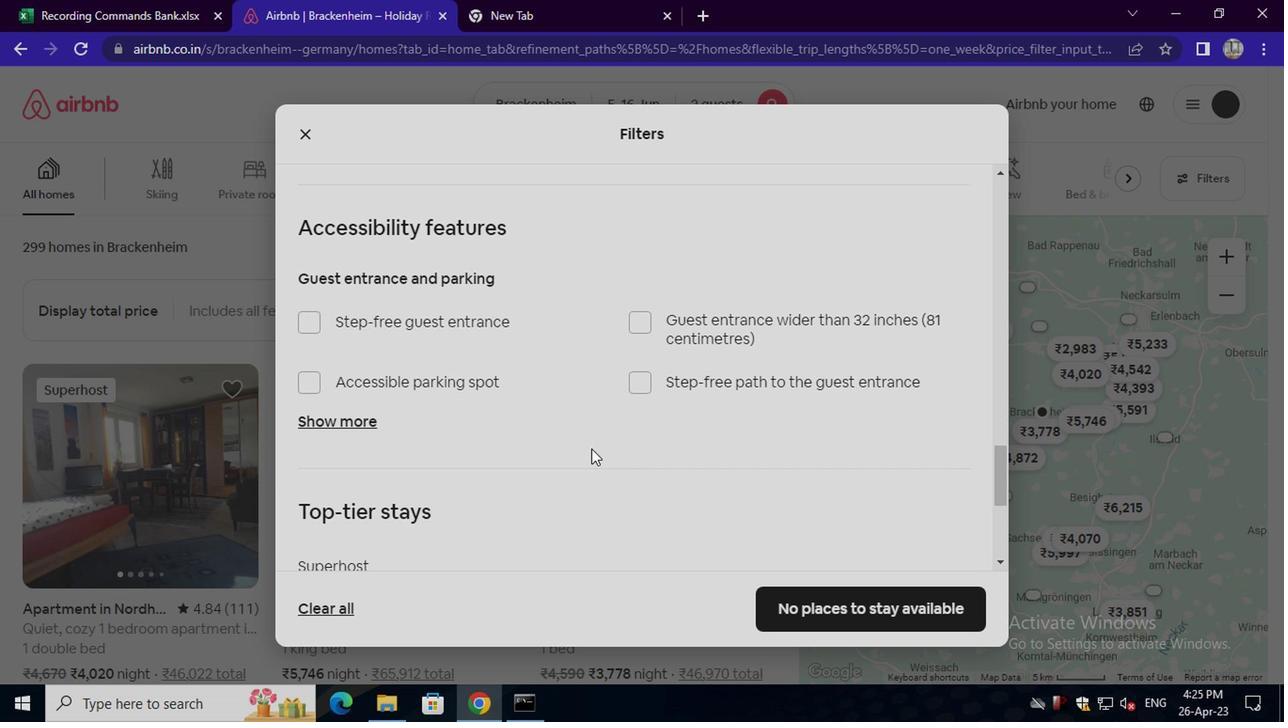 
Action: Mouse moved to (561, 456)
Screenshot: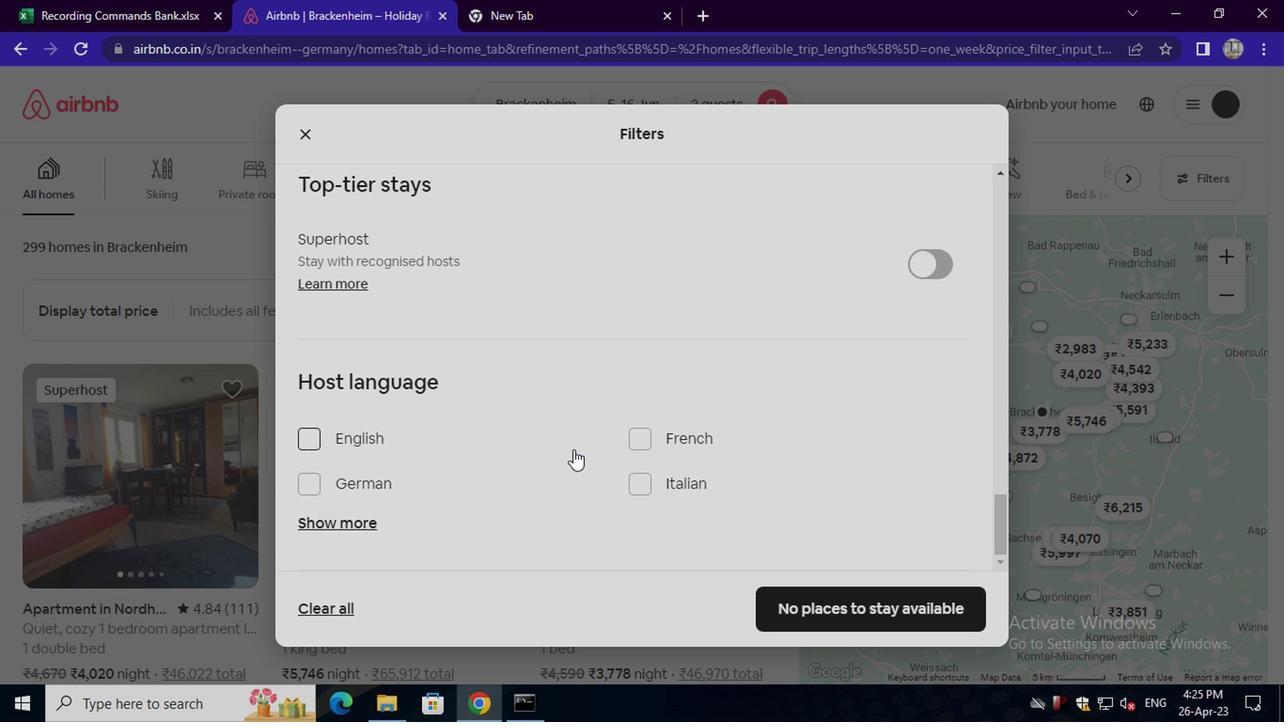 
Action: Mouse scrolled (561, 454) with delta (0, -1)
Screenshot: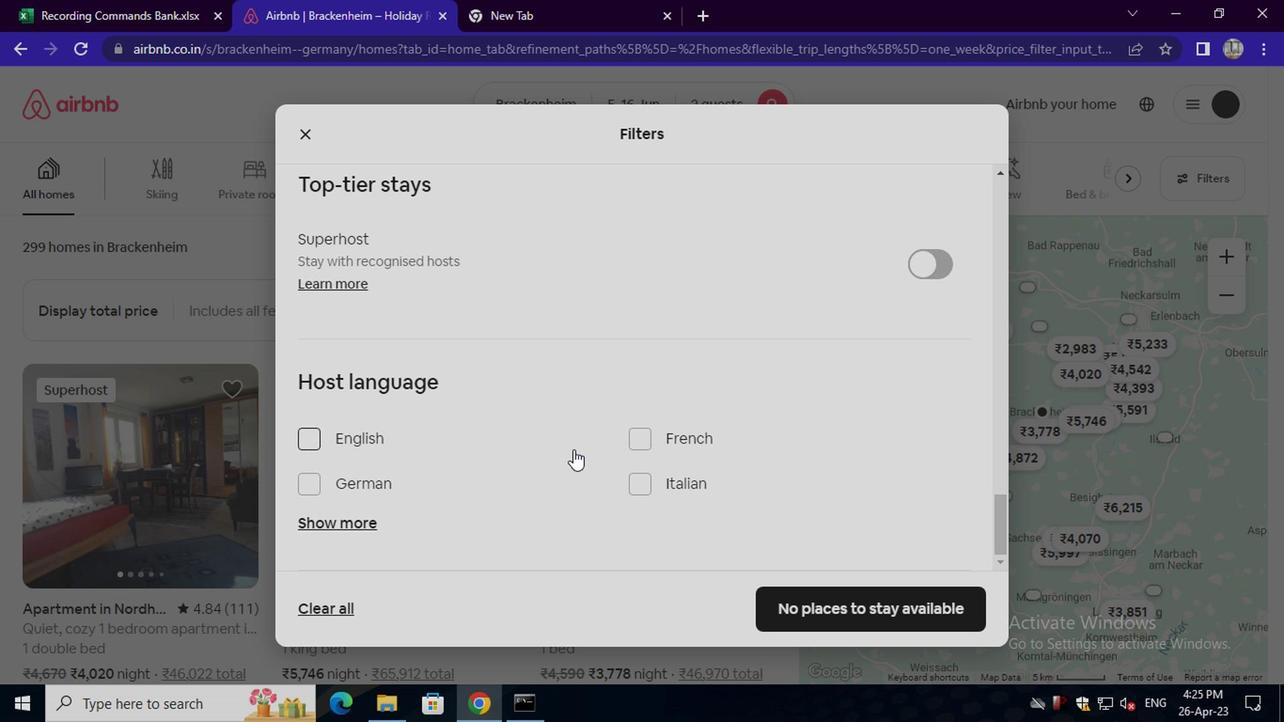
Action: Mouse moved to (366, 447)
Screenshot: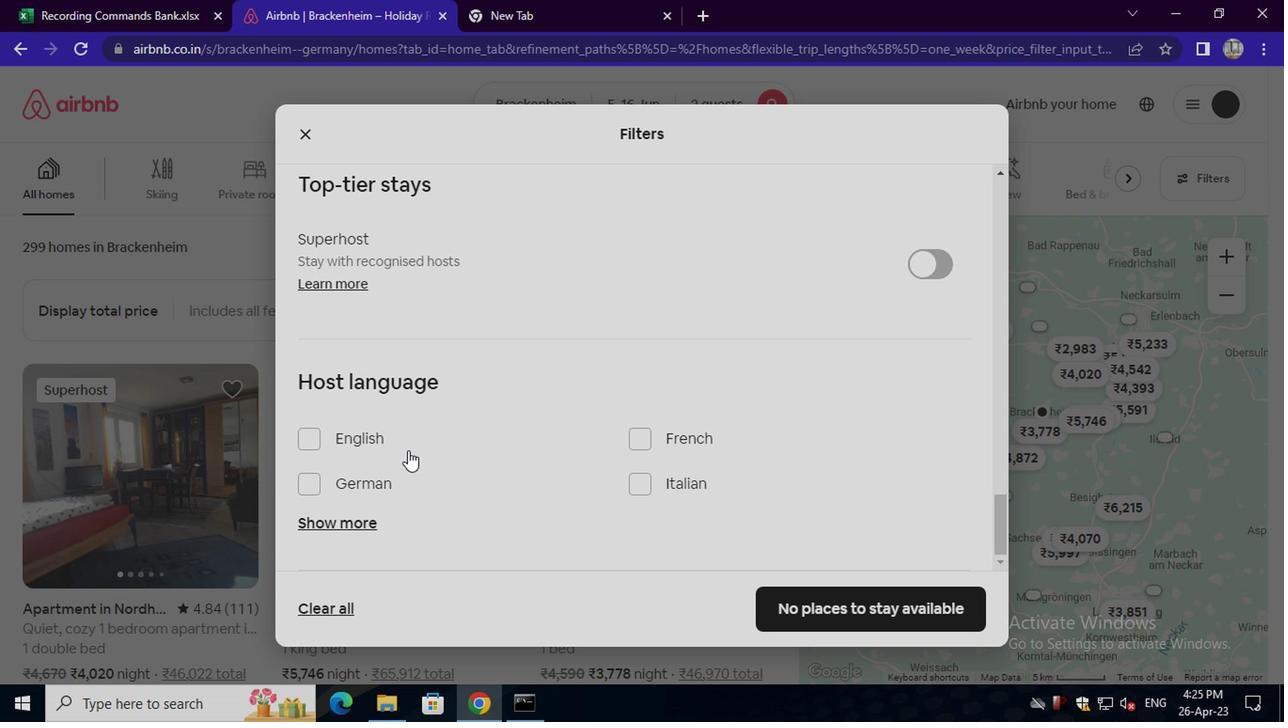 
Action: Mouse pressed left at (366, 447)
Screenshot: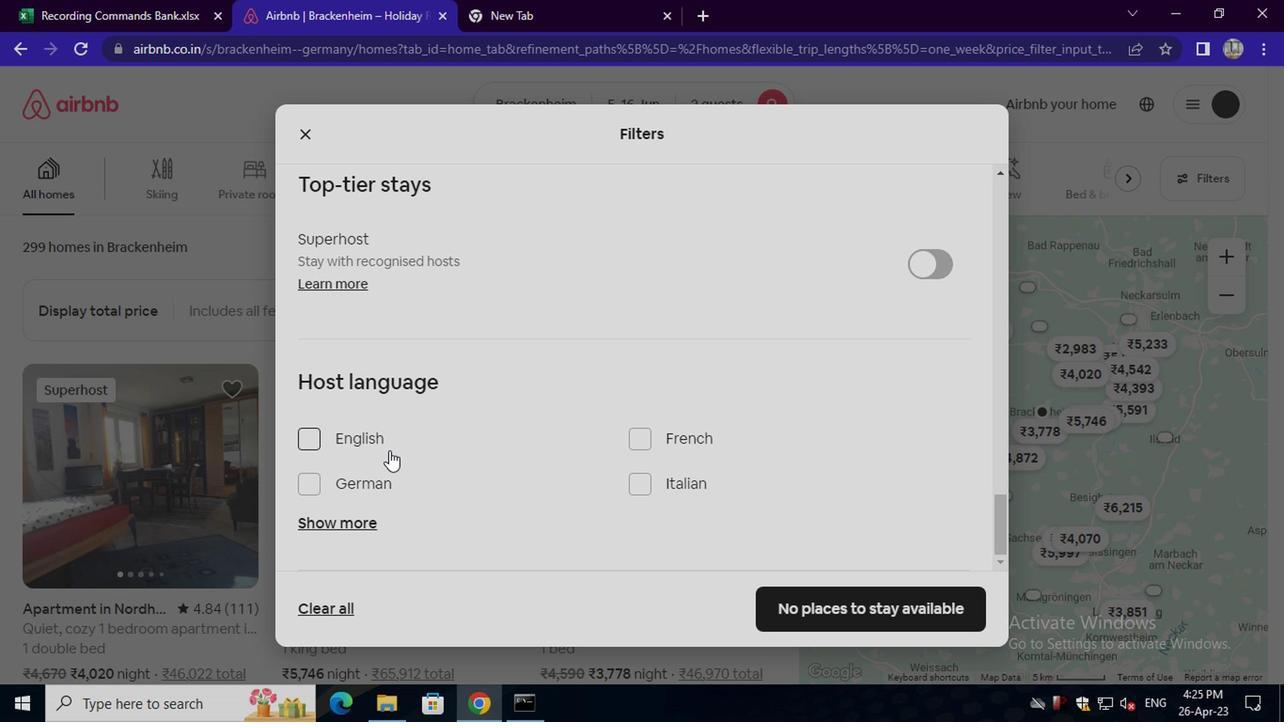 
Action: Mouse moved to (804, 619)
Screenshot: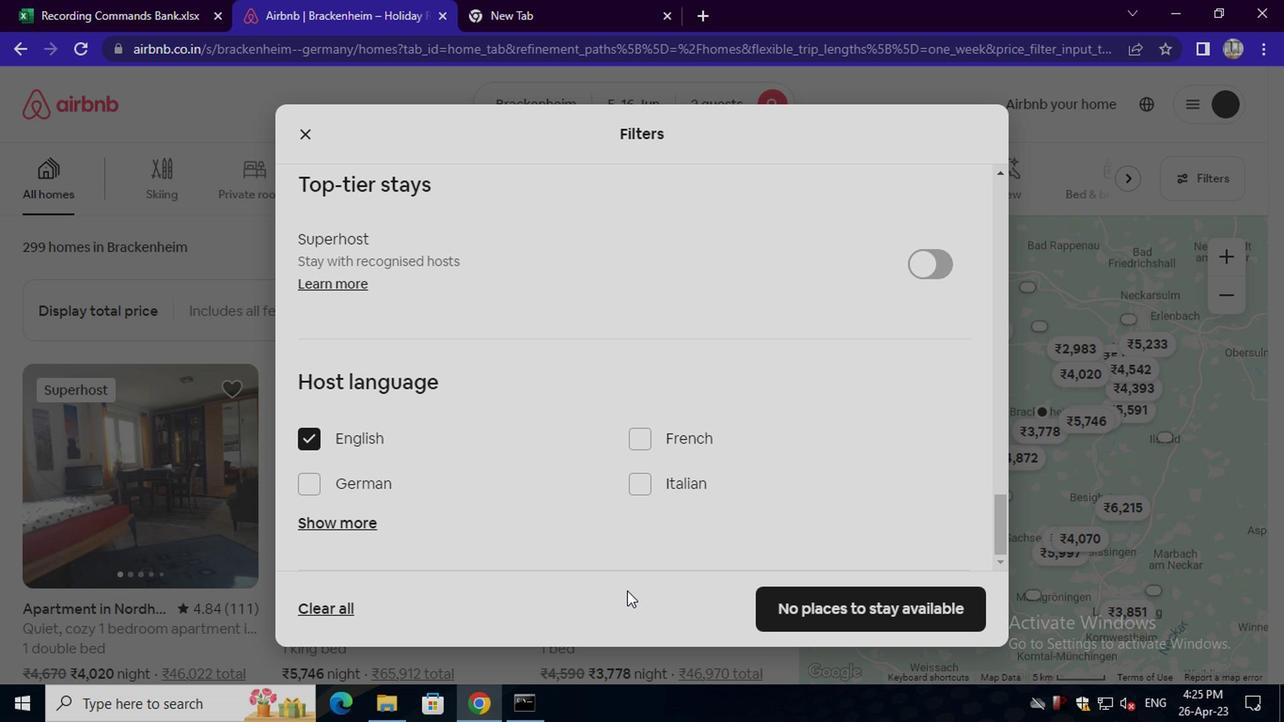 
Action: Mouse pressed left at (804, 619)
Screenshot: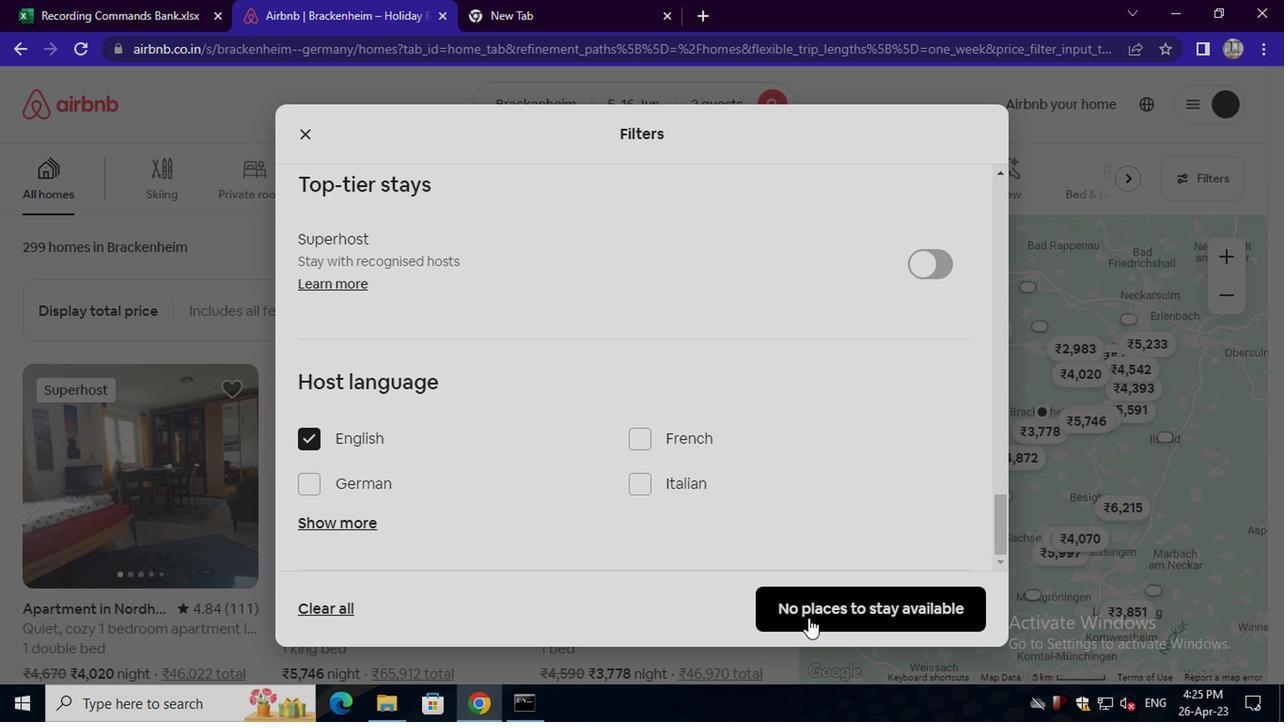 
